Task: Send an email with the signature Brian Hall with the subject Request for a quote and the message Thank you for your interest in our product/service. from softage.1@softage.net to softage.4@softage.net and softage.5@softage.net with an attached document Policy_document.docx
Action: Mouse moved to (448, 568)
Screenshot: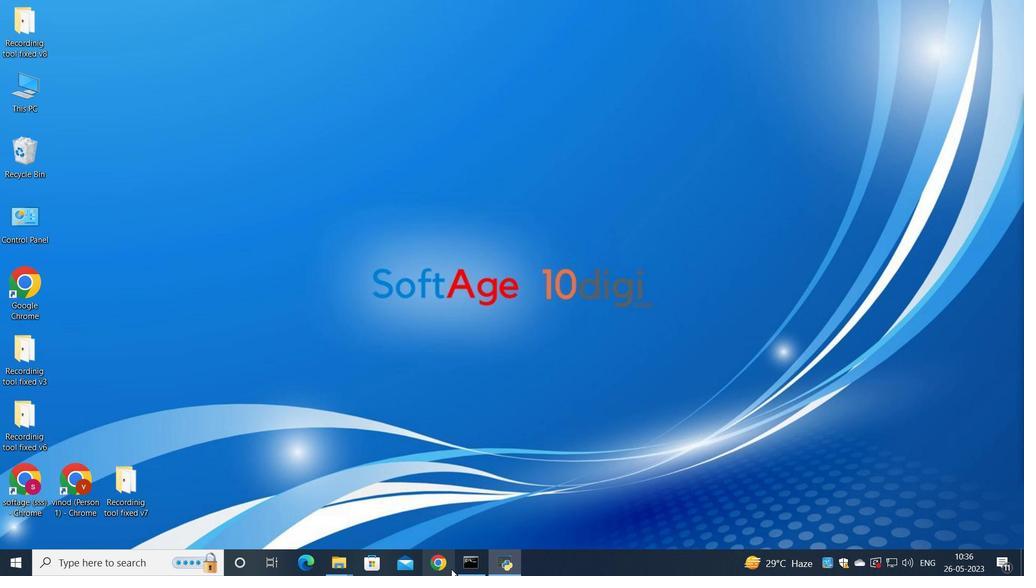 
Action: Mouse pressed left at (448, 568)
Screenshot: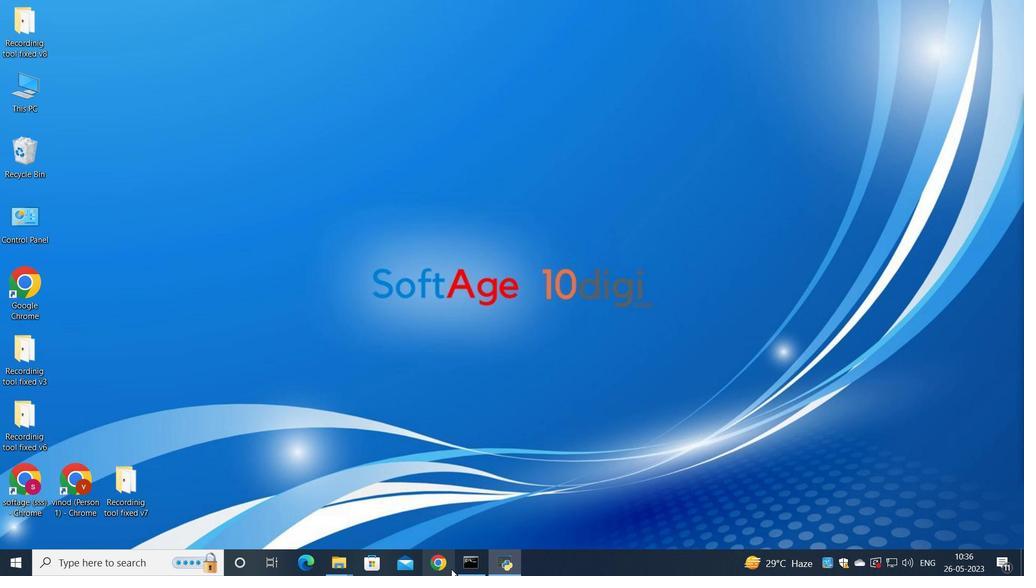 
Action: Mouse moved to (477, 356)
Screenshot: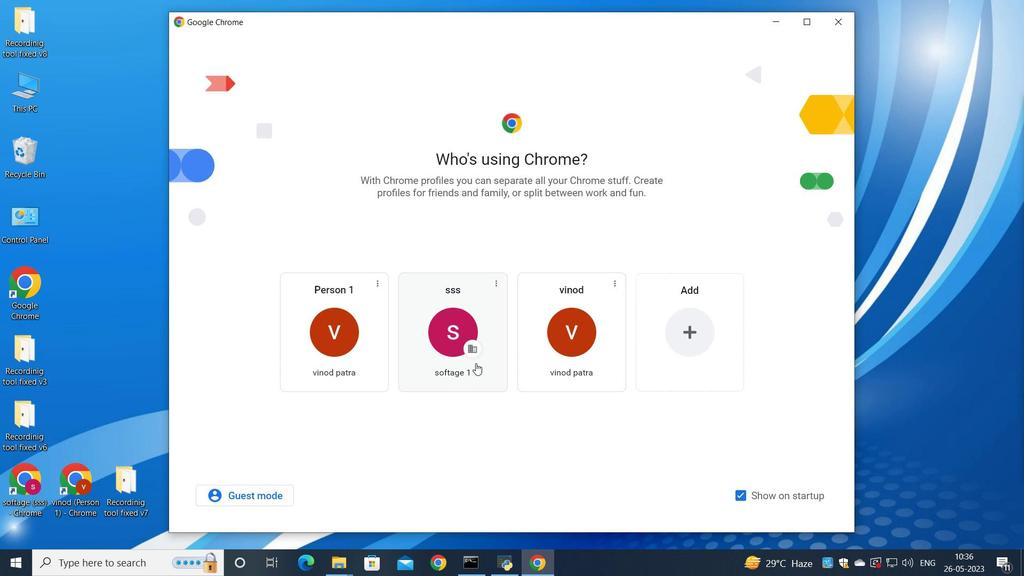 
Action: Mouse pressed left at (477, 356)
Screenshot: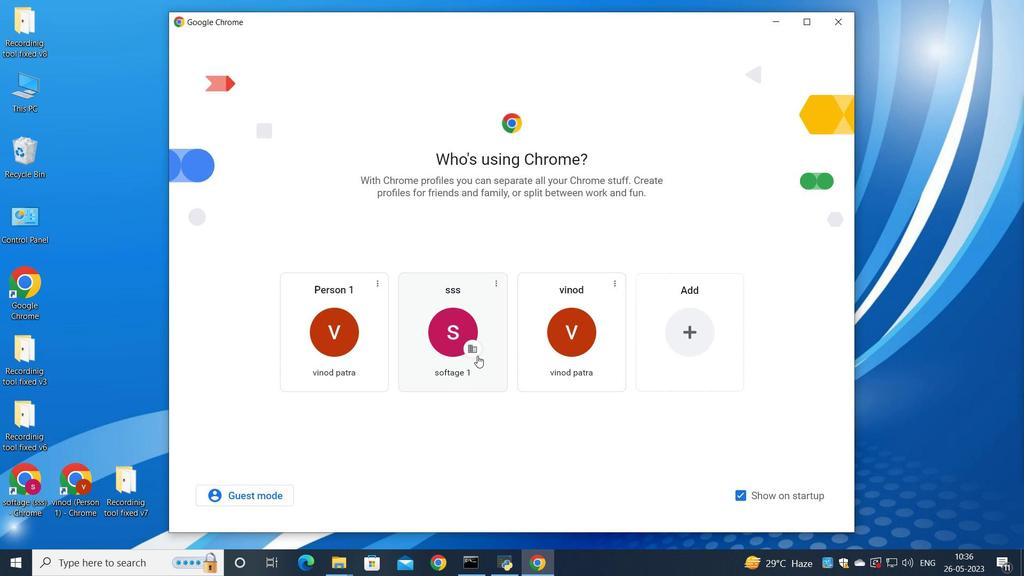 
Action: Mouse moved to (897, 61)
Screenshot: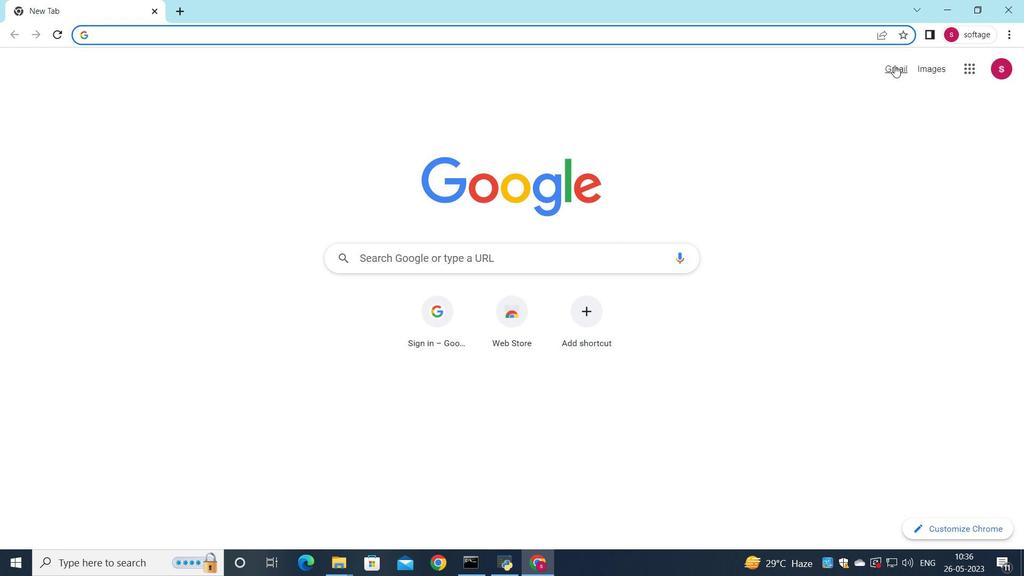 
Action: Mouse pressed left at (897, 61)
Screenshot: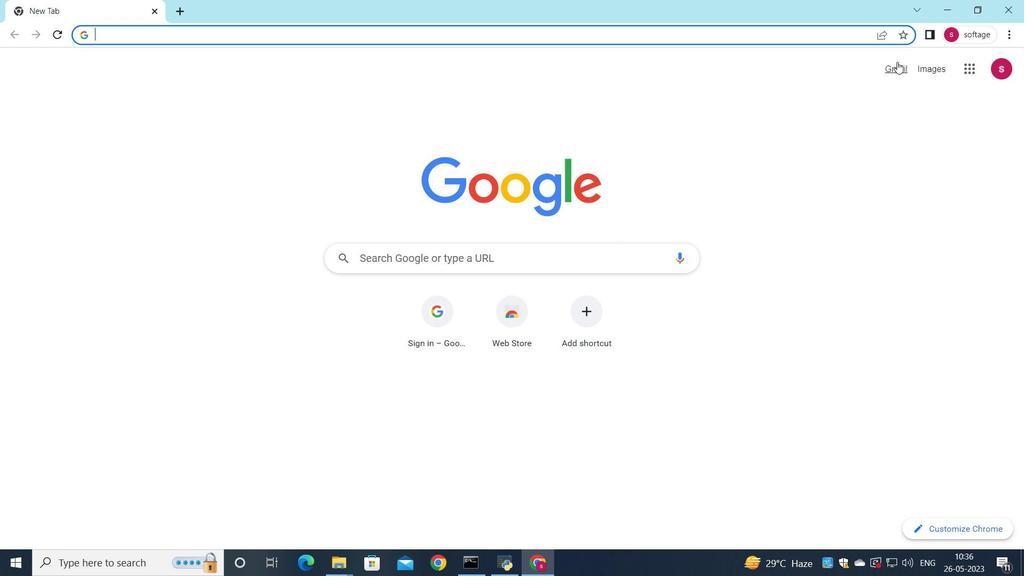 
Action: Mouse moved to (877, 94)
Screenshot: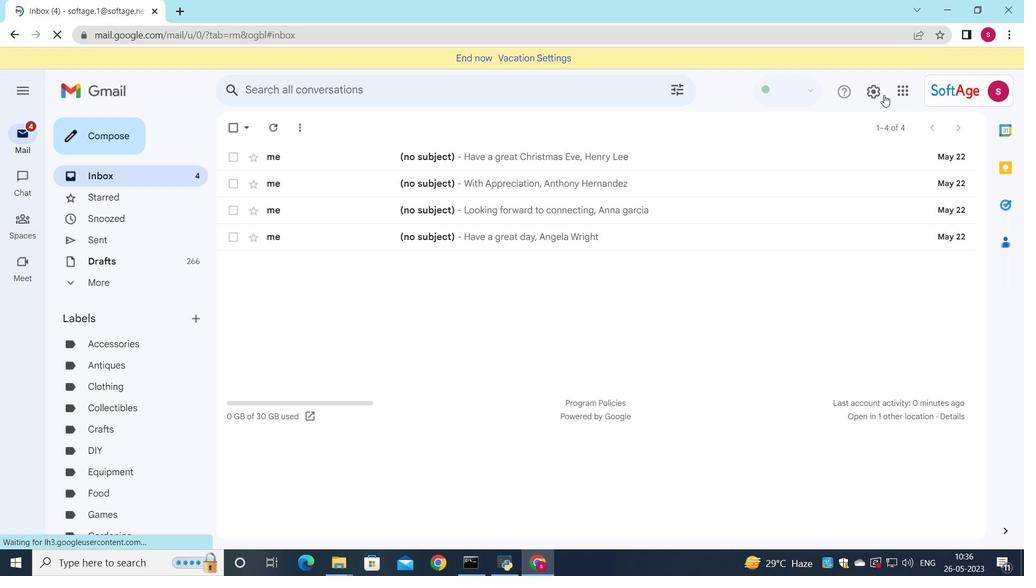 
Action: Mouse pressed left at (877, 94)
Screenshot: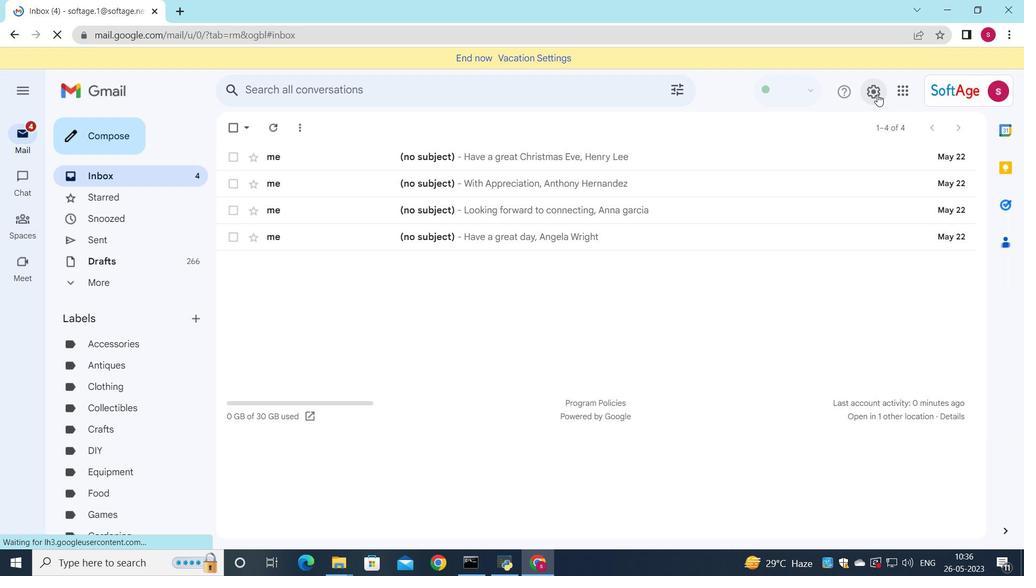 
Action: Mouse moved to (886, 148)
Screenshot: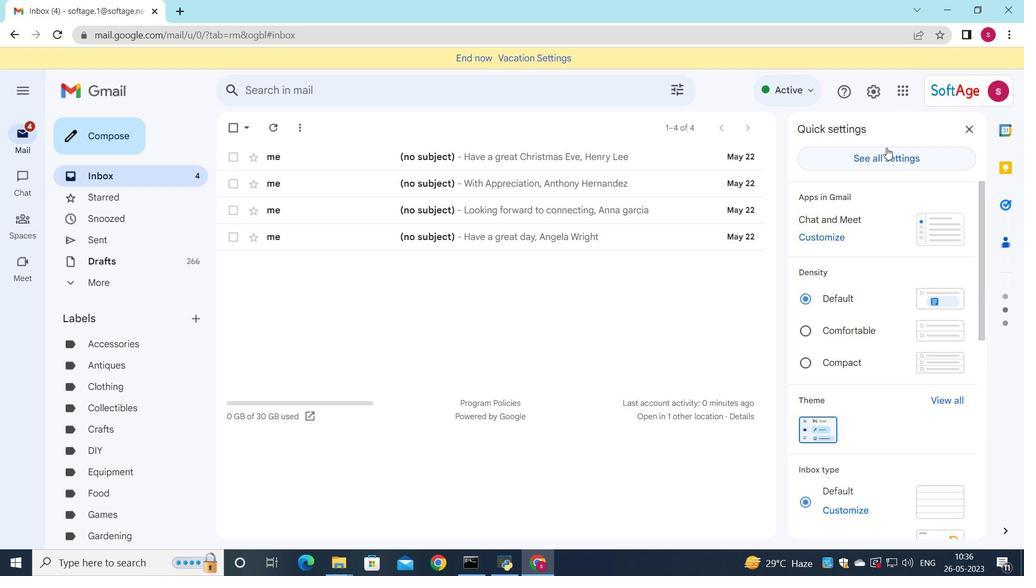 
Action: Mouse pressed left at (886, 148)
Screenshot: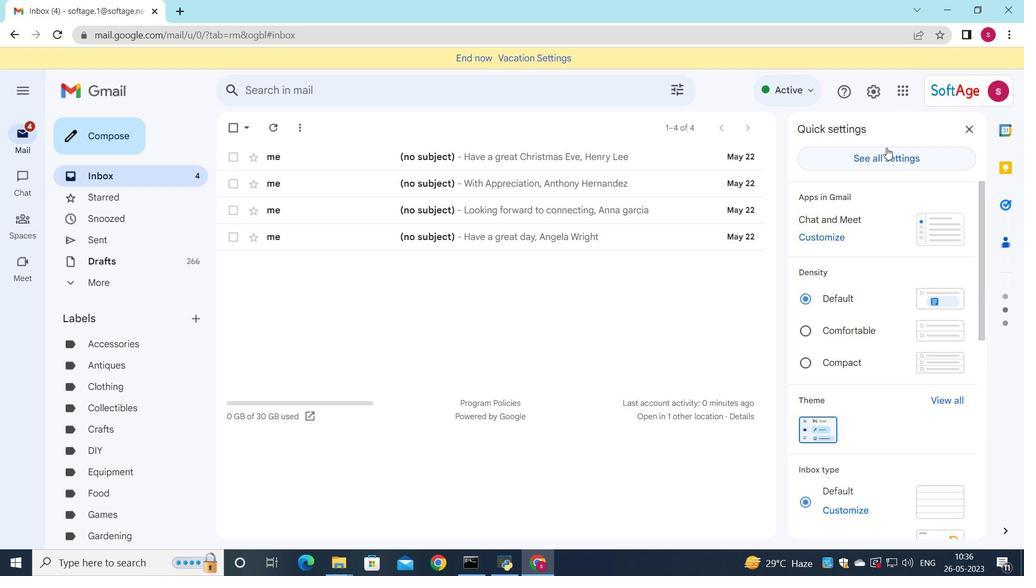 
Action: Mouse scrolled (886, 148) with delta (0, 0)
Screenshot: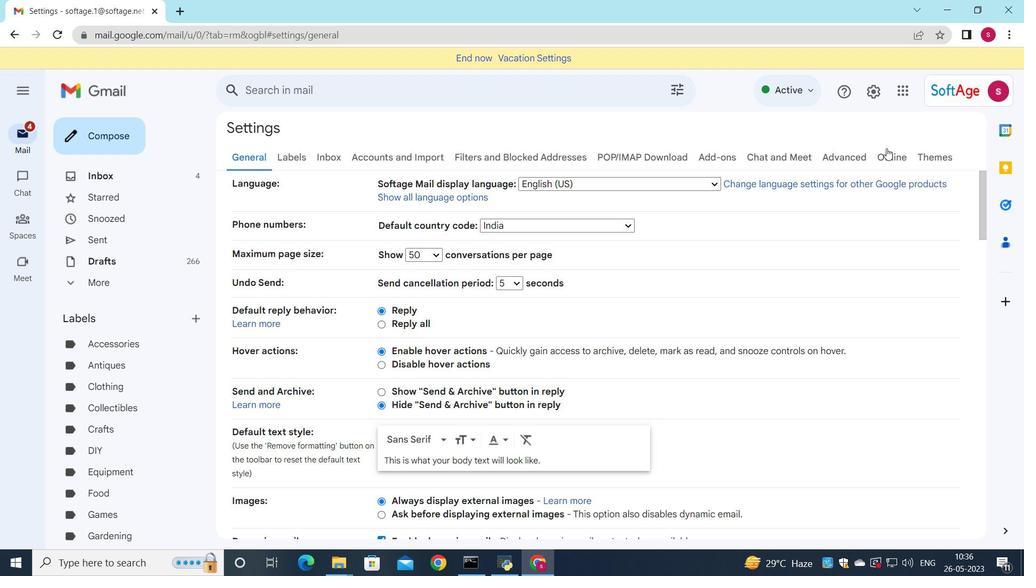 
Action: Mouse scrolled (886, 148) with delta (0, 0)
Screenshot: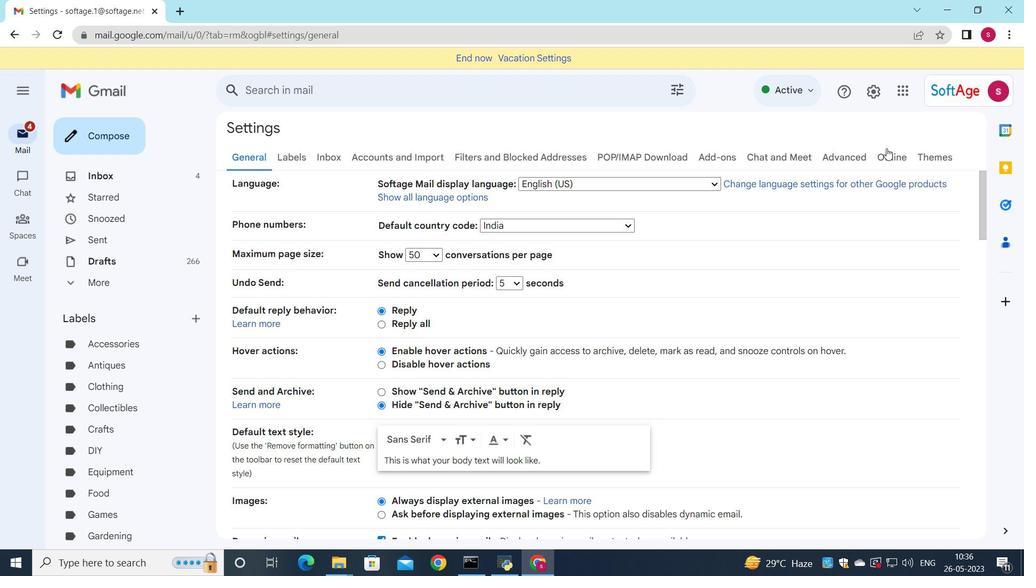 
Action: Mouse scrolled (886, 148) with delta (0, 0)
Screenshot: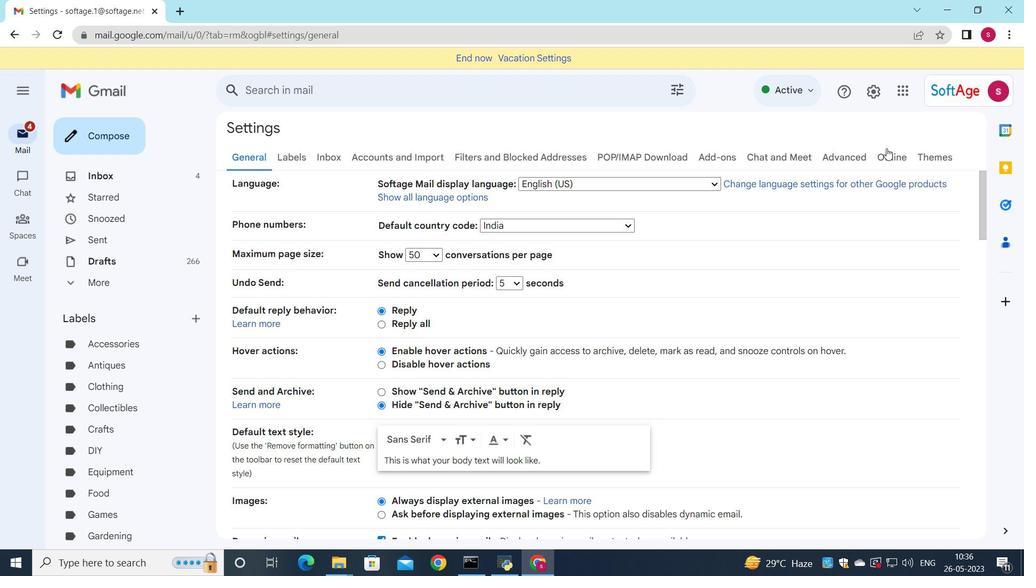 
Action: Mouse moved to (763, 240)
Screenshot: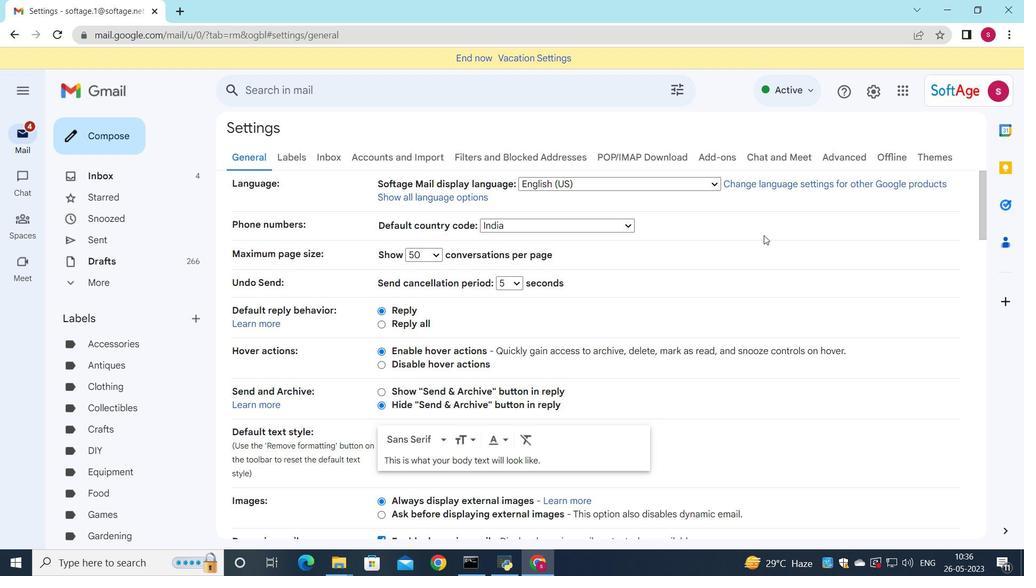 
Action: Mouse scrolled (763, 239) with delta (0, 0)
Screenshot: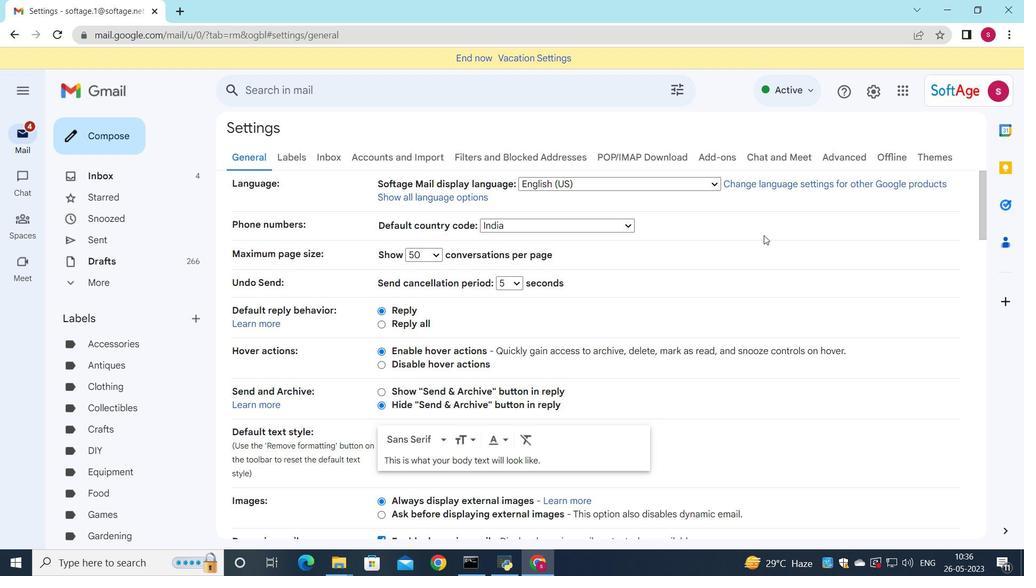 
Action: Mouse moved to (764, 243)
Screenshot: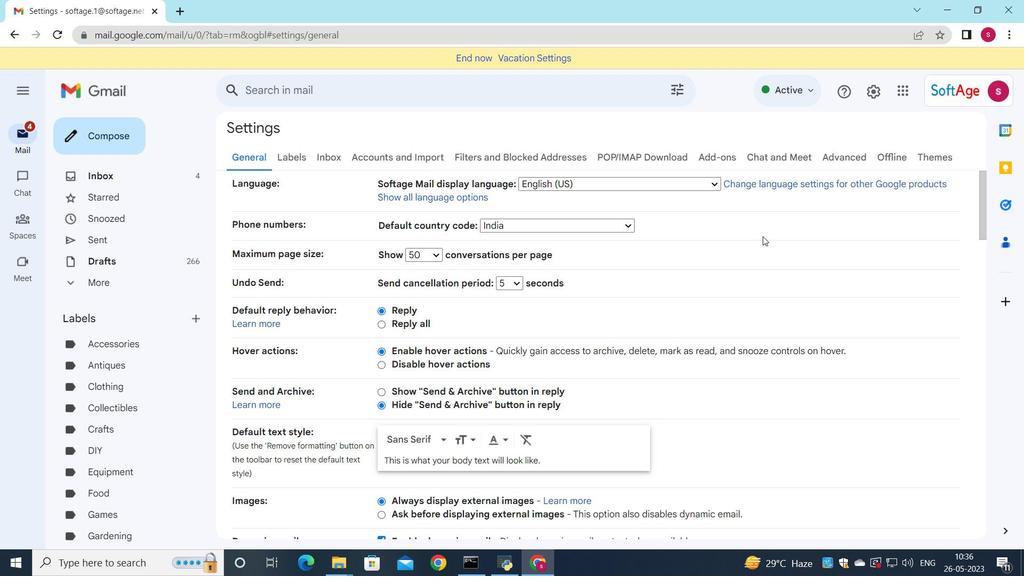 
Action: Mouse scrolled (764, 243) with delta (0, 0)
Screenshot: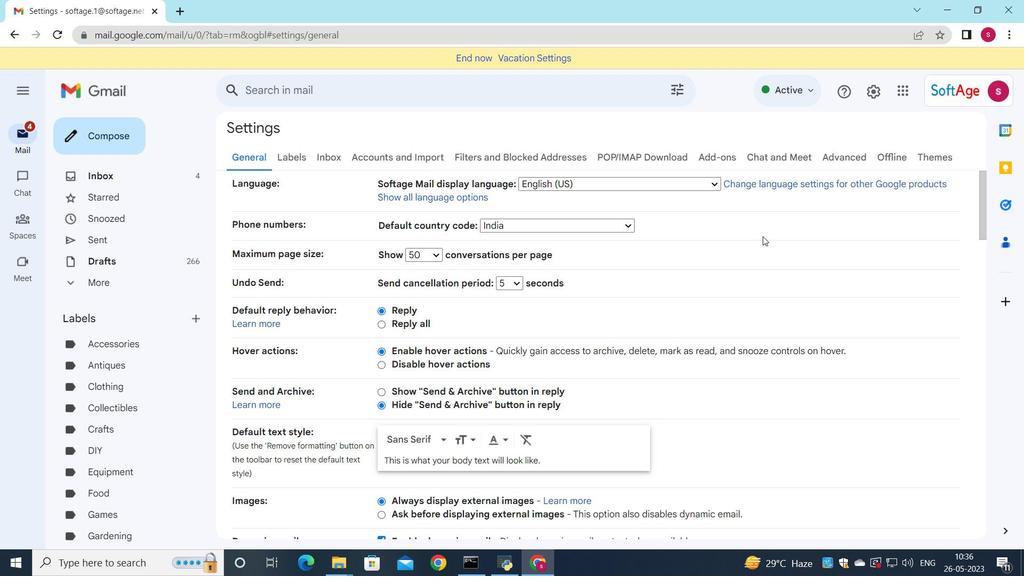 
Action: Mouse moved to (765, 245)
Screenshot: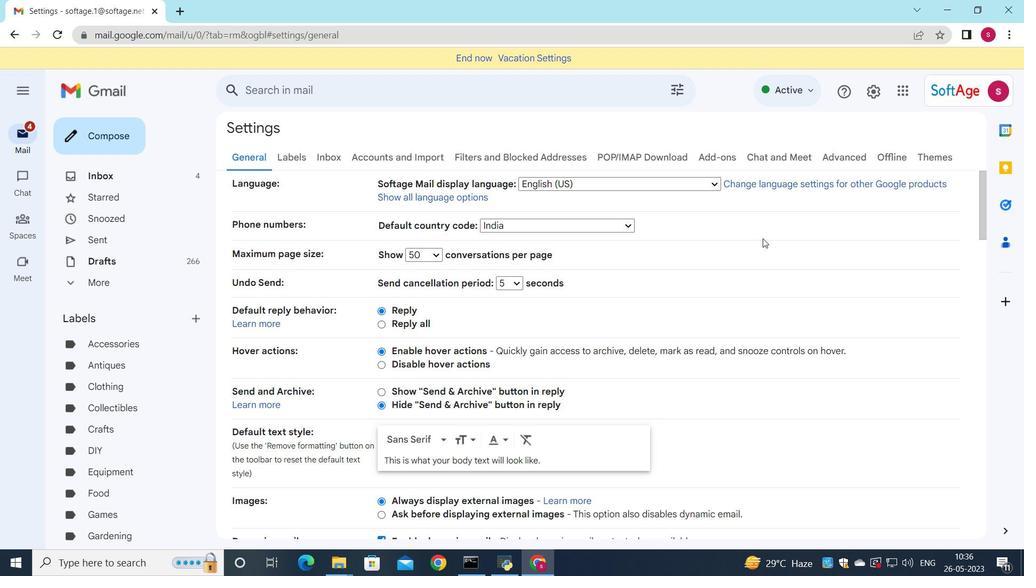 
Action: Mouse scrolled (765, 244) with delta (0, 0)
Screenshot: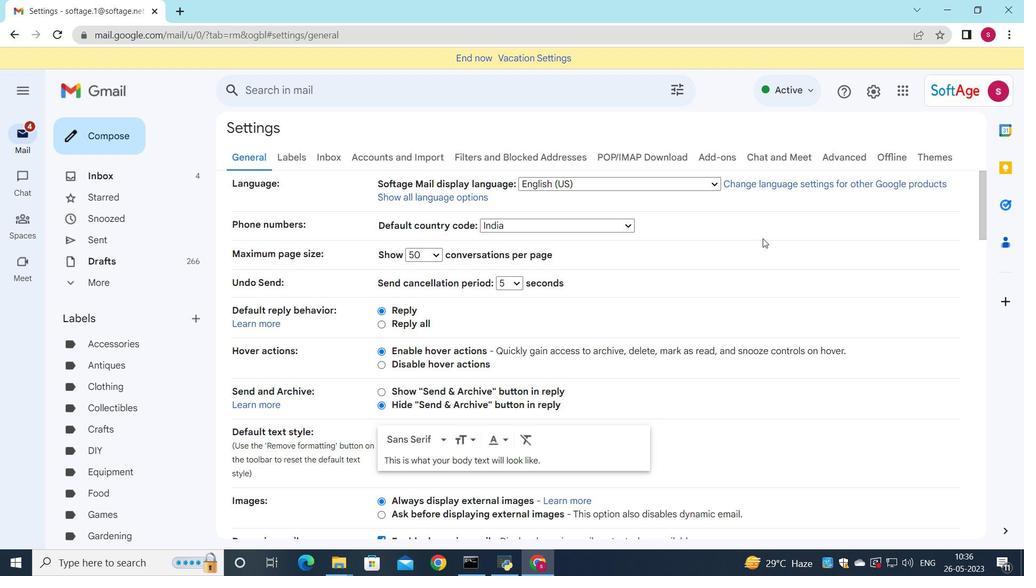 
Action: Mouse moved to (642, 281)
Screenshot: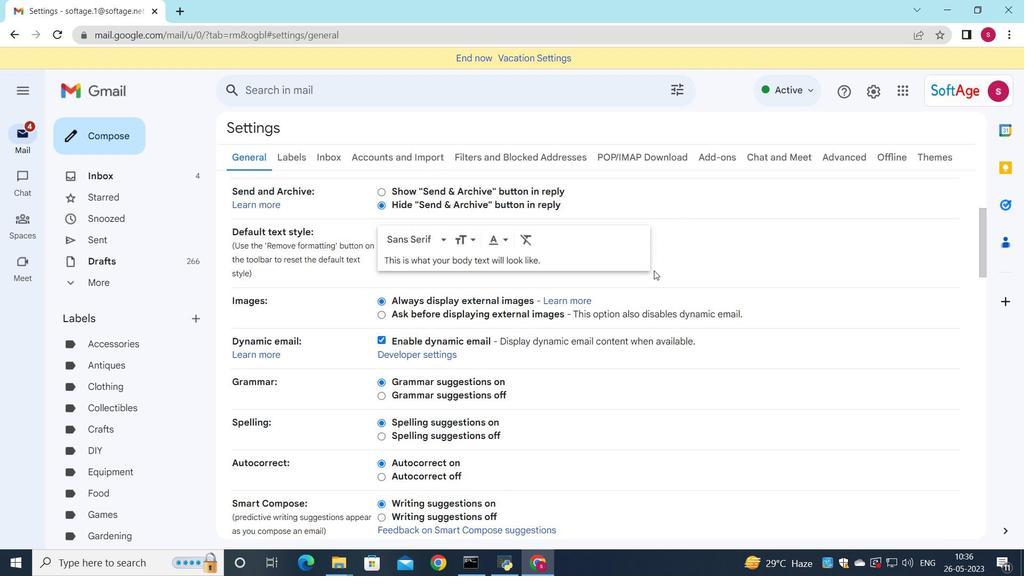 
Action: Mouse scrolled (642, 280) with delta (0, 0)
Screenshot: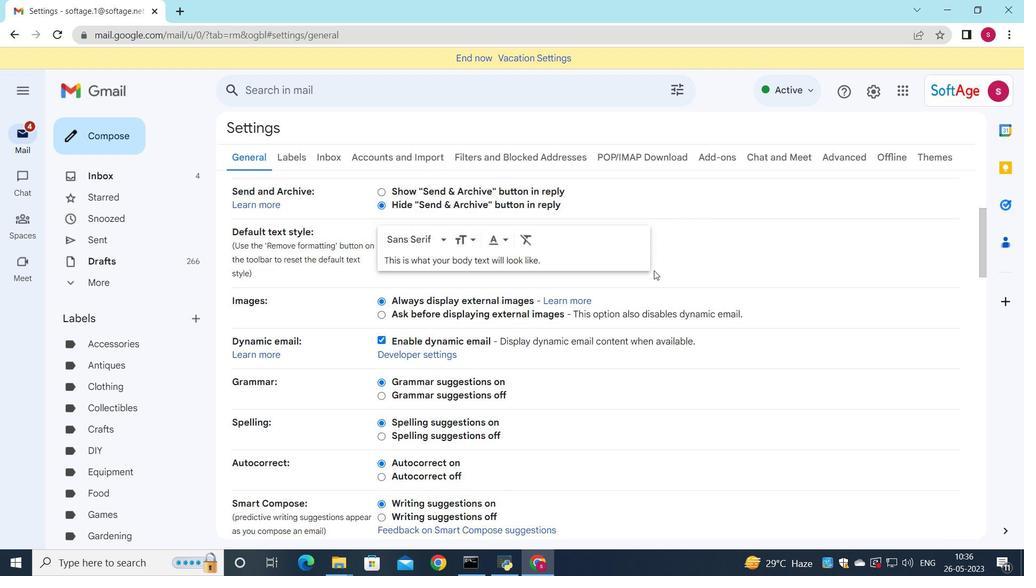 
Action: Mouse moved to (641, 283)
Screenshot: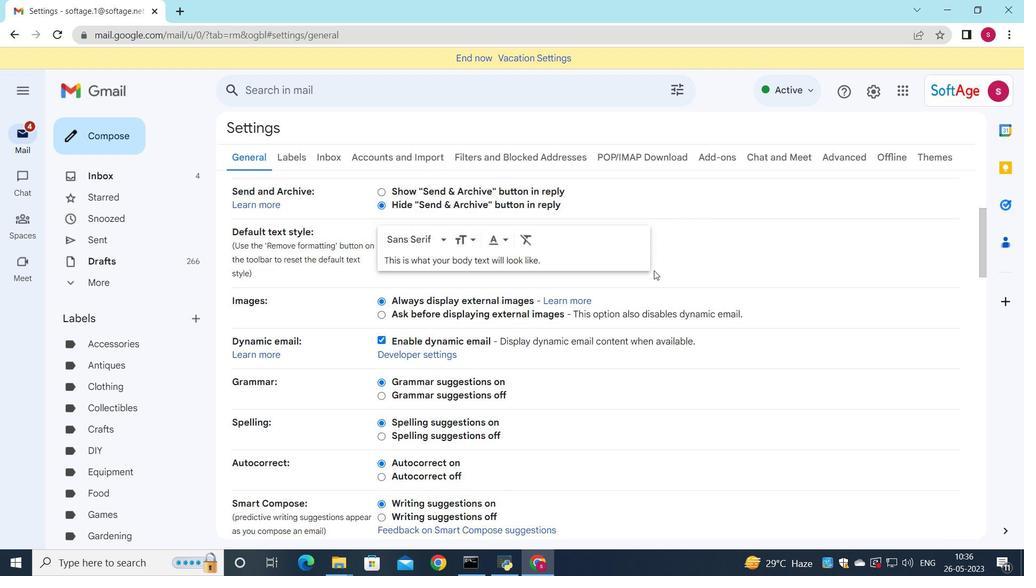 
Action: Mouse scrolled (641, 283) with delta (0, 0)
Screenshot: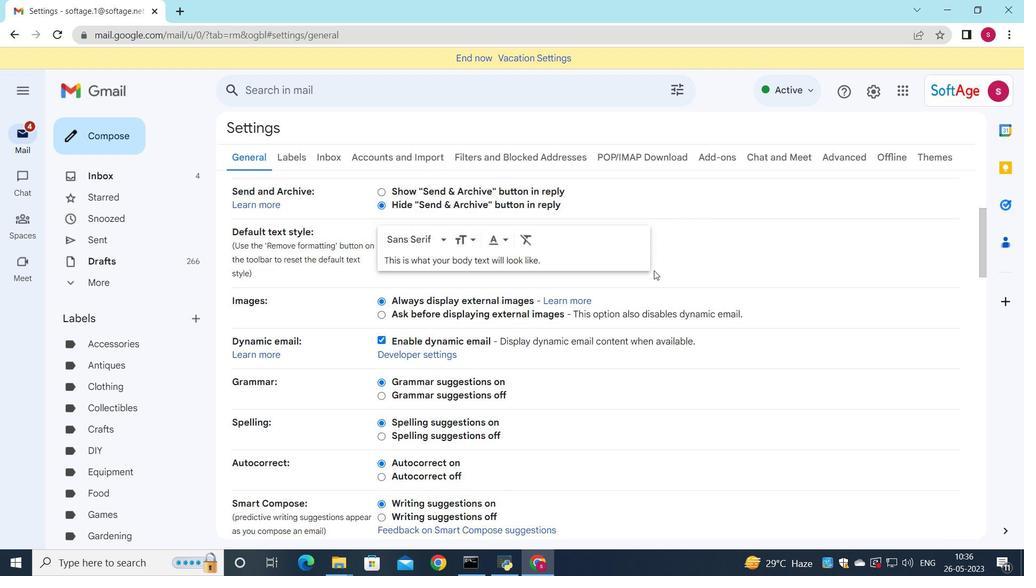 
Action: Mouse moved to (637, 288)
Screenshot: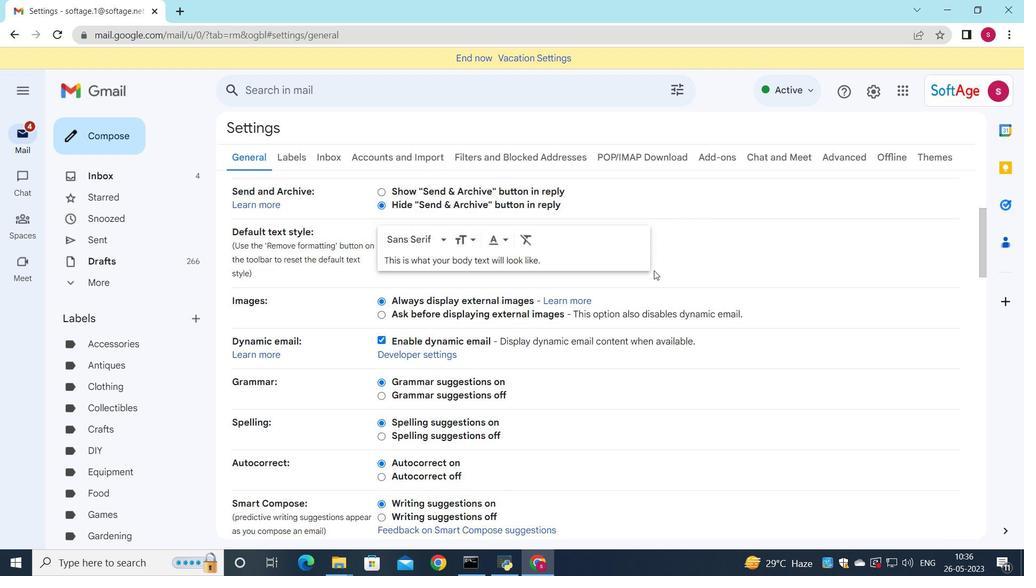 
Action: Mouse scrolled (637, 288) with delta (0, 0)
Screenshot: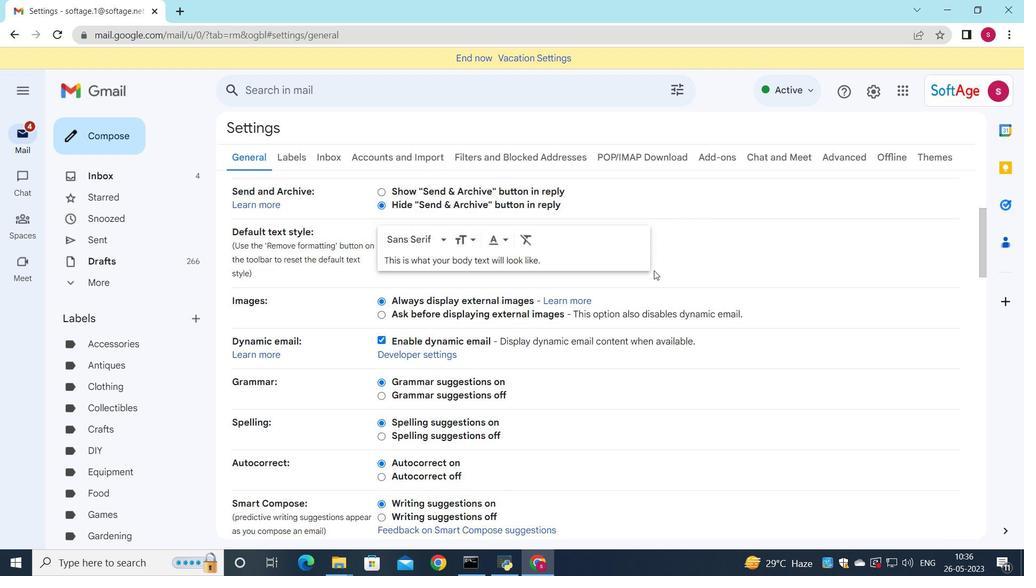 
Action: Mouse moved to (633, 293)
Screenshot: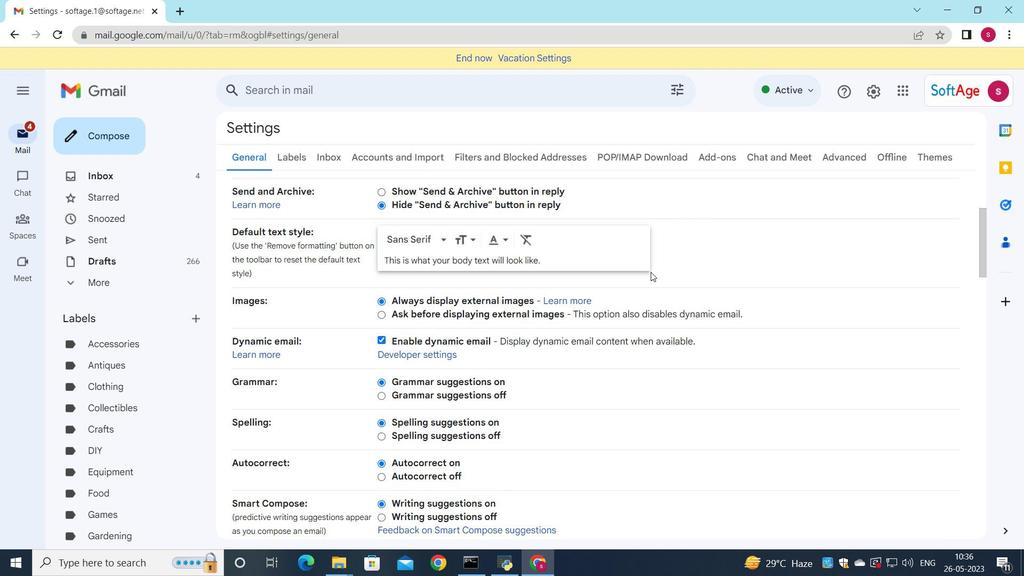 
Action: Mouse scrolled (633, 292) with delta (0, 0)
Screenshot: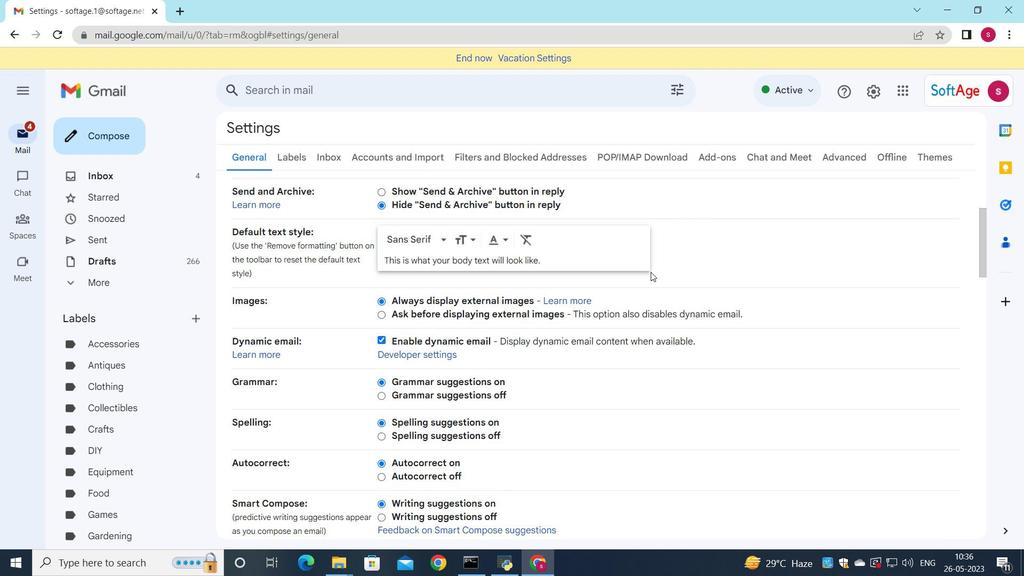 
Action: Mouse moved to (628, 297)
Screenshot: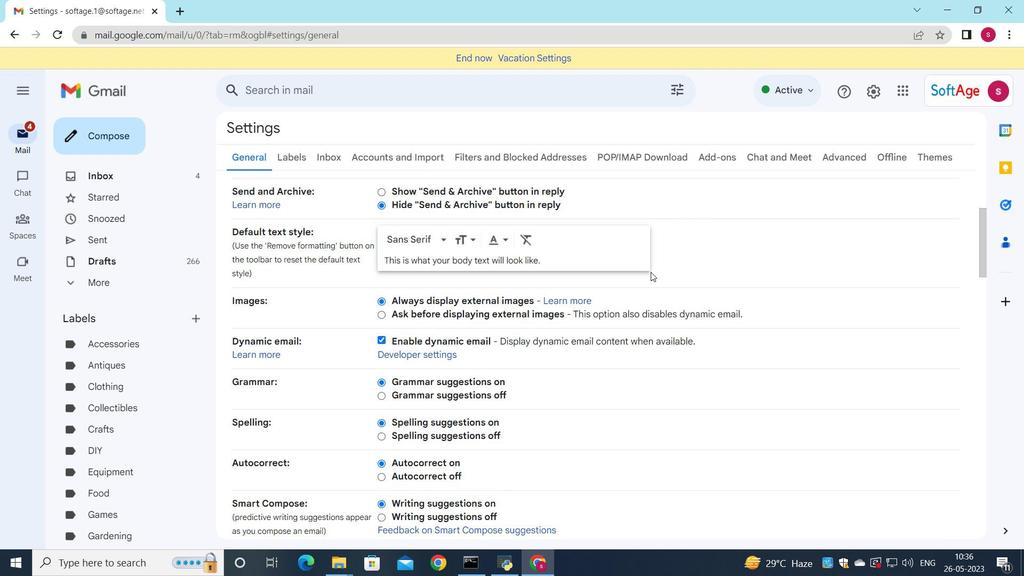
Action: Mouse scrolled (628, 296) with delta (0, 0)
Screenshot: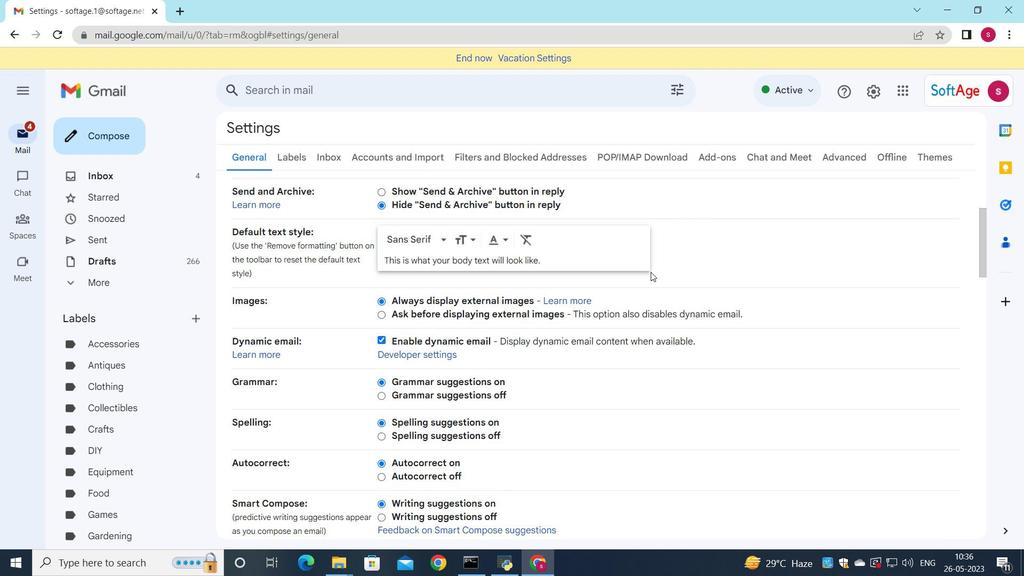 
Action: Mouse moved to (566, 316)
Screenshot: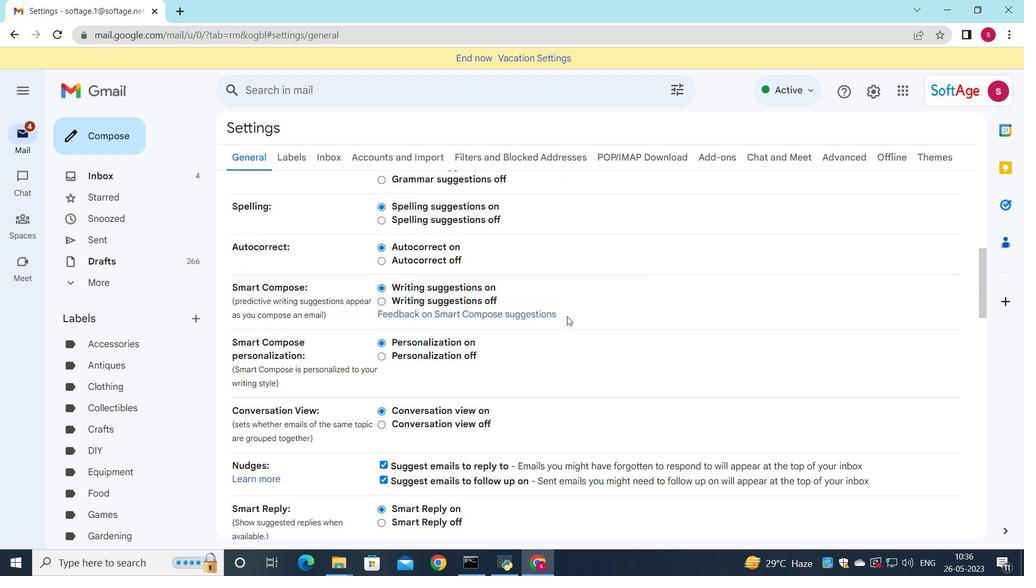 
Action: Mouse scrolled (566, 315) with delta (0, 0)
Screenshot: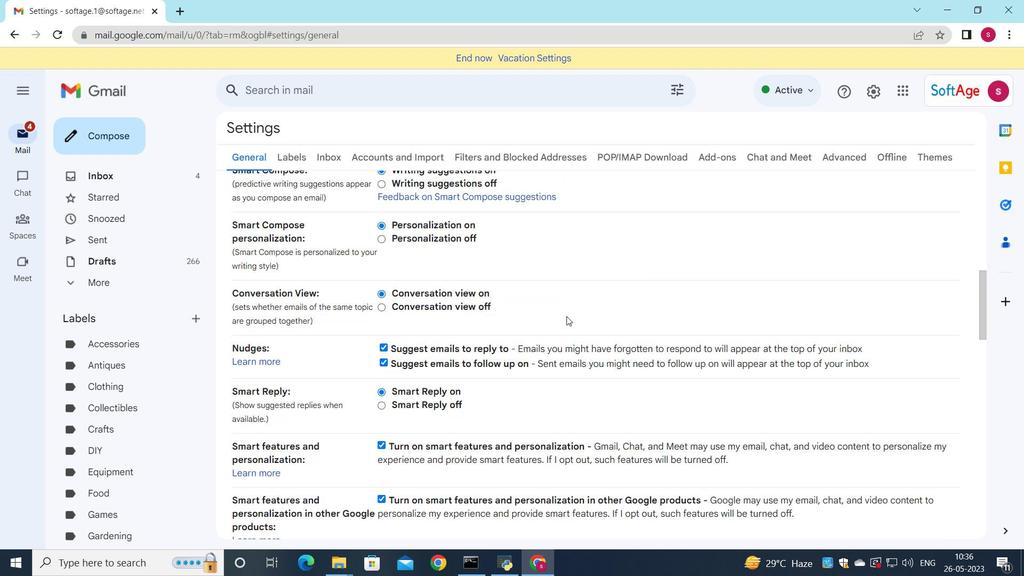 
Action: Mouse scrolled (566, 315) with delta (0, 0)
Screenshot: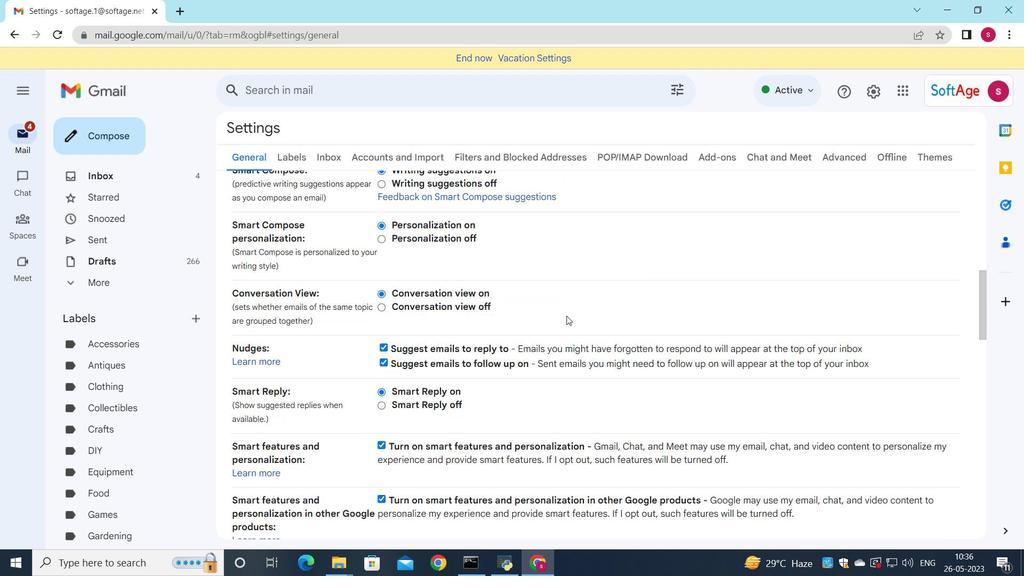 
Action: Mouse scrolled (566, 315) with delta (0, 0)
Screenshot: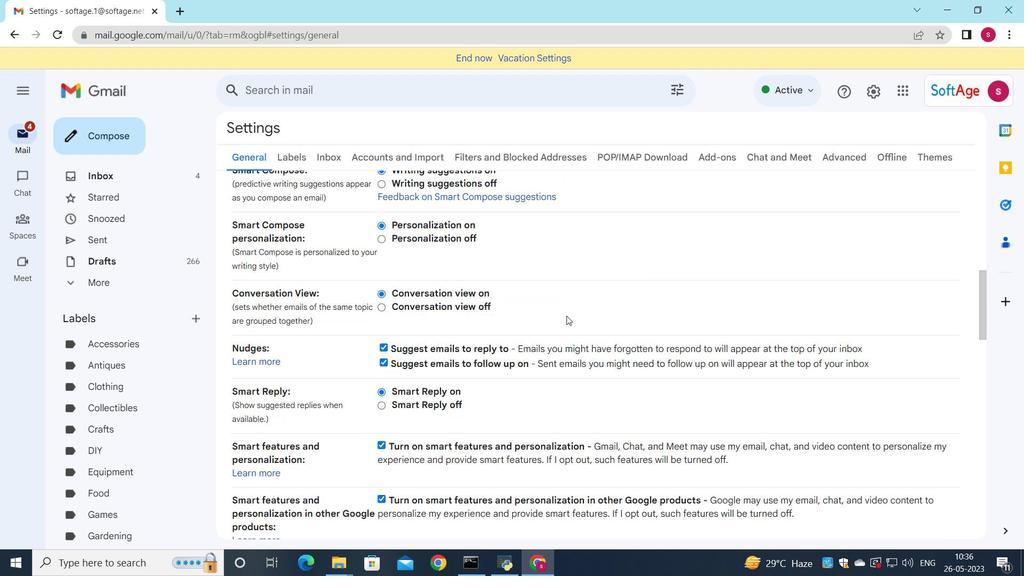 
Action: Mouse scrolled (566, 315) with delta (0, 0)
Screenshot: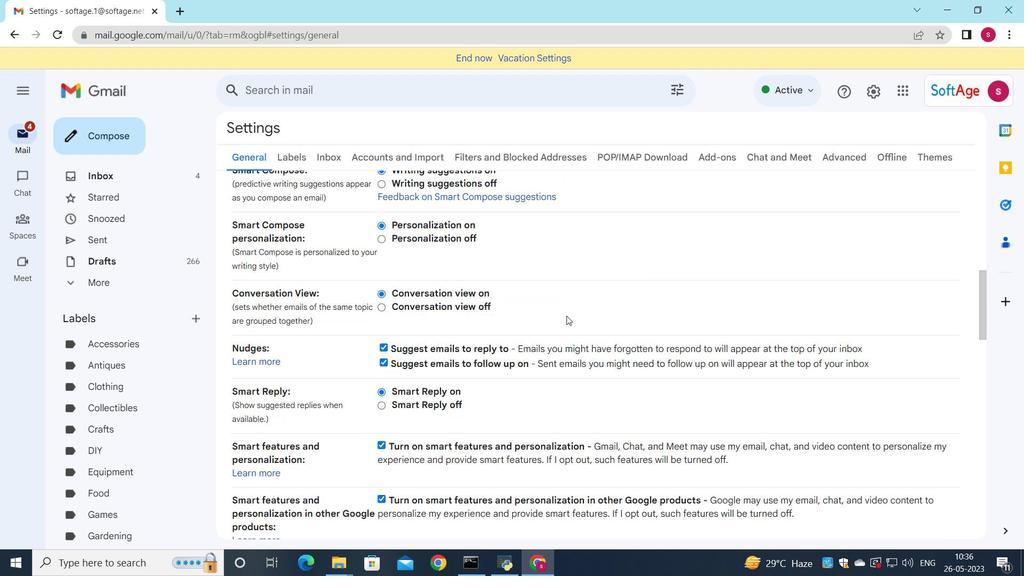 
Action: Mouse scrolled (566, 315) with delta (0, 0)
Screenshot: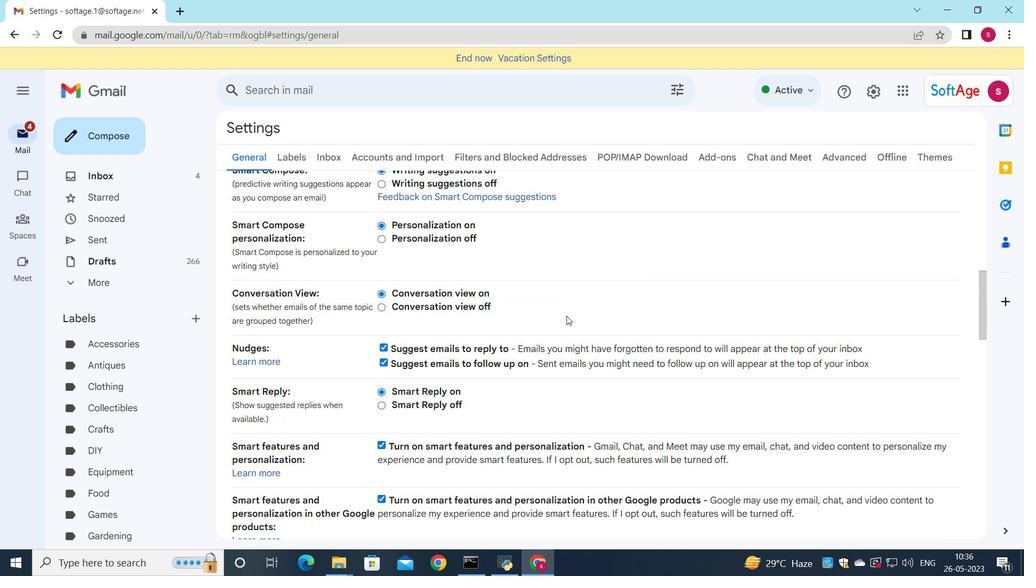 
Action: Mouse scrolled (566, 315) with delta (0, 0)
Screenshot: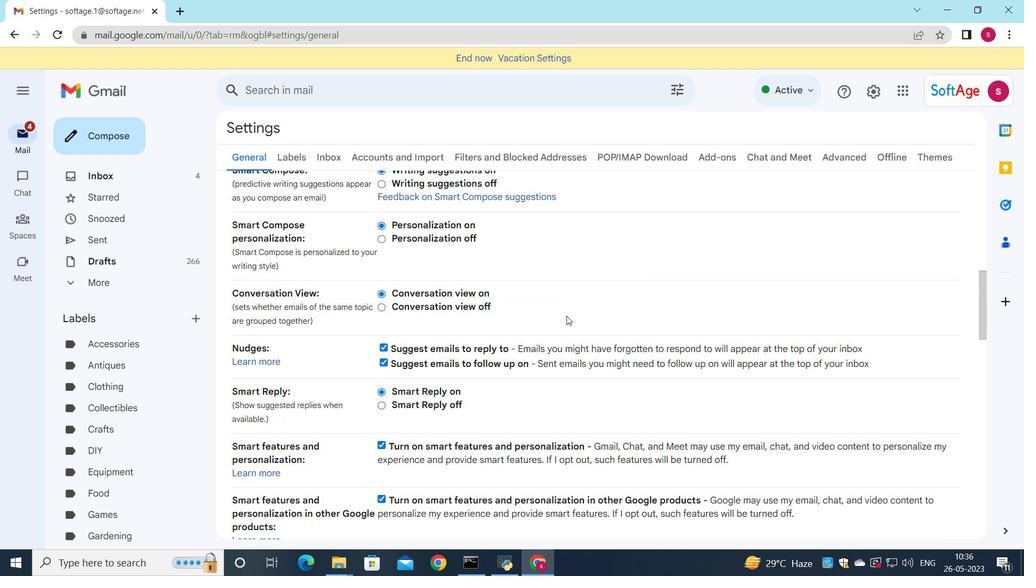 
Action: Mouse moved to (561, 342)
Screenshot: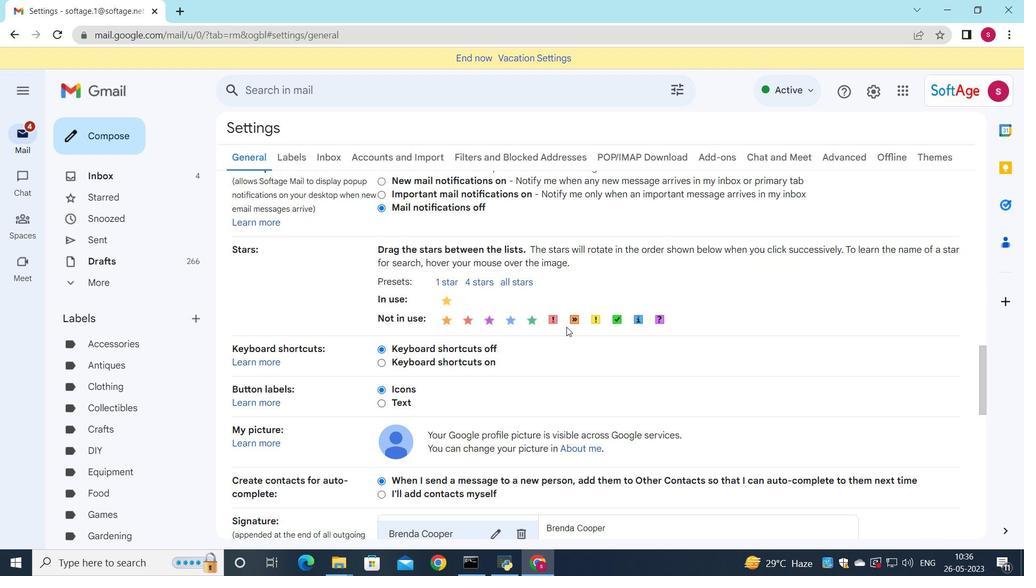 
Action: Mouse scrolled (565, 329) with delta (0, 0)
Screenshot: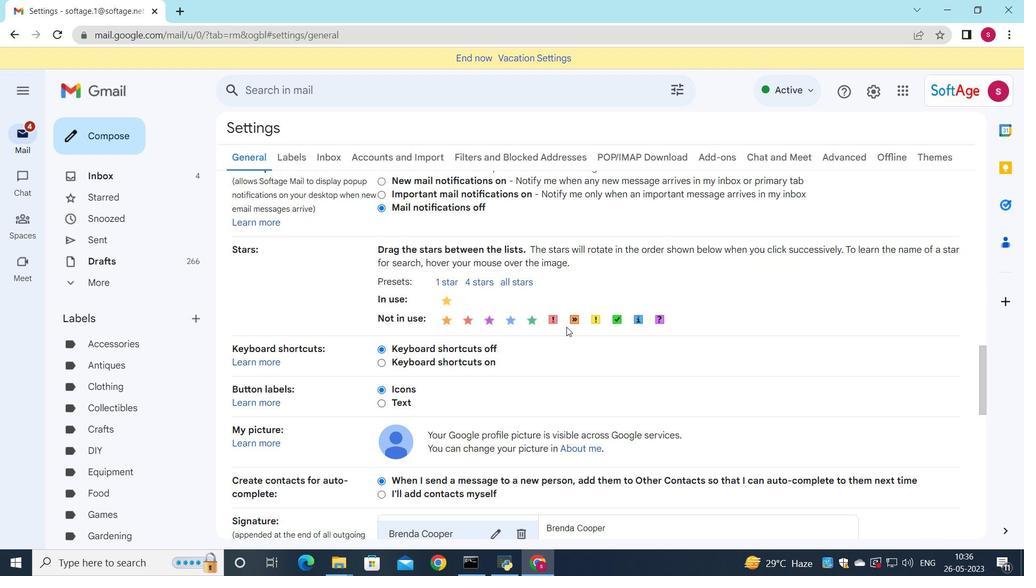 
Action: Mouse moved to (560, 342)
Screenshot: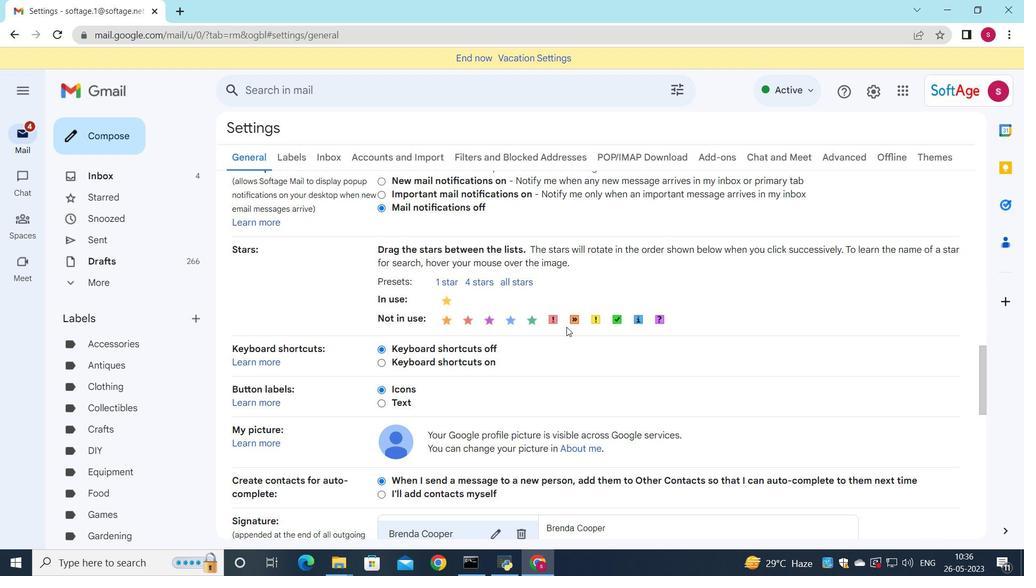 
Action: Mouse scrolled (565, 331) with delta (0, 0)
Screenshot: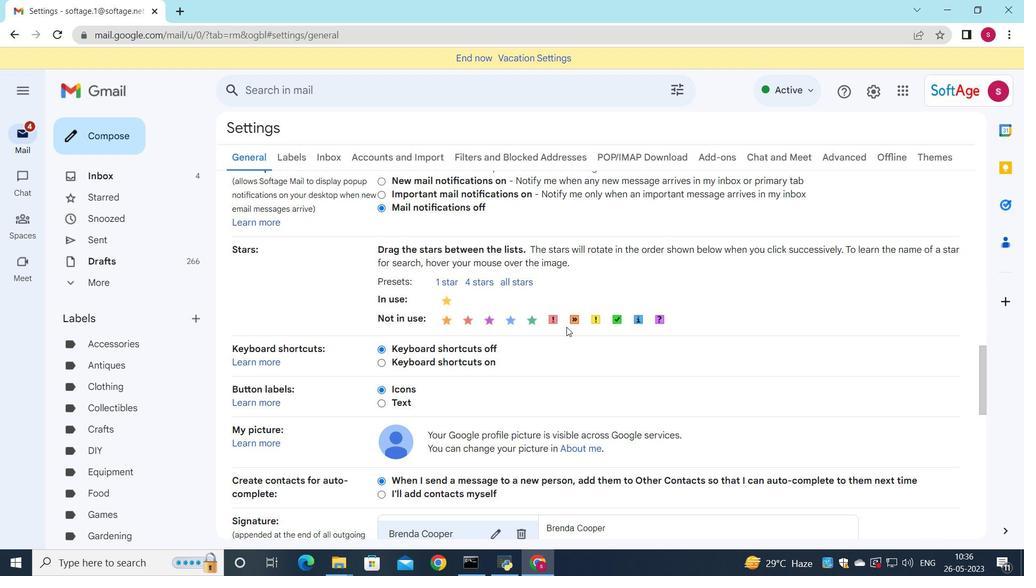
Action: Mouse moved to (560, 342)
Screenshot: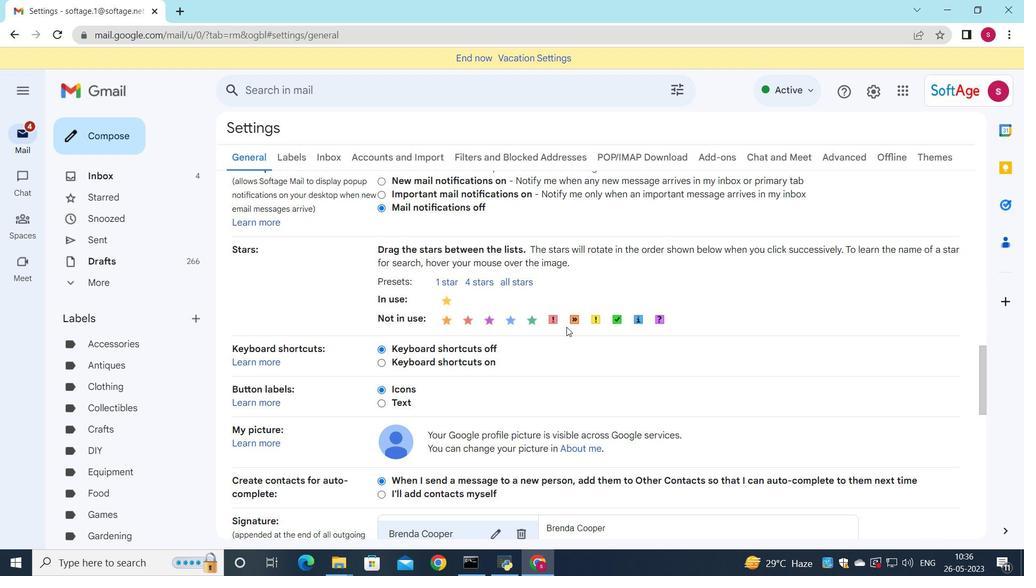 
Action: Mouse scrolled (565, 334) with delta (0, 0)
Screenshot: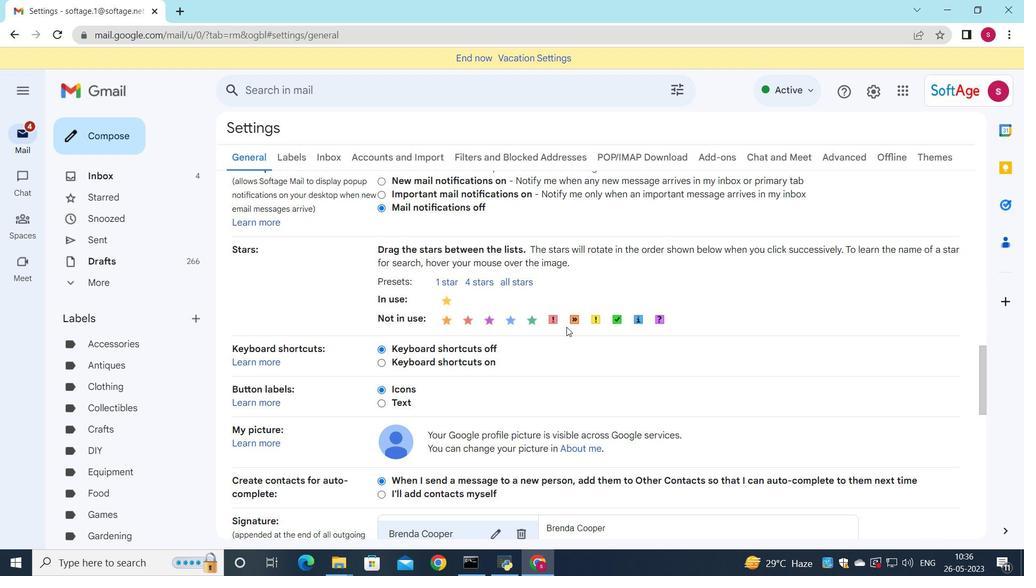 
Action: Mouse moved to (559, 342)
Screenshot: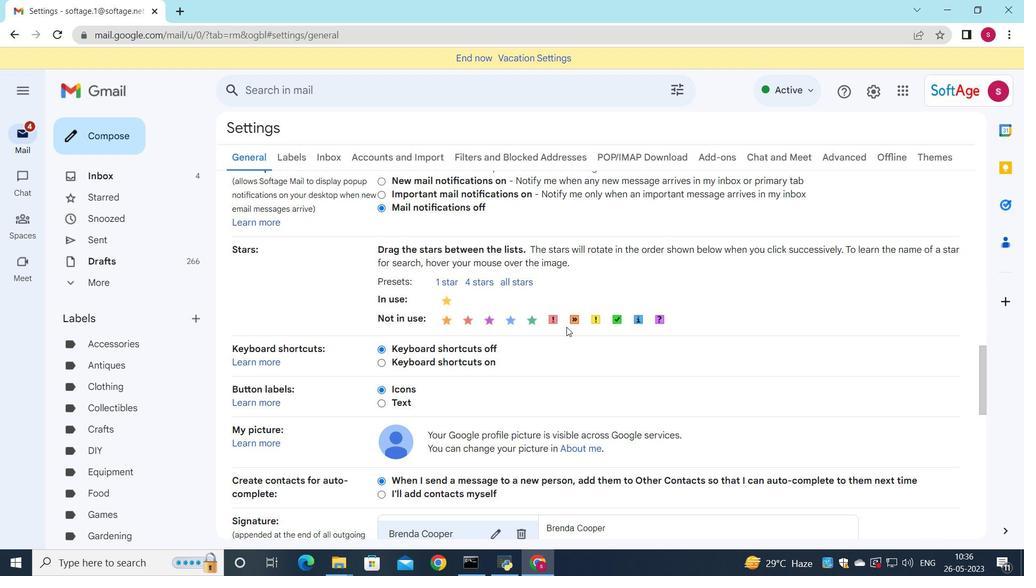 
Action: Mouse scrolled (564, 336) with delta (0, 0)
Screenshot: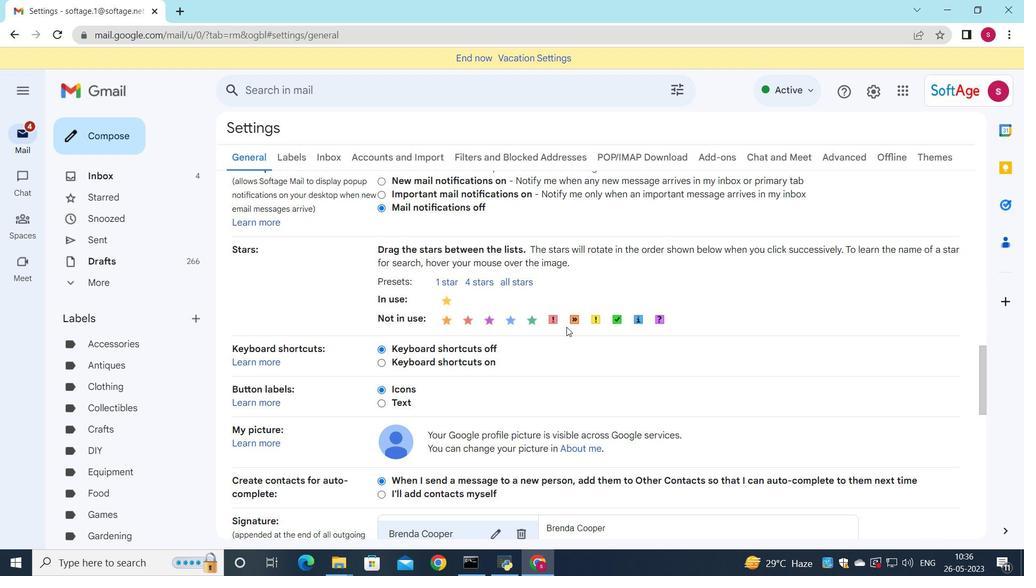 
Action: Mouse moved to (559, 343)
Screenshot: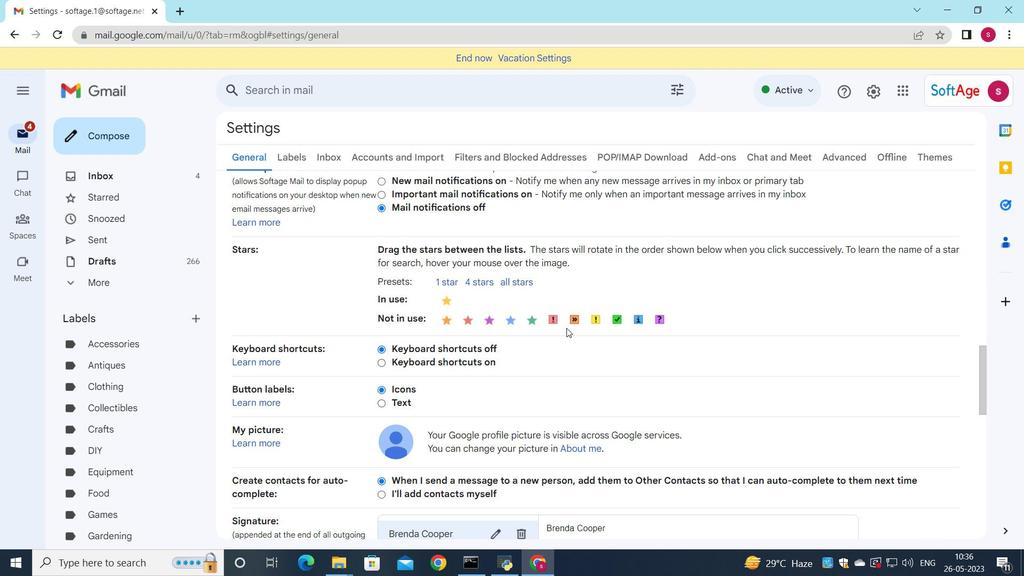 
Action: Mouse scrolled (564, 337) with delta (0, 0)
Screenshot: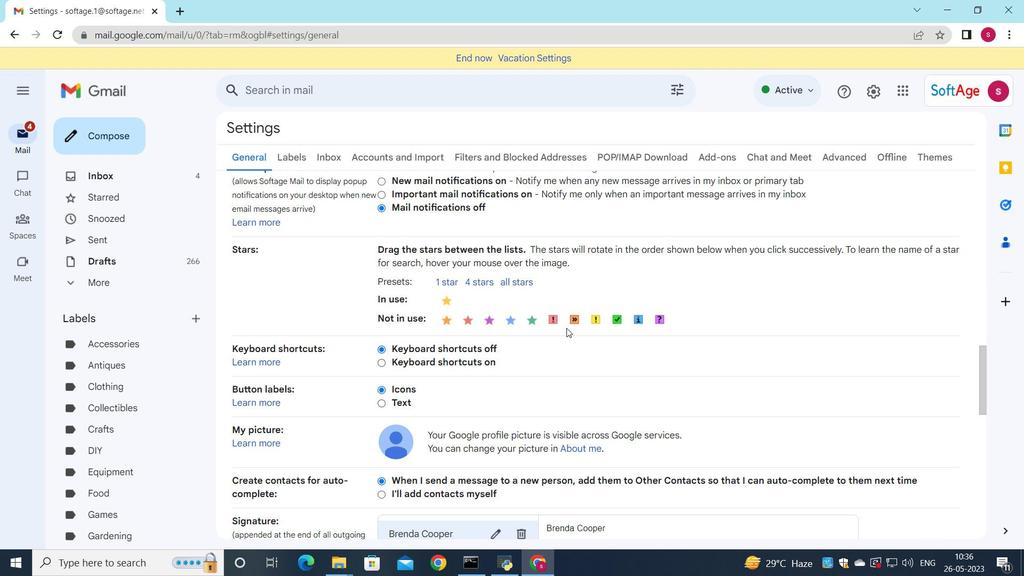 
Action: Mouse moved to (524, 198)
Screenshot: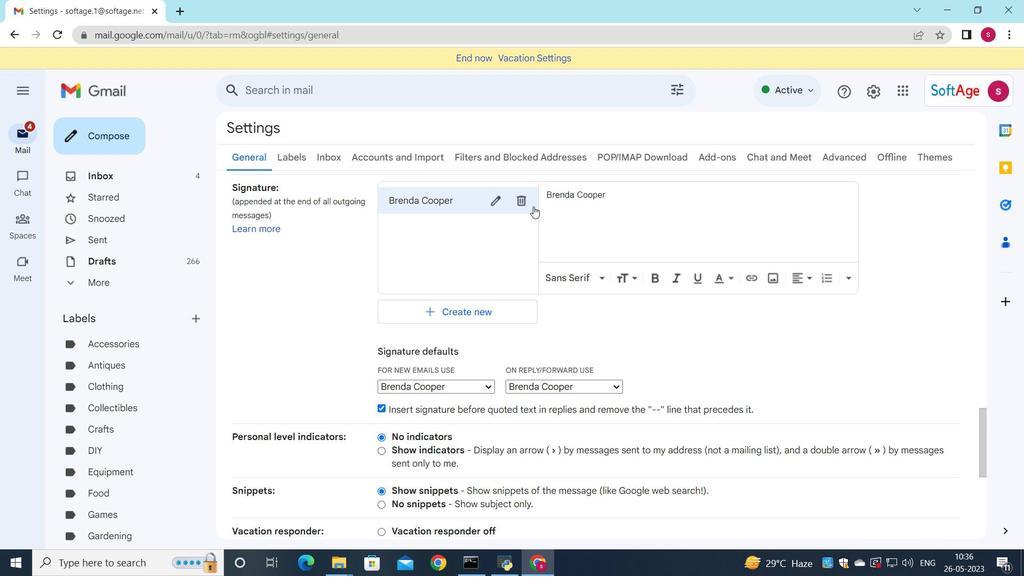 
Action: Mouse pressed left at (524, 198)
Screenshot: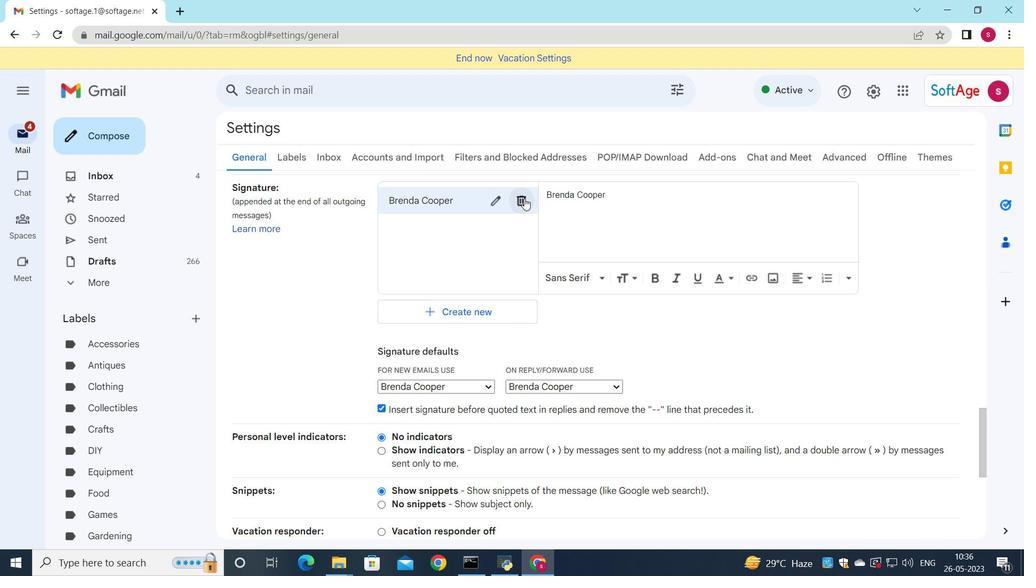 
Action: Mouse moved to (633, 329)
Screenshot: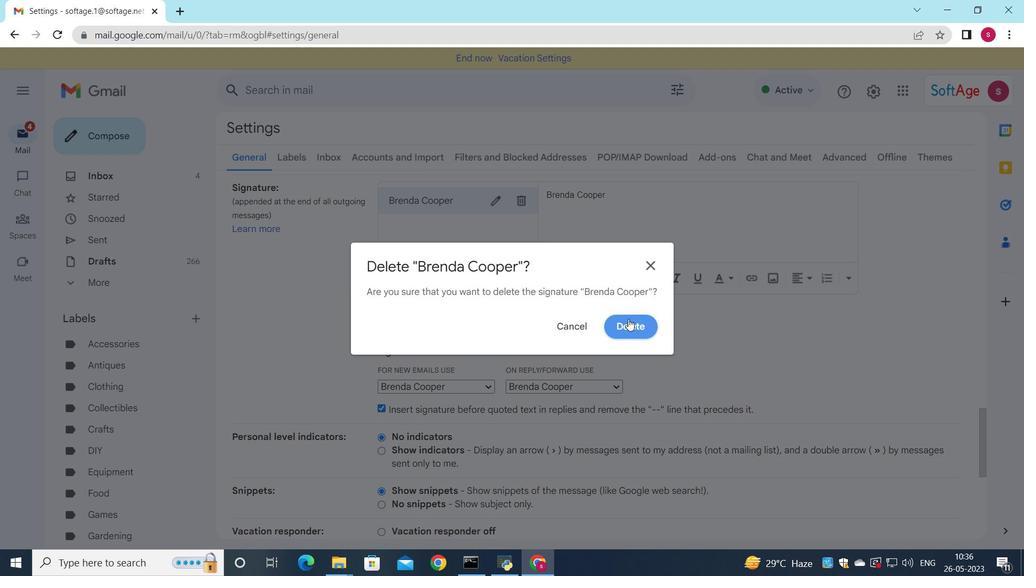
Action: Mouse pressed left at (633, 329)
Screenshot: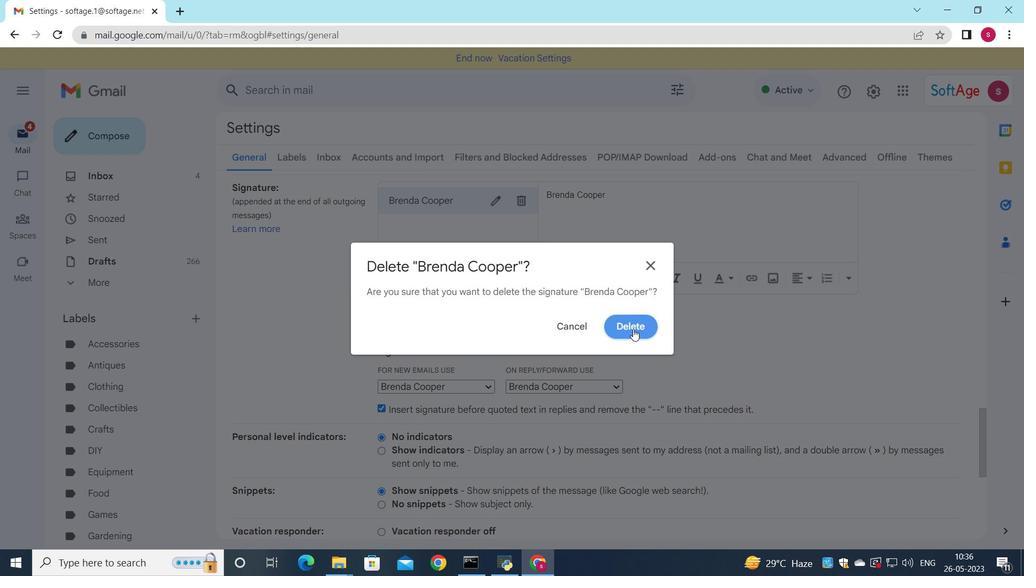 
Action: Mouse moved to (391, 210)
Screenshot: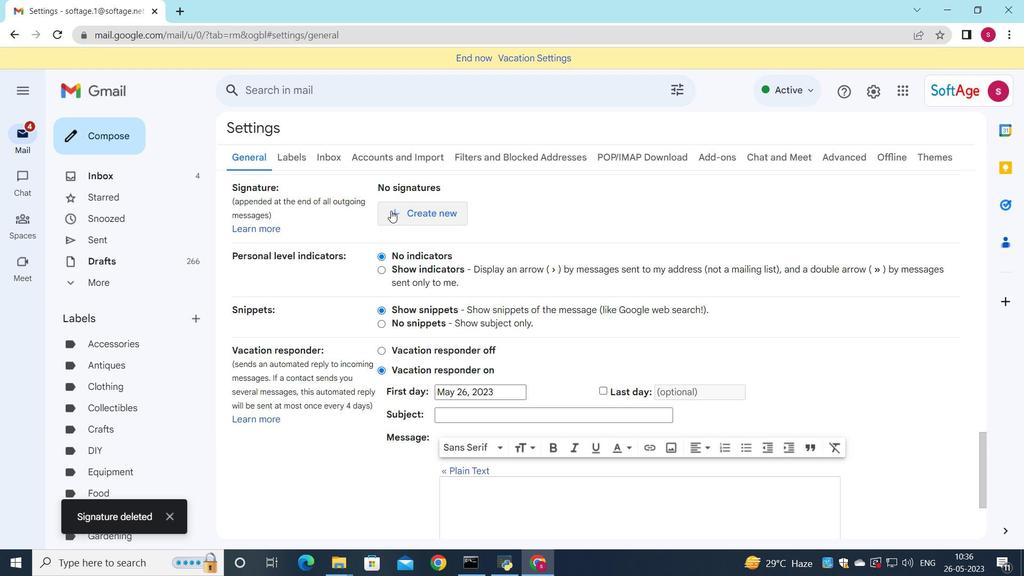 
Action: Mouse pressed left at (391, 210)
Screenshot: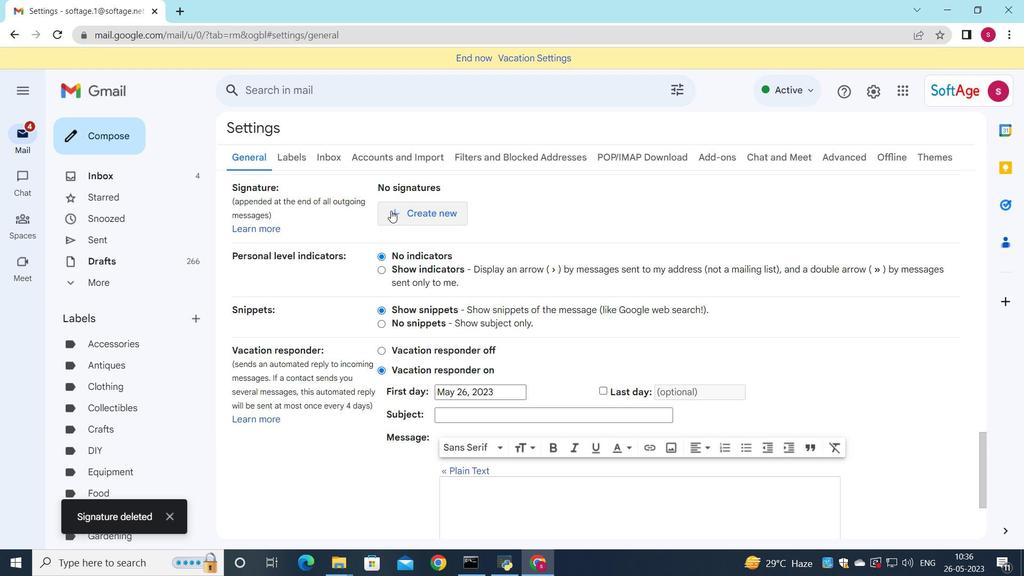 
Action: Mouse moved to (655, 272)
Screenshot: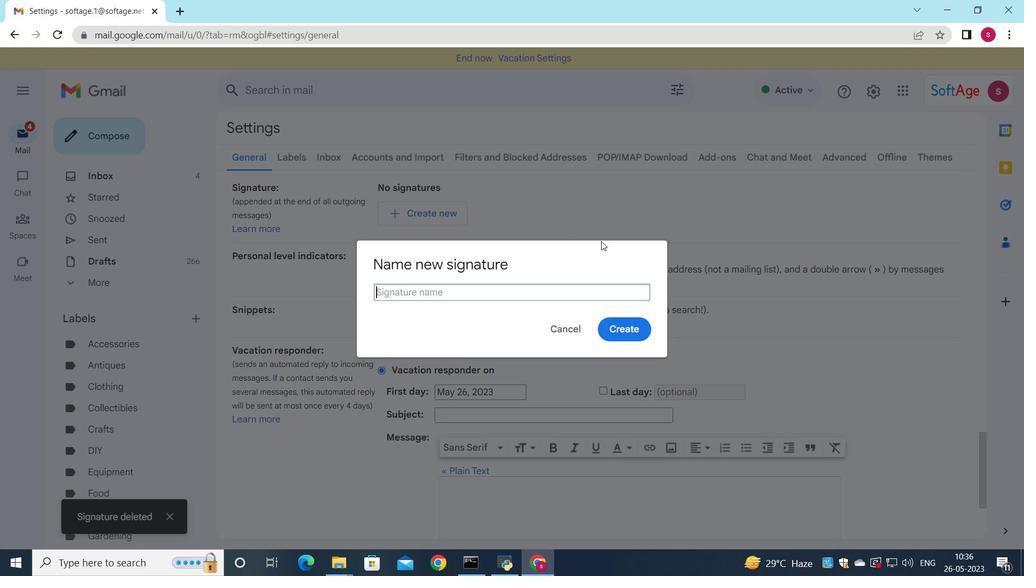 
Action: Key pressed <Key.shift>Brian<Key.space><Key.shift>hs<Key.backspace>all<Key.backspace><Key.backspace><Key.backspace><Key.backspace><Key.shift>Hall
Screenshot: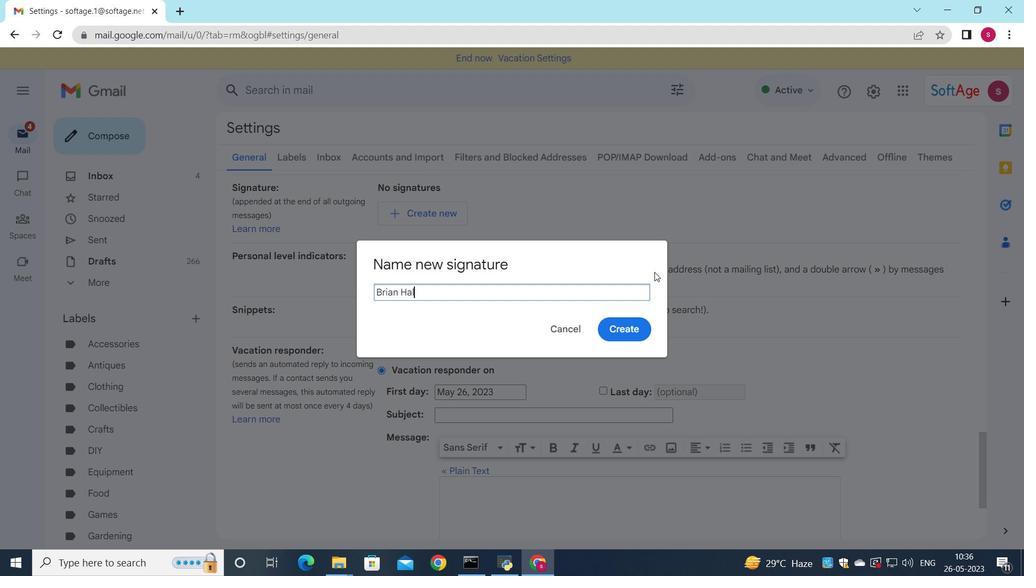 
Action: Mouse moved to (629, 319)
Screenshot: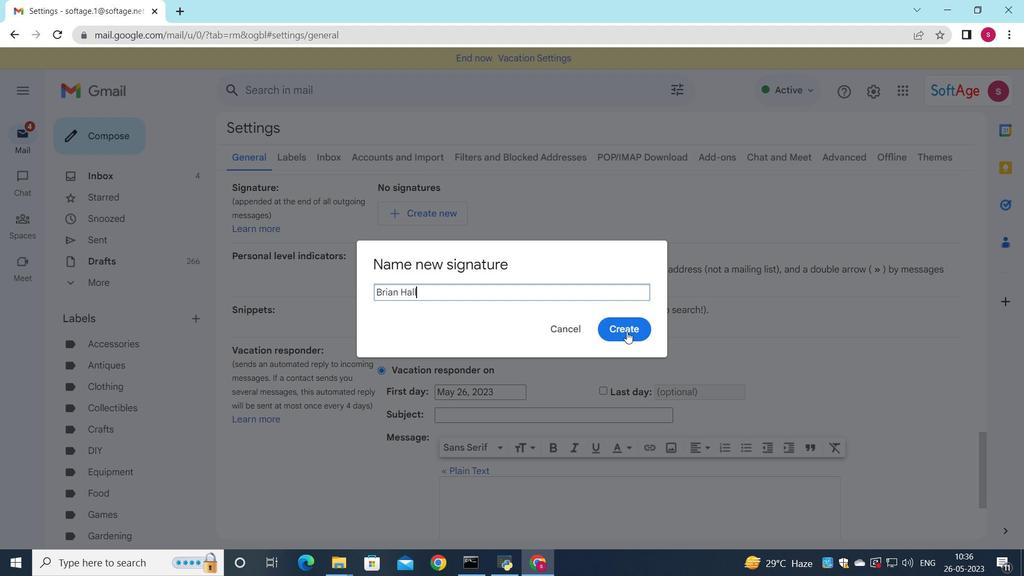 
Action: Mouse pressed left at (629, 319)
Screenshot: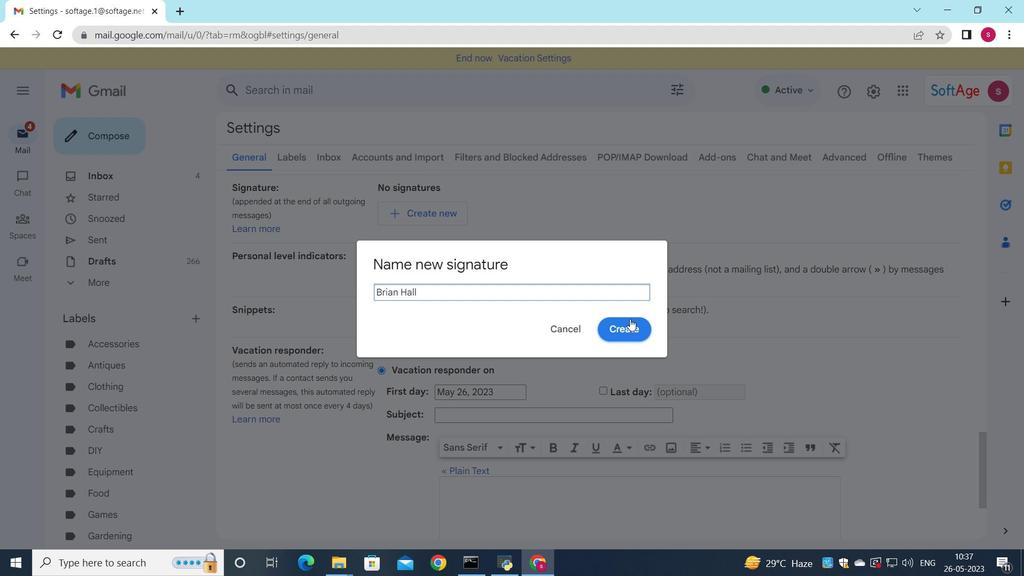 
Action: Mouse moved to (571, 197)
Screenshot: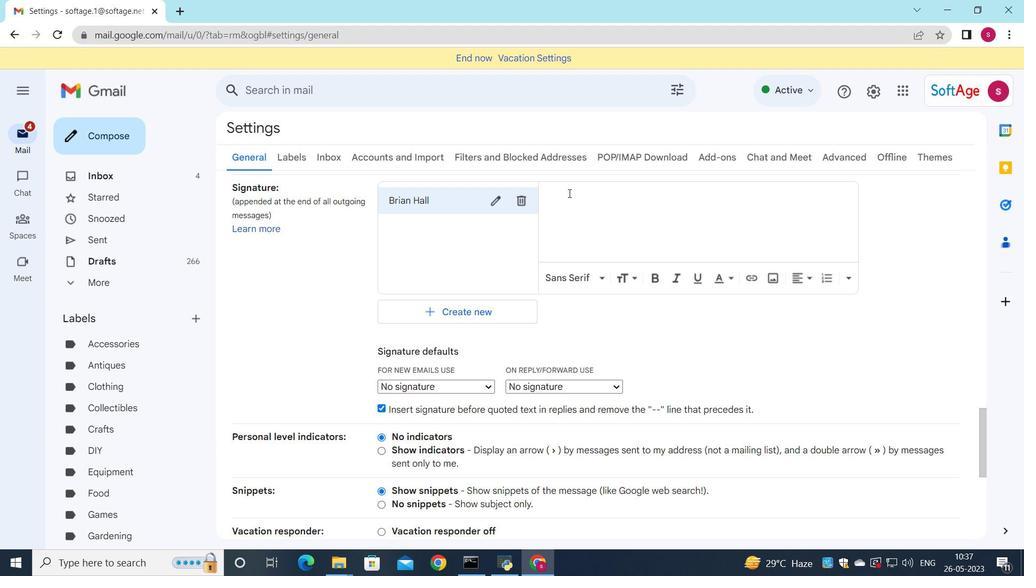 
Action: Mouse pressed left at (571, 197)
Screenshot: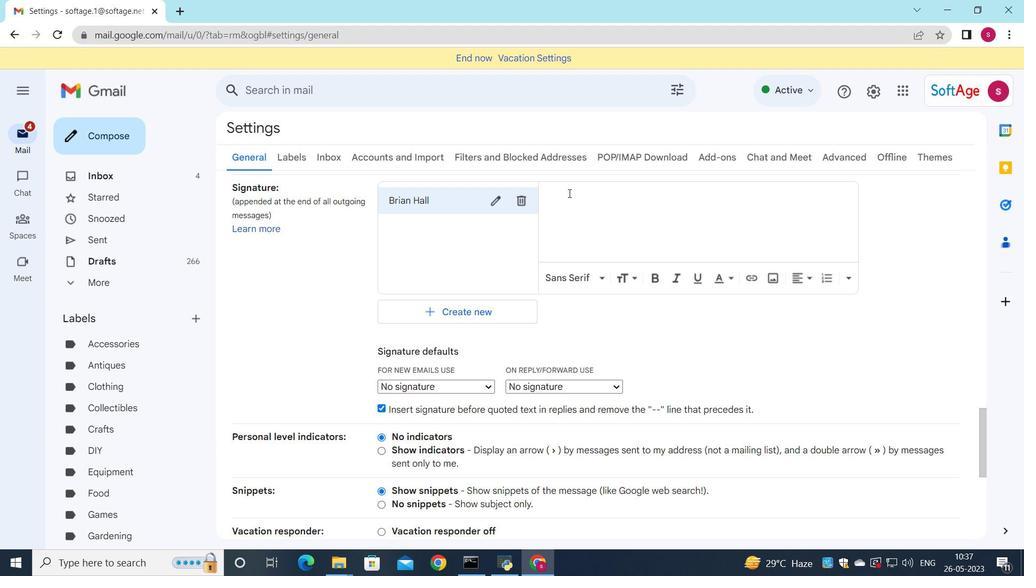 
Action: Mouse moved to (568, 202)
Screenshot: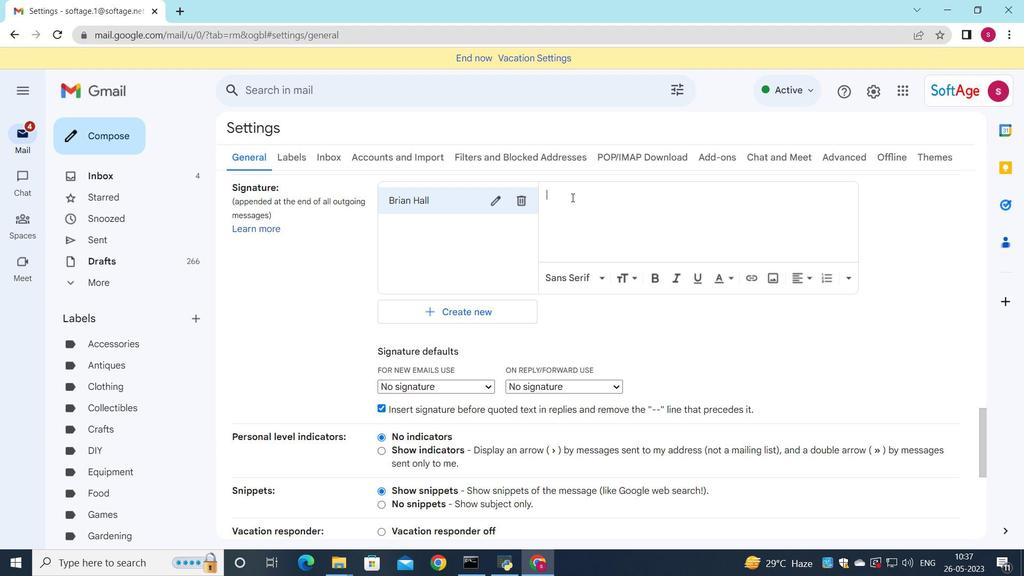
Action: Key pressed <Key.shift>Brian<Key.space><Key.shift>Hall
Screenshot: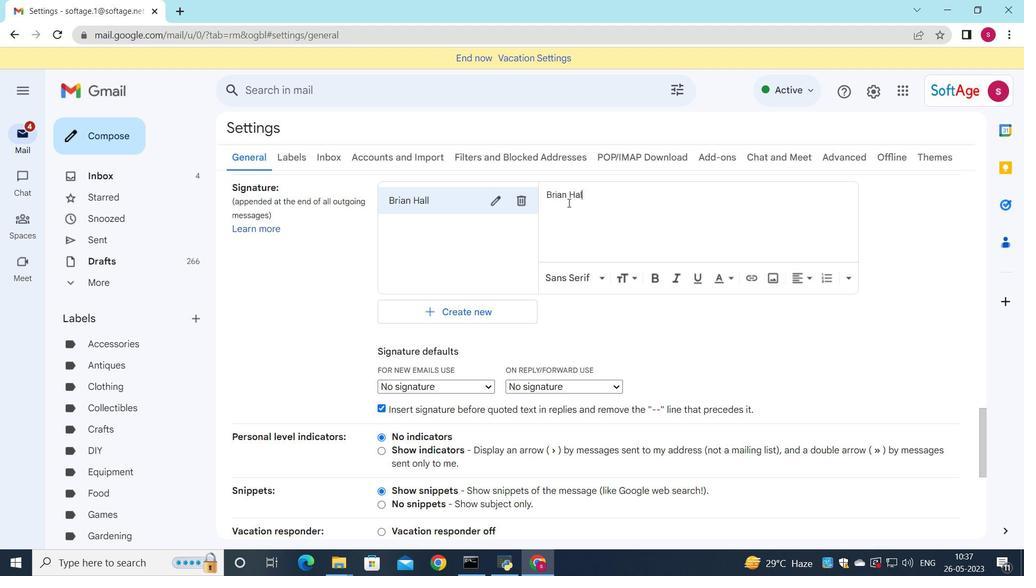 
Action: Mouse moved to (475, 389)
Screenshot: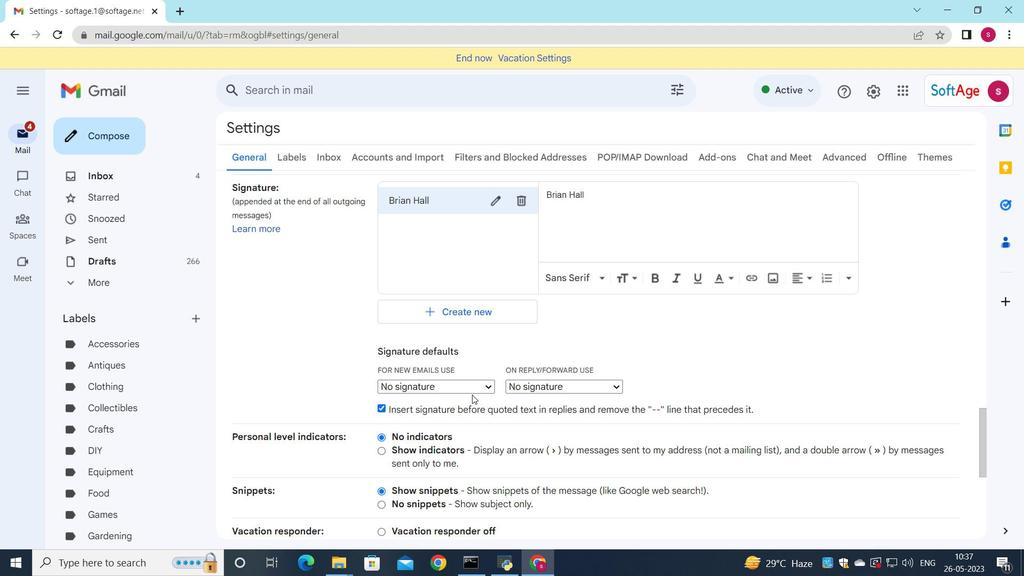 
Action: Mouse pressed left at (475, 389)
Screenshot: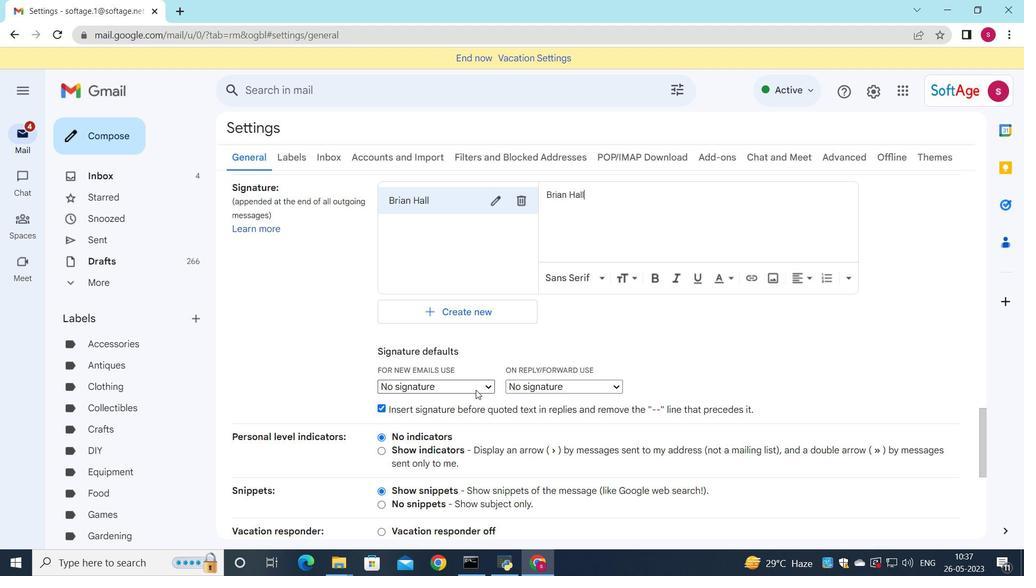 
Action: Mouse moved to (473, 424)
Screenshot: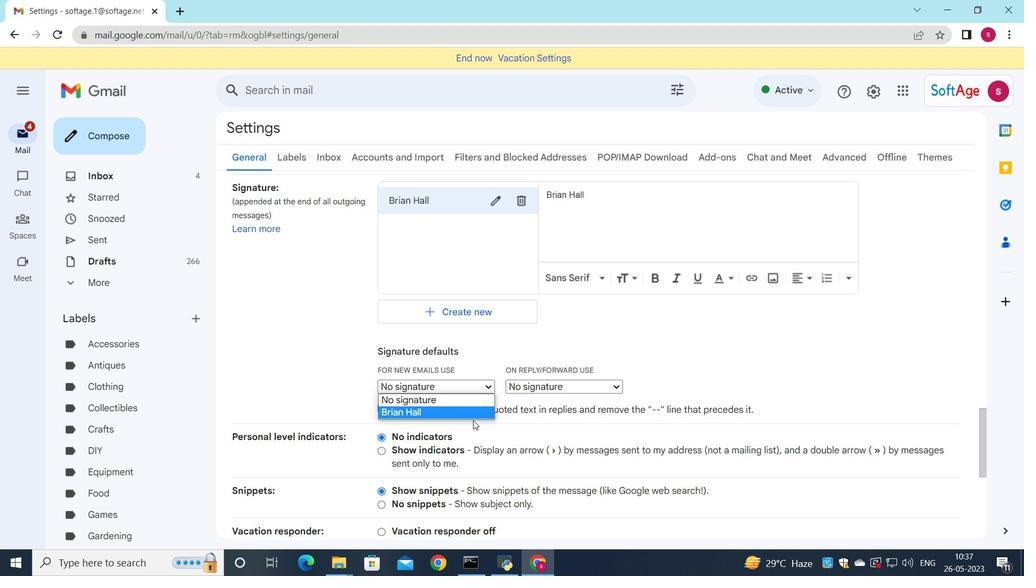 
Action: Mouse pressed left at (473, 424)
Screenshot: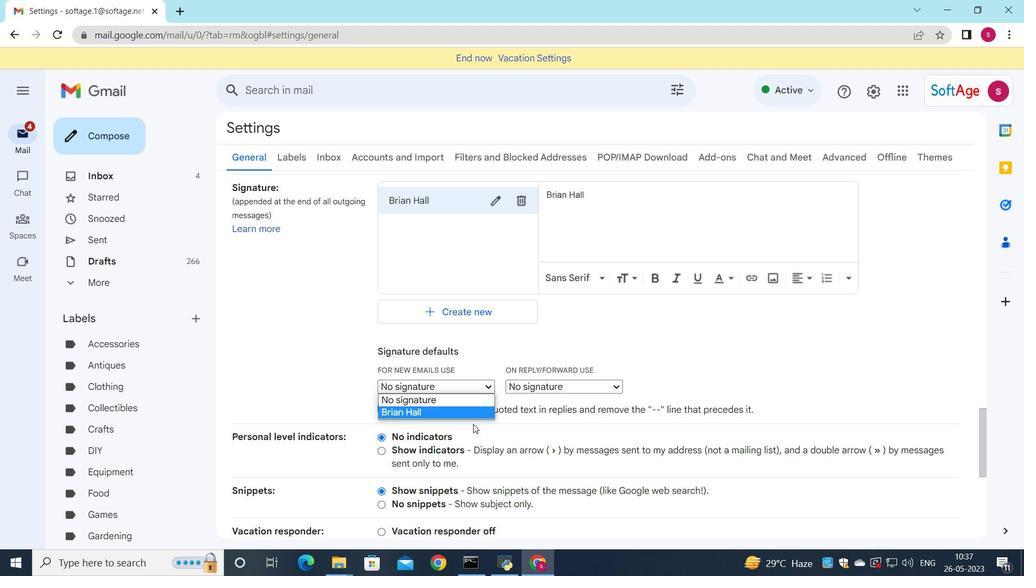 
Action: Mouse moved to (485, 387)
Screenshot: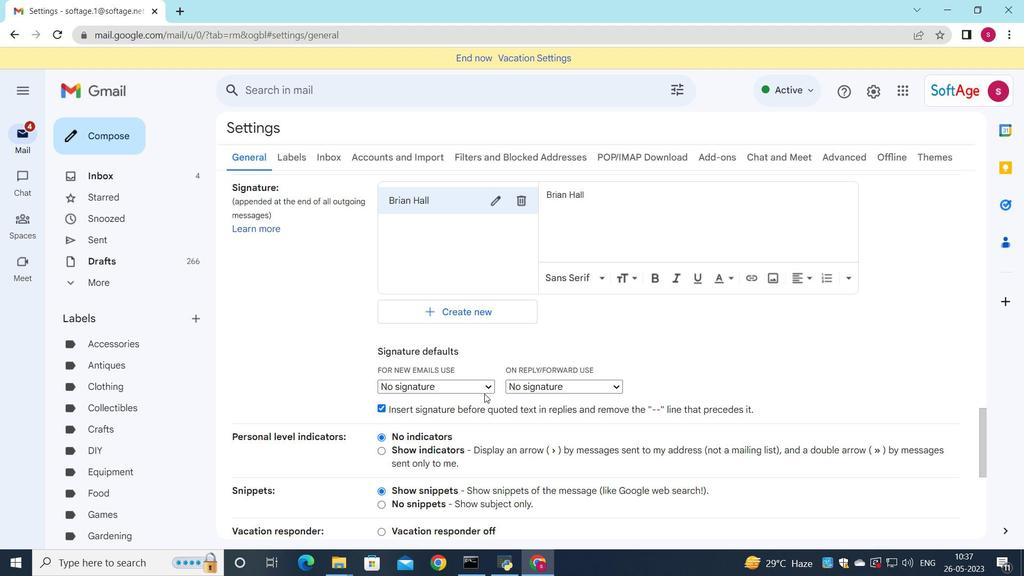 
Action: Mouse pressed left at (485, 387)
Screenshot: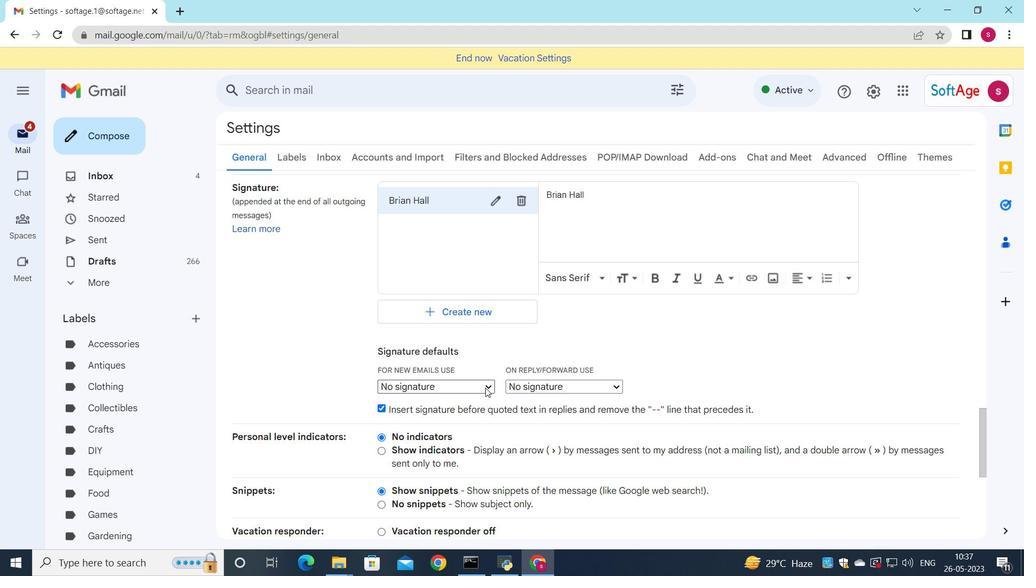 
Action: Mouse moved to (469, 408)
Screenshot: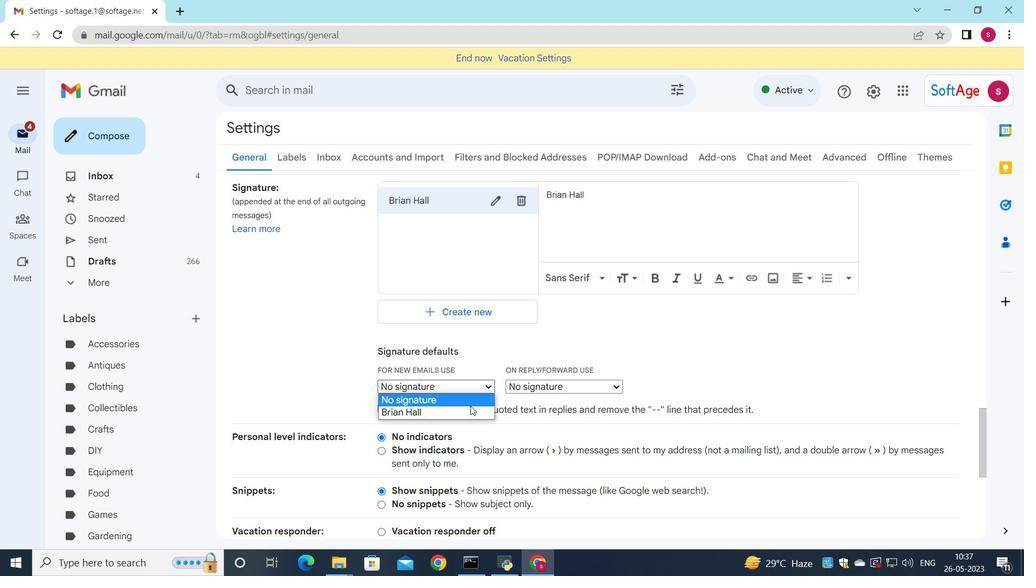 
Action: Mouse pressed left at (469, 408)
Screenshot: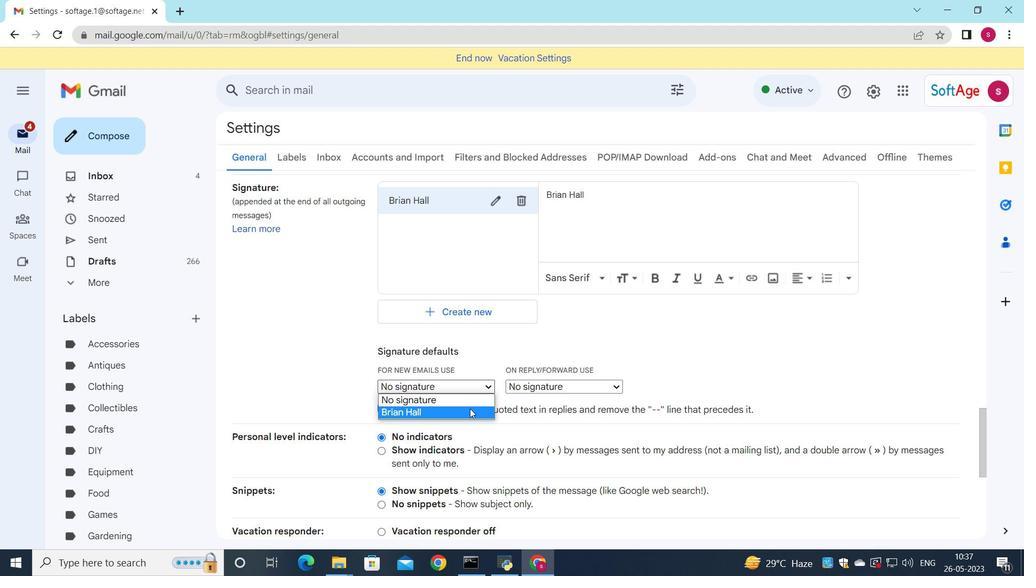 
Action: Mouse moved to (517, 390)
Screenshot: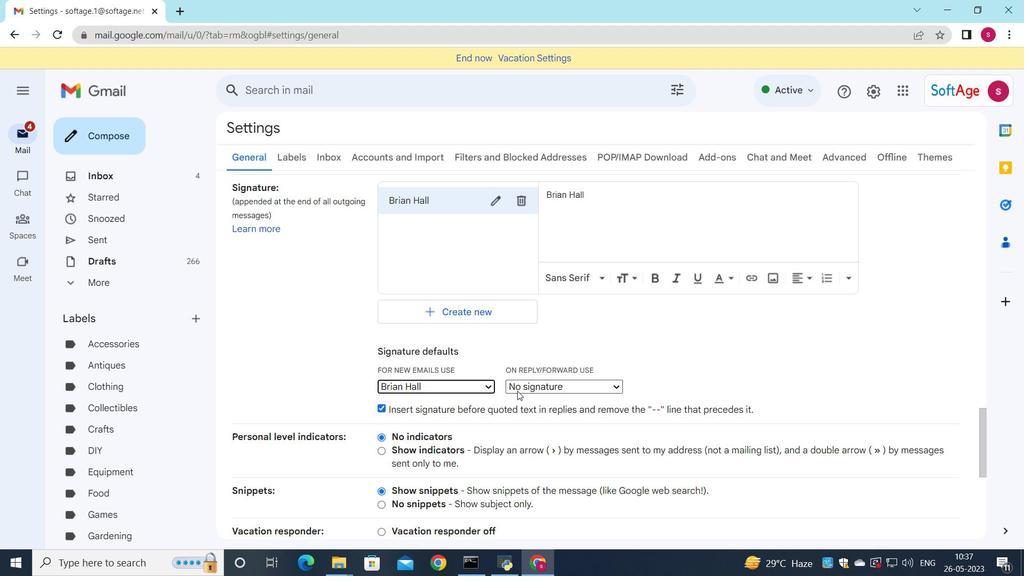 
Action: Mouse pressed left at (517, 390)
Screenshot: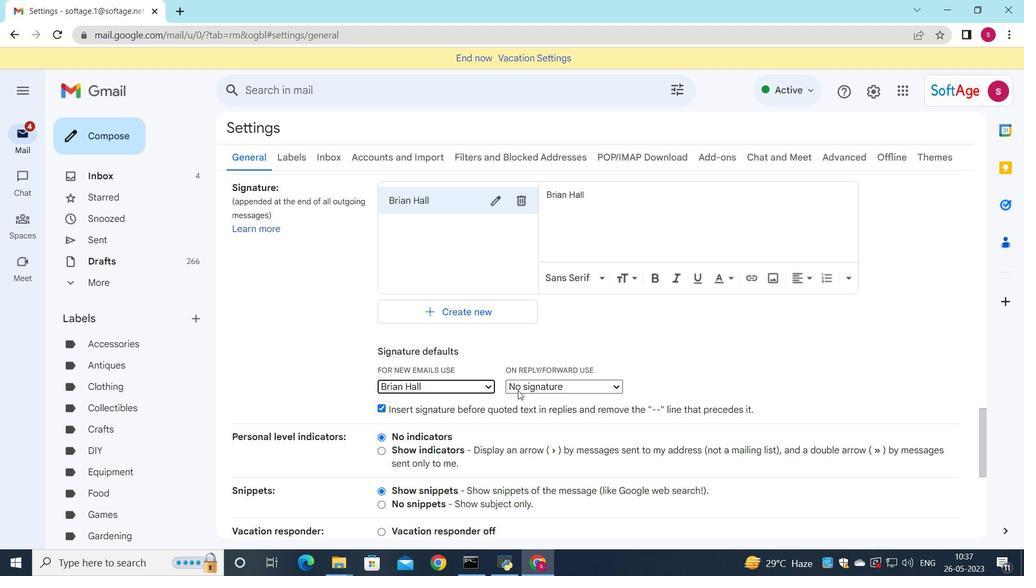 
Action: Mouse moved to (514, 410)
Screenshot: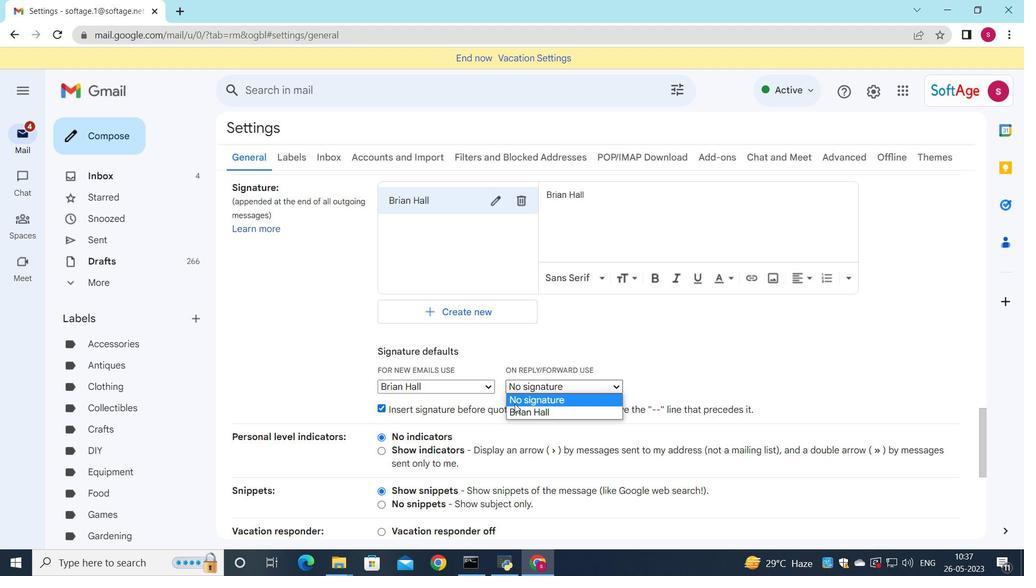 
Action: Mouse pressed left at (514, 410)
Screenshot: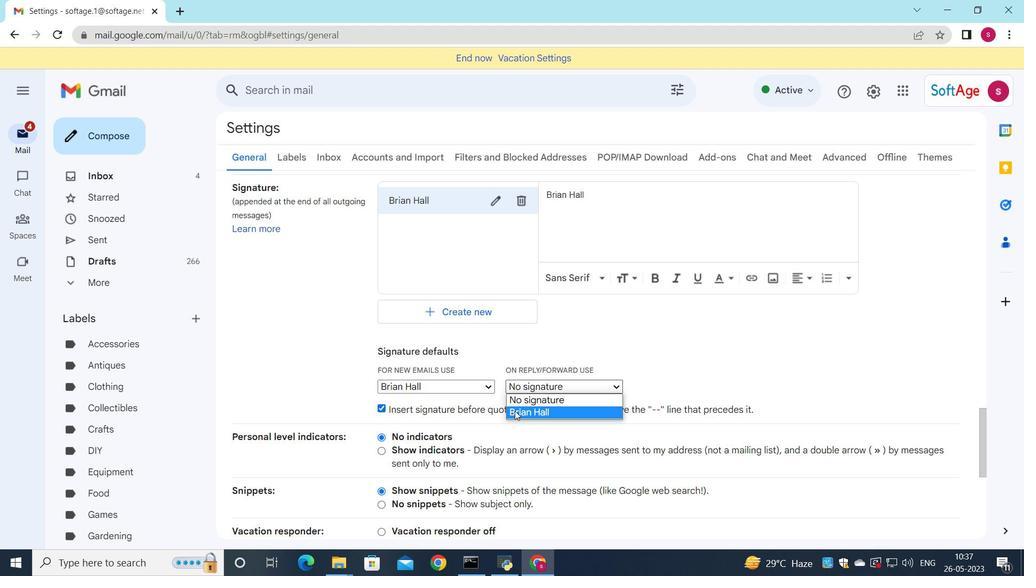 
Action: Mouse moved to (496, 231)
Screenshot: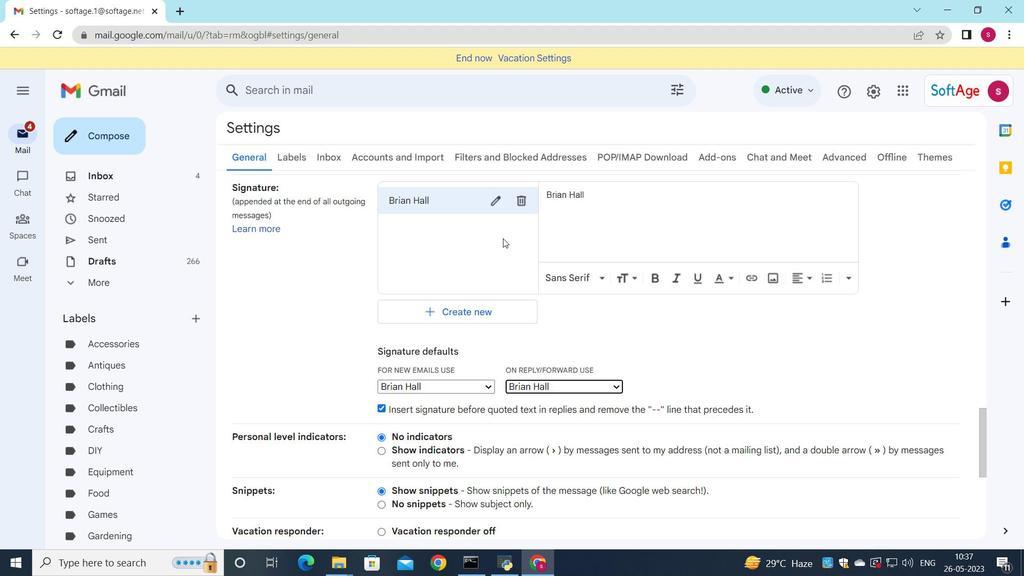 
Action: Mouse scrolled (496, 230) with delta (0, 0)
Screenshot: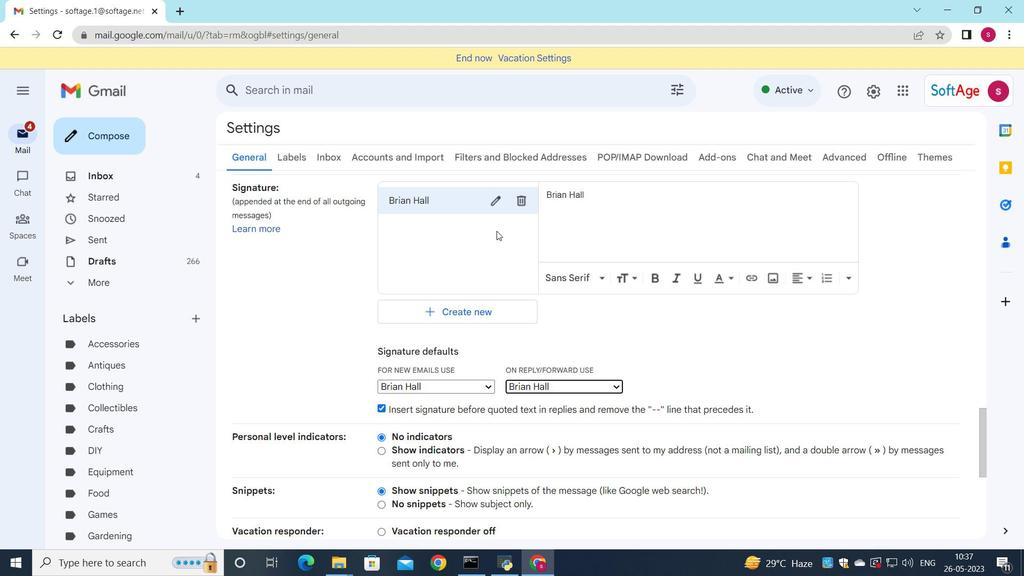 
Action: Mouse moved to (489, 239)
Screenshot: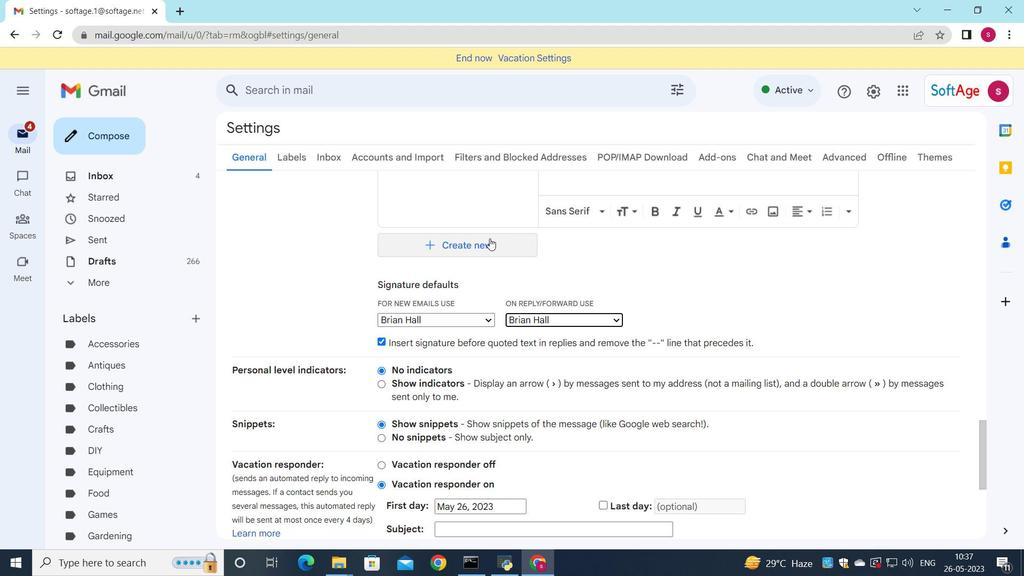 
Action: Mouse scrolled (489, 238) with delta (0, 0)
Screenshot: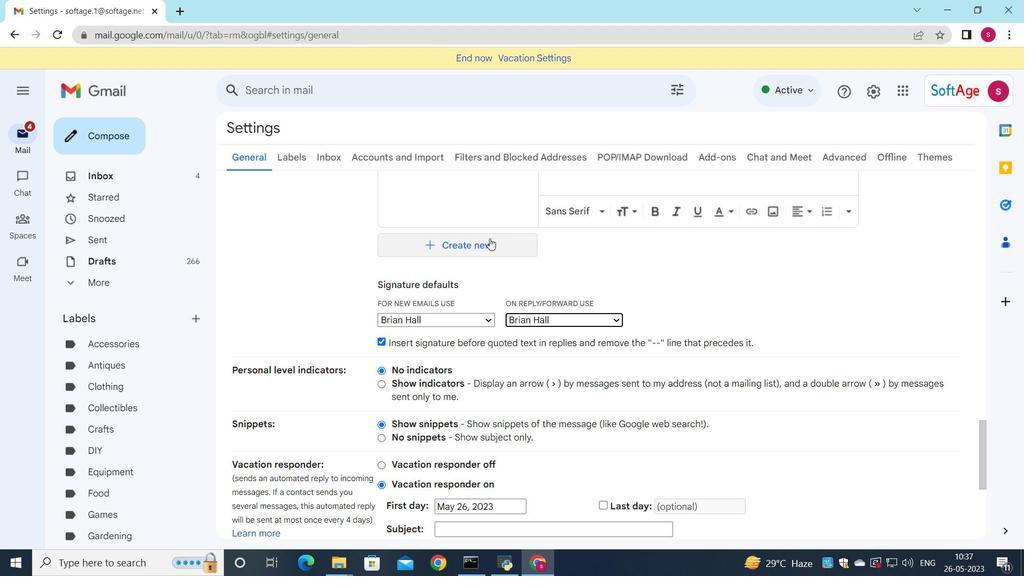 
Action: Mouse moved to (459, 250)
Screenshot: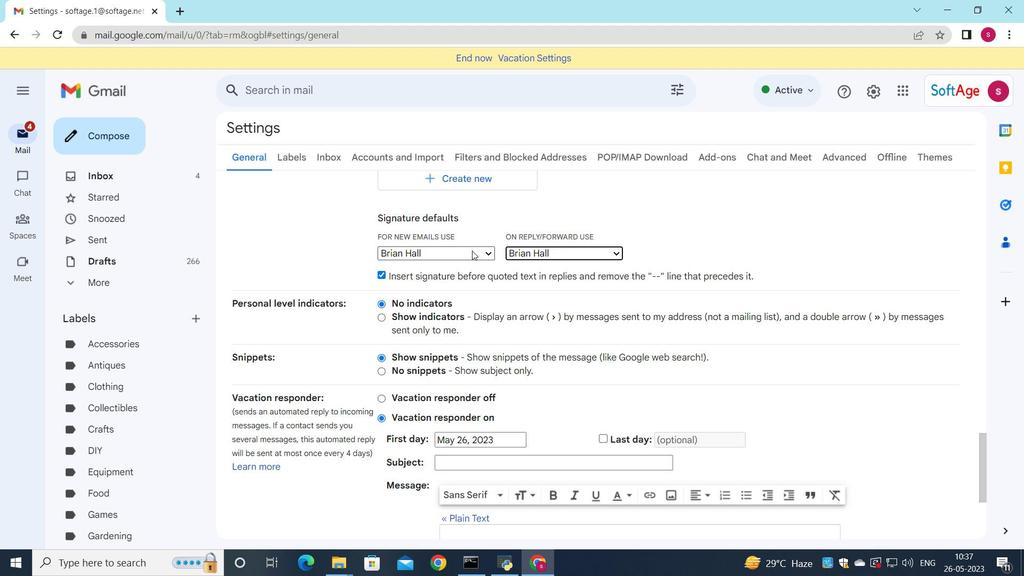 
Action: Mouse scrolled (459, 250) with delta (0, 0)
Screenshot: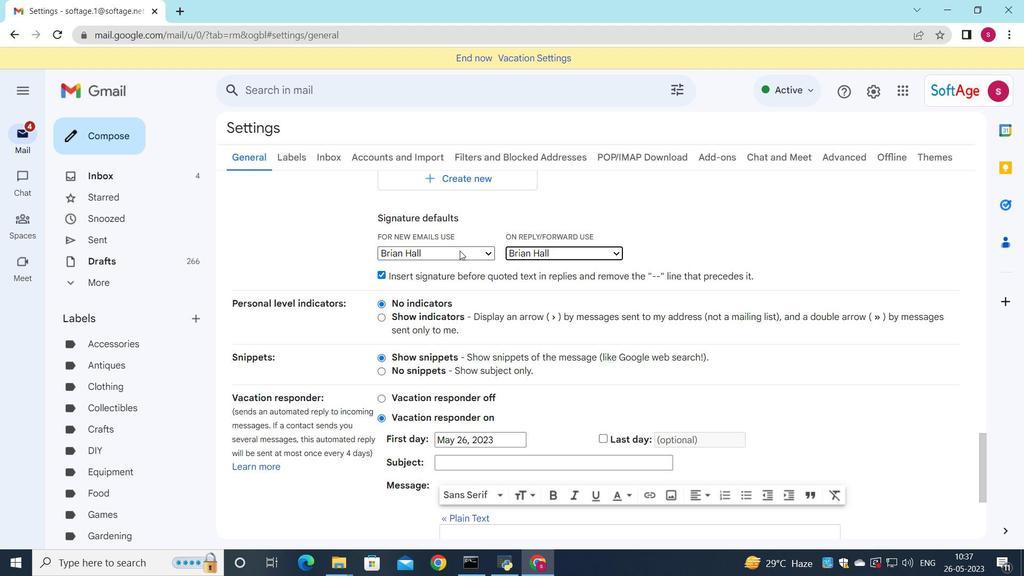
Action: Mouse scrolled (459, 250) with delta (0, 0)
Screenshot: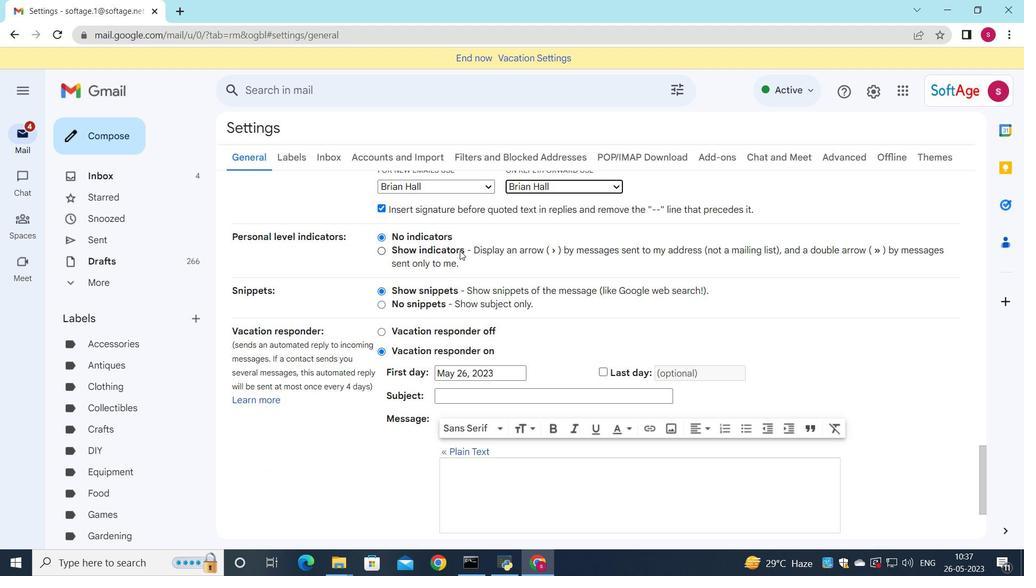 
Action: Mouse scrolled (459, 250) with delta (0, 0)
Screenshot: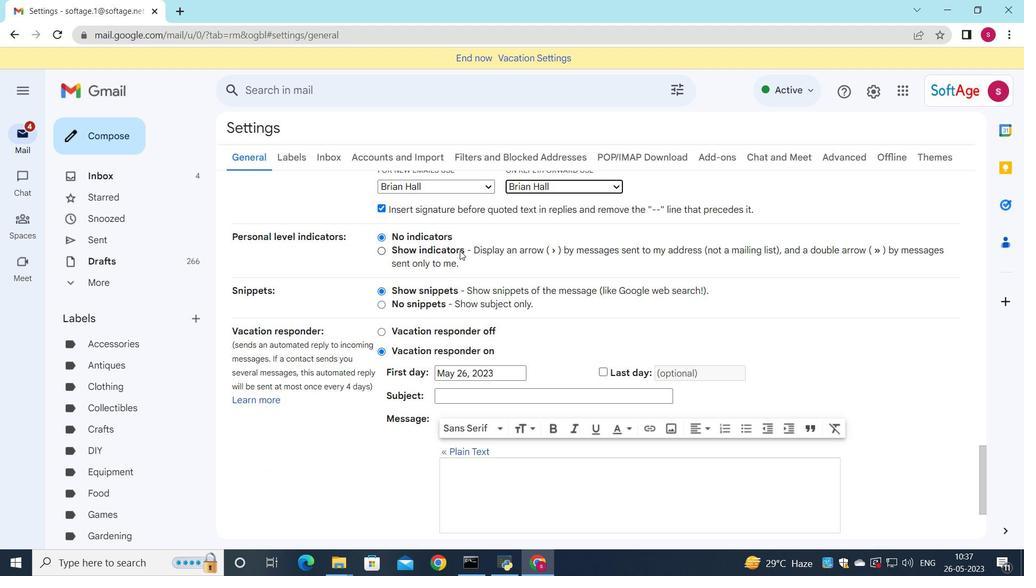 
Action: Mouse scrolled (459, 250) with delta (0, 0)
Screenshot: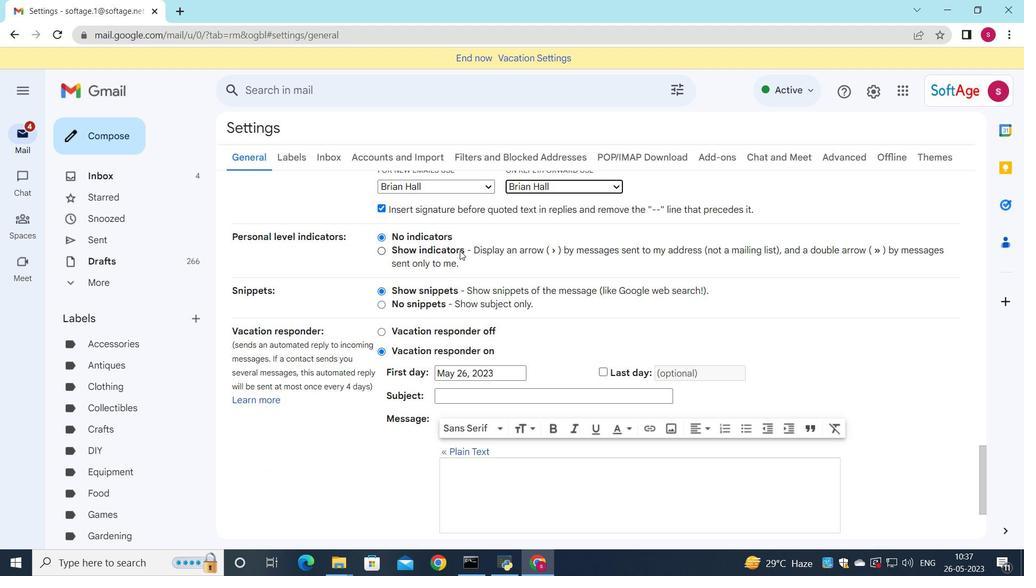 
Action: Mouse scrolled (459, 250) with delta (0, 0)
Screenshot: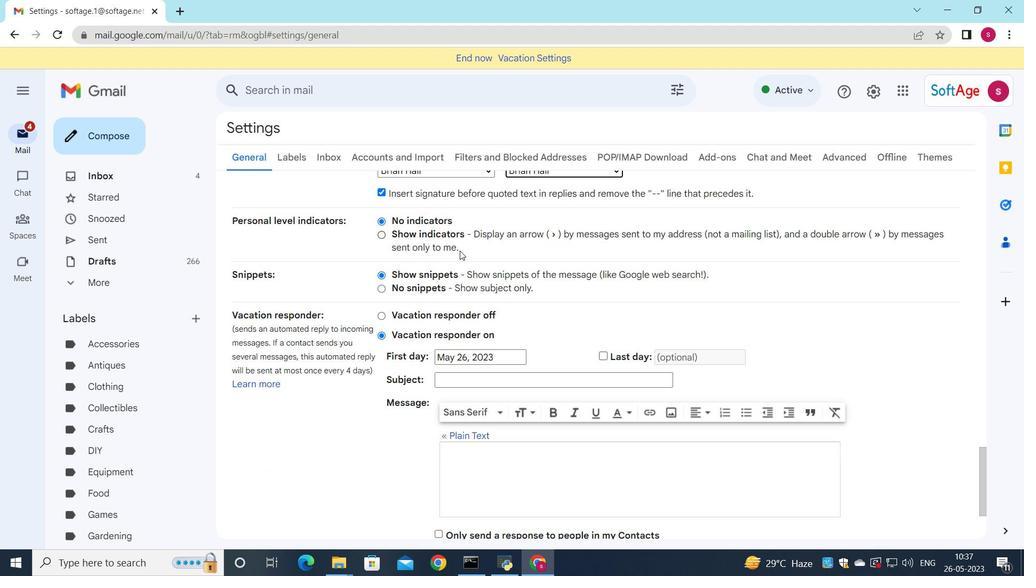 
Action: Mouse moved to (521, 435)
Screenshot: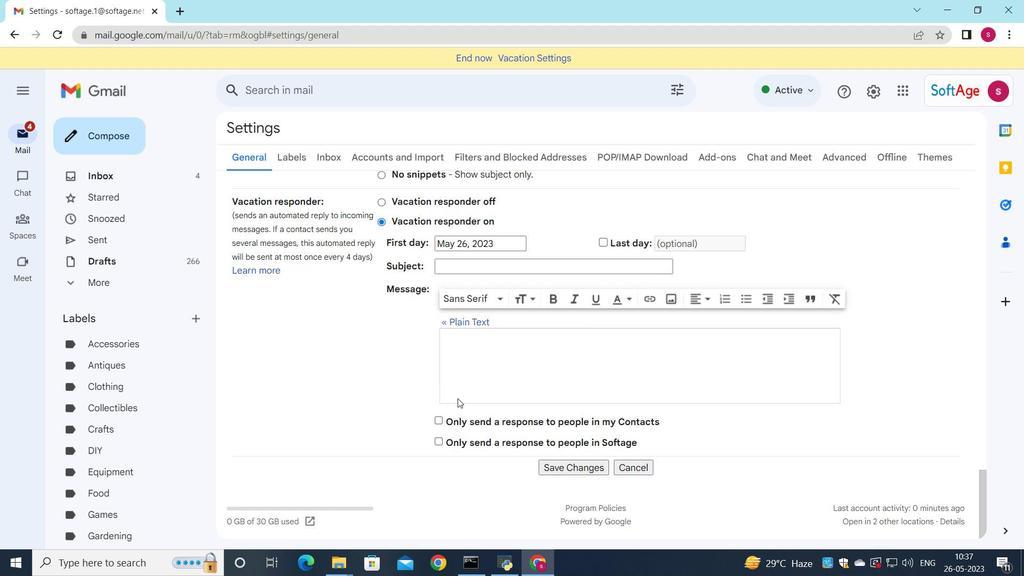 
Action: Mouse scrolled (521, 435) with delta (0, 0)
Screenshot: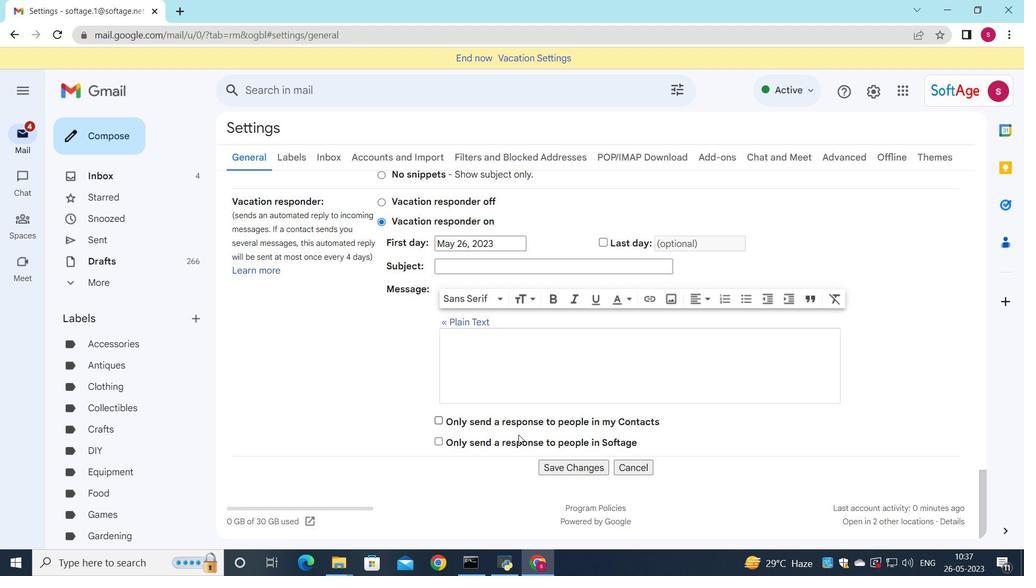 
Action: Mouse scrolled (521, 435) with delta (0, 0)
Screenshot: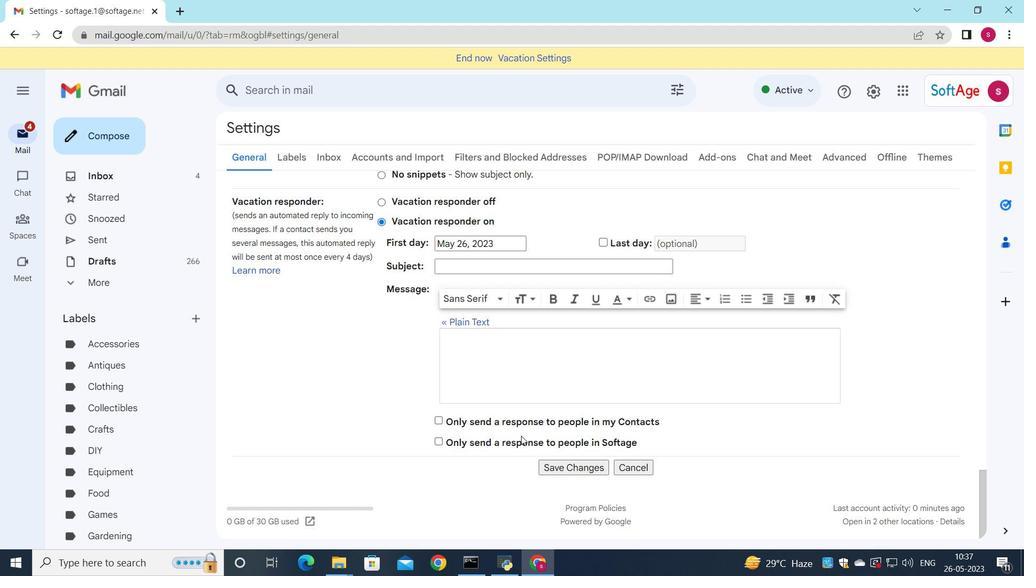 
Action: Mouse moved to (557, 471)
Screenshot: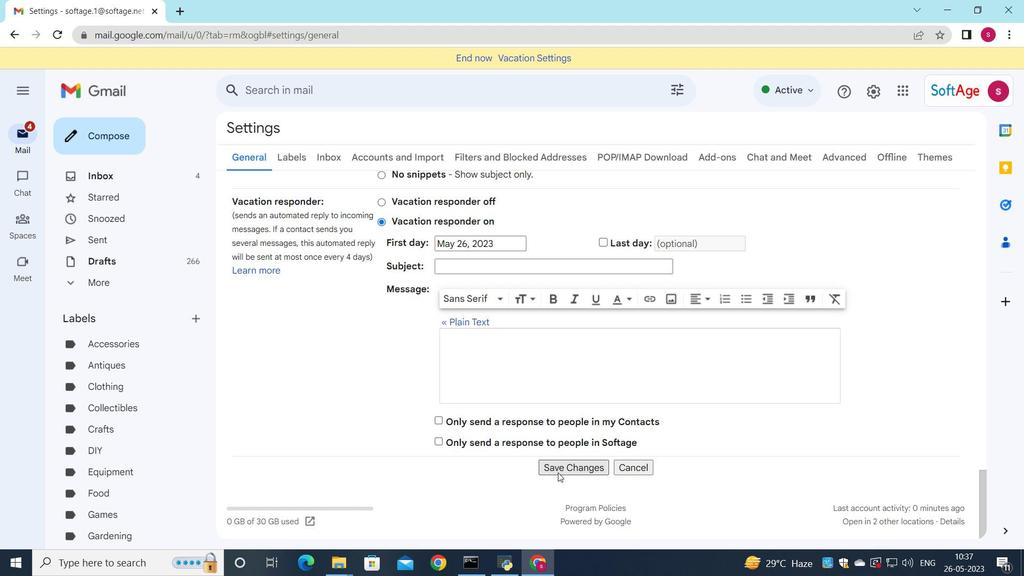 
Action: Mouse pressed left at (557, 471)
Screenshot: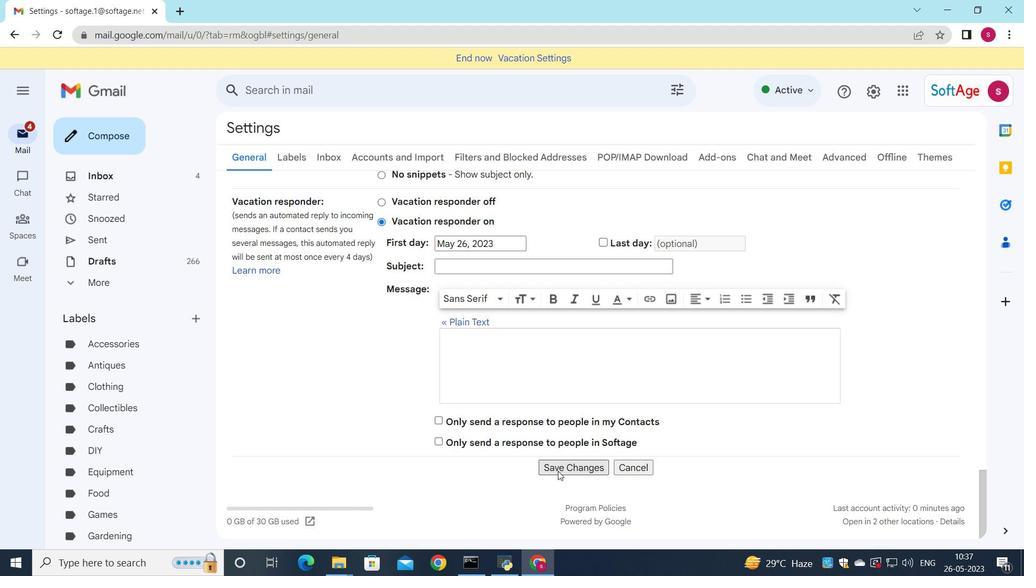 
Action: Mouse moved to (128, 130)
Screenshot: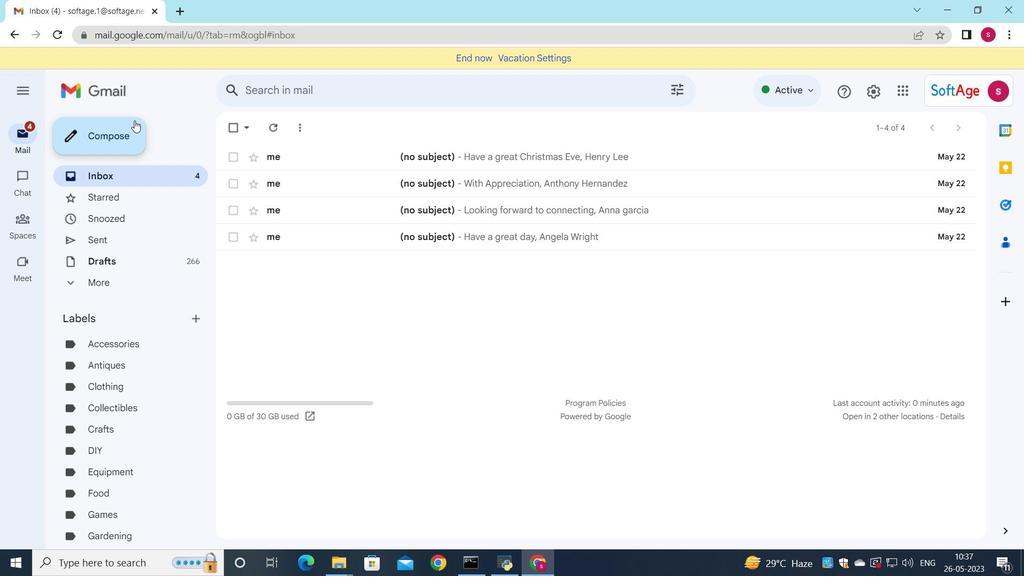 
Action: Mouse pressed left at (128, 130)
Screenshot: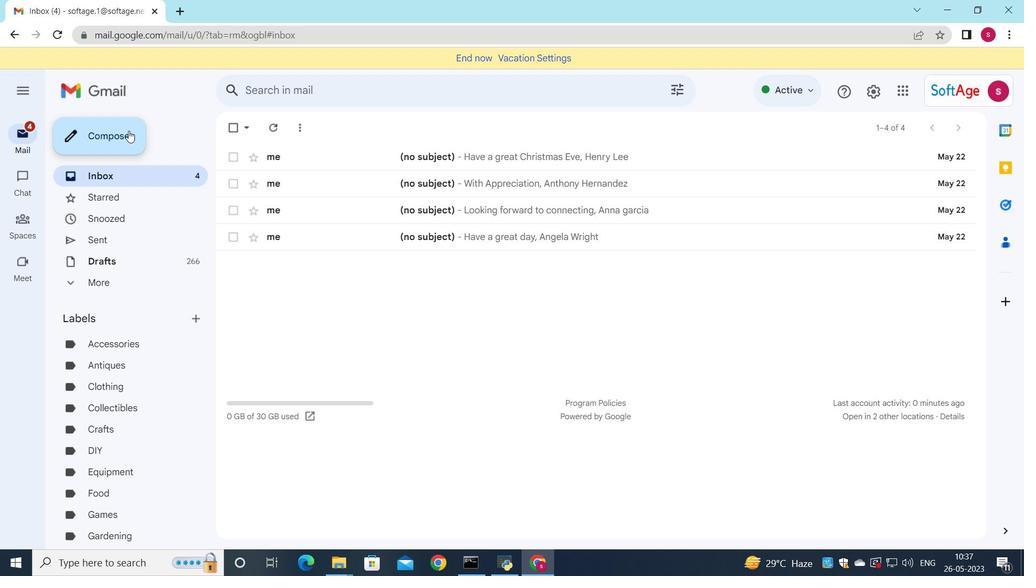 
Action: Mouse moved to (711, 239)
Screenshot: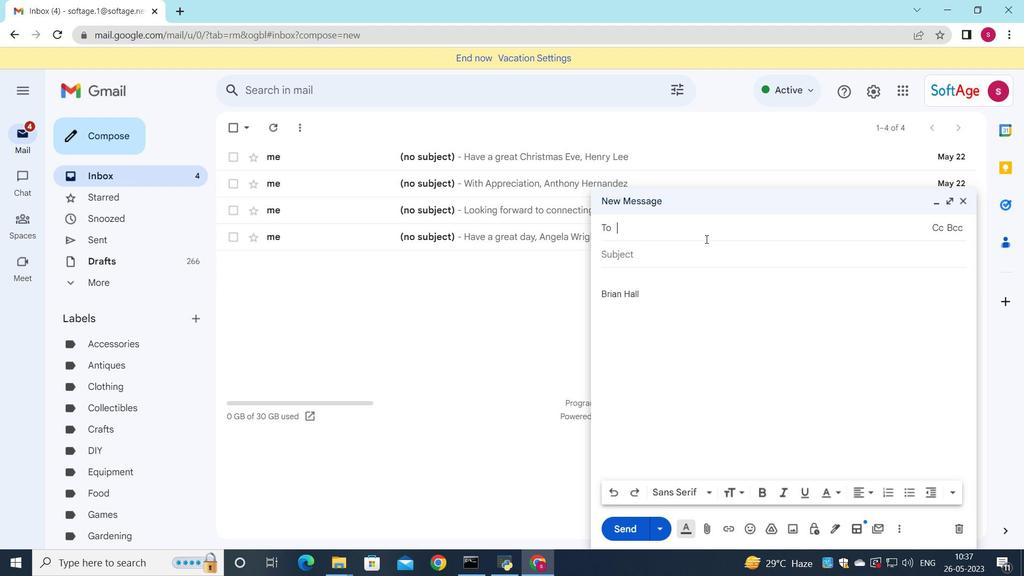 
Action: Key pressed so
Screenshot: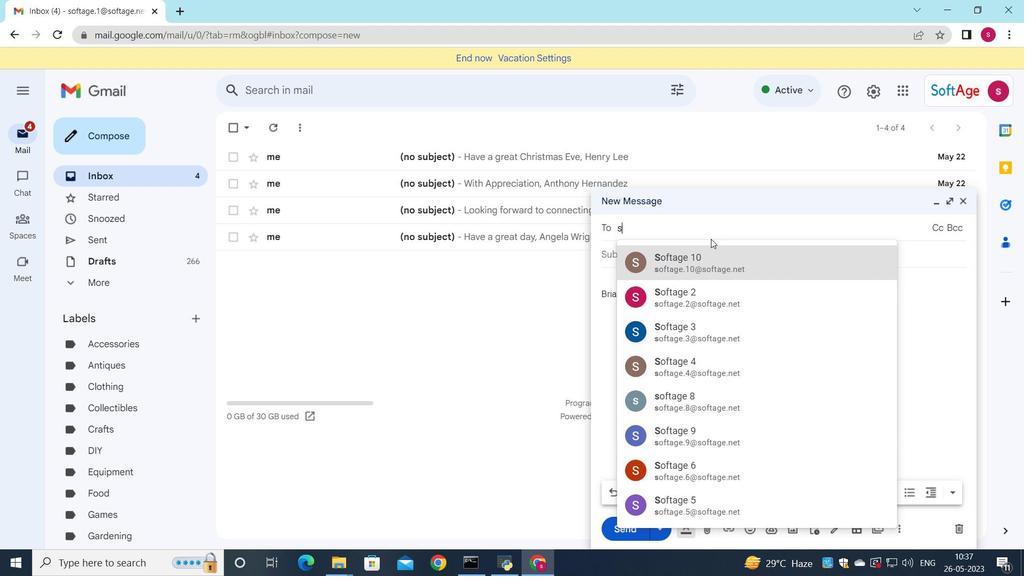 
Action: Mouse moved to (696, 358)
Screenshot: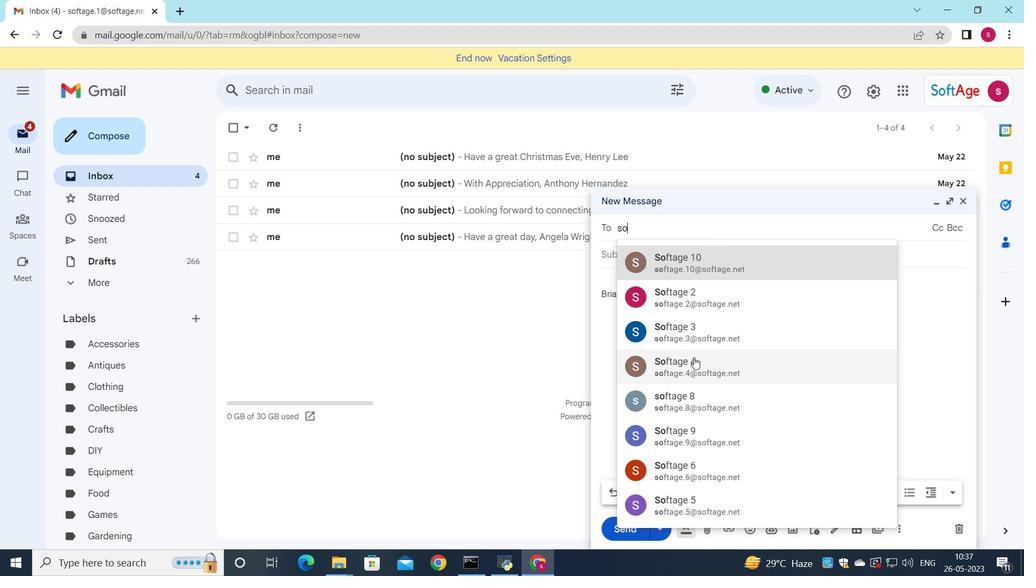 
Action: Mouse pressed left at (696, 358)
Screenshot: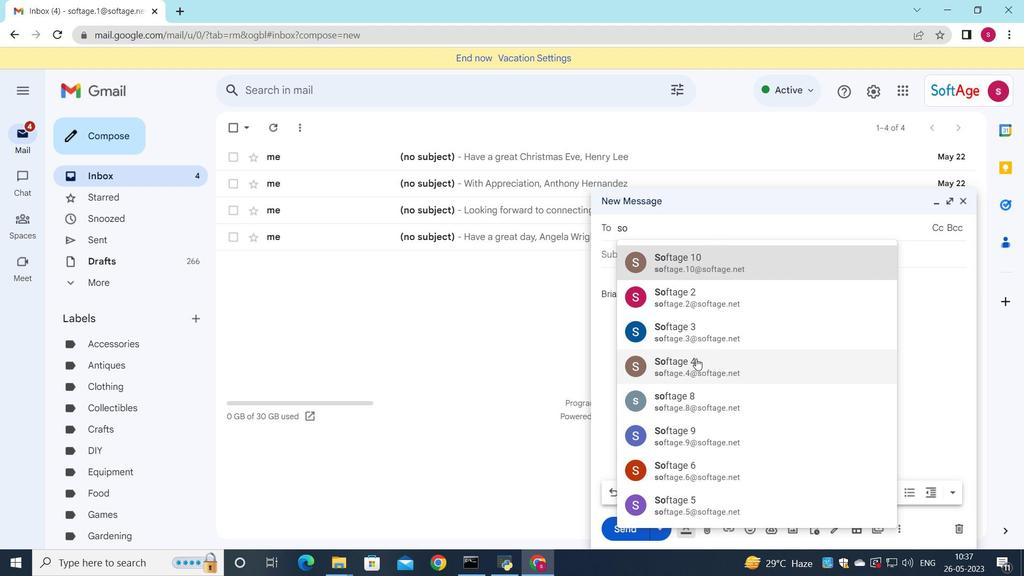 
Action: Mouse moved to (752, 299)
Screenshot: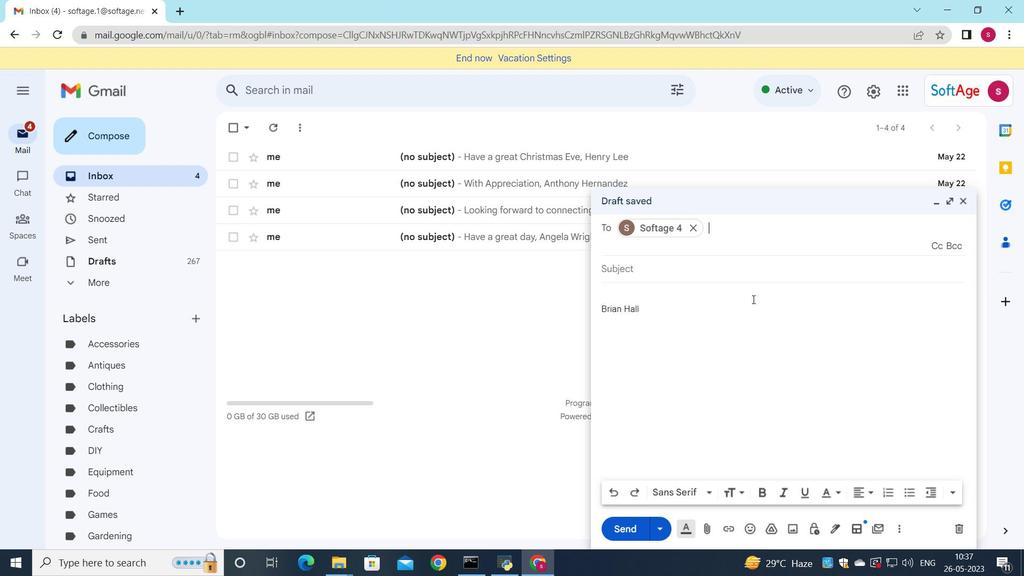 
Action: Key pressed s
Screenshot: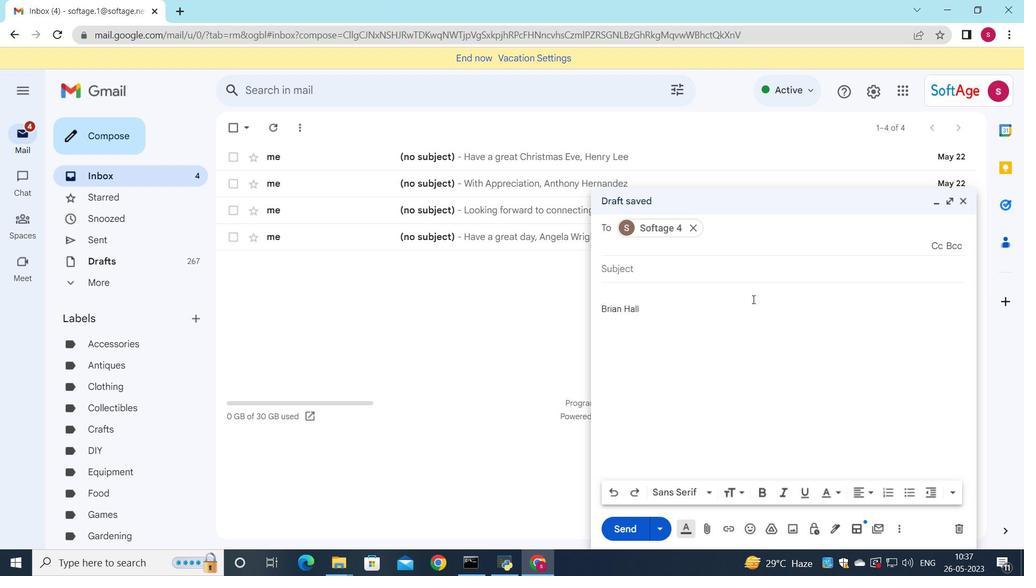 
Action: Mouse moved to (812, 500)
Screenshot: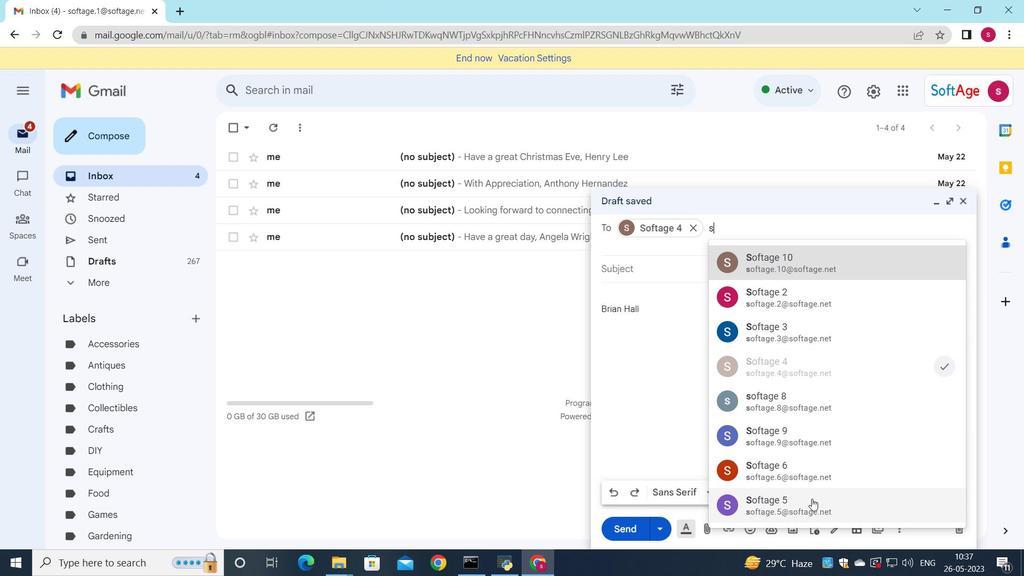 
Action: Mouse pressed left at (812, 500)
Screenshot: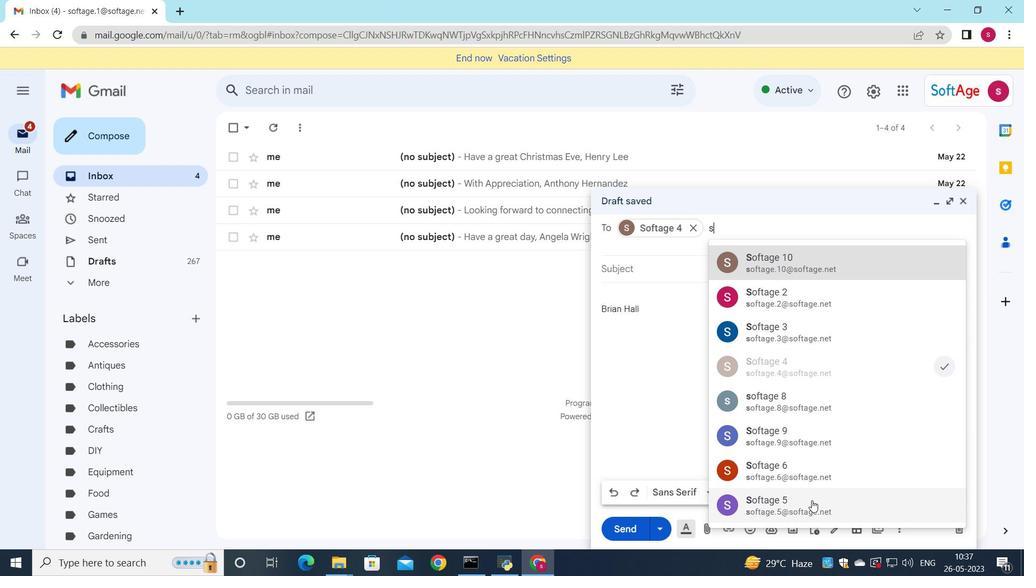 
Action: Mouse moved to (645, 266)
Screenshot: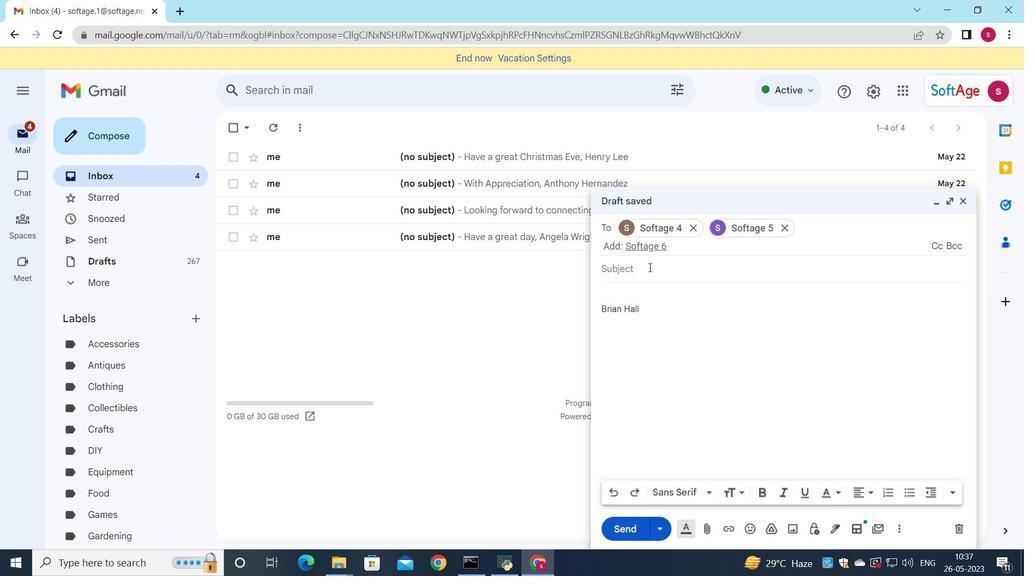 
Action: Mouse pressed left at (645, 266)
Screenshot: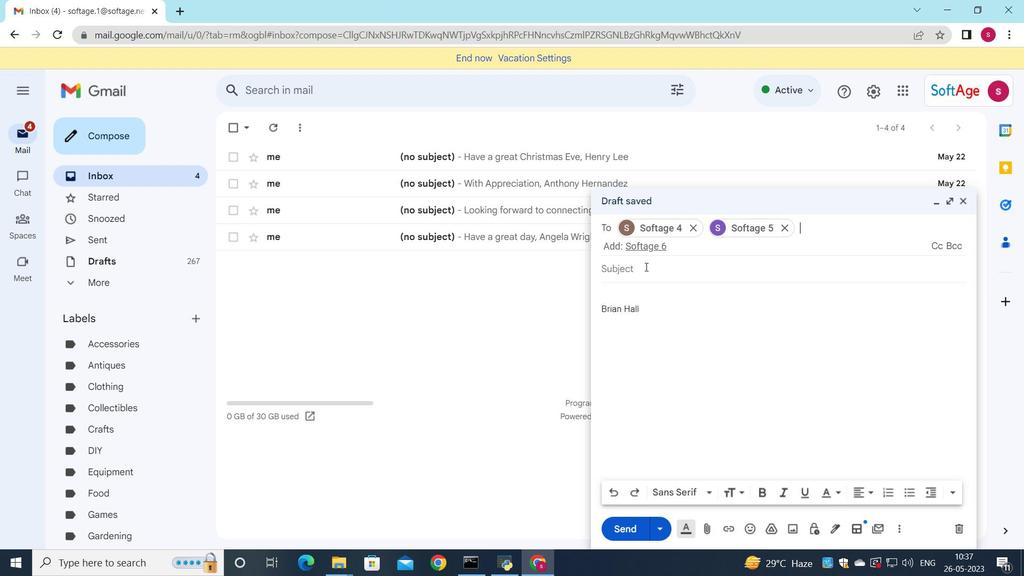 
Action: Key pressed <Key.shift><Key.shift>Request<Key.space>for<Key.space>aquote
Screenshot: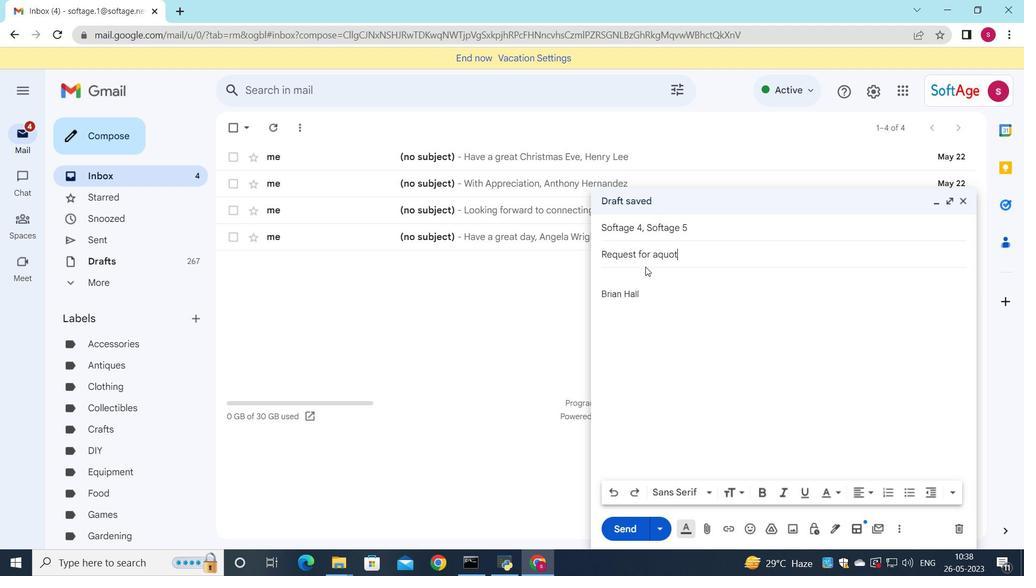 
Action: Mouse moved to (655, 257)
Screenshot: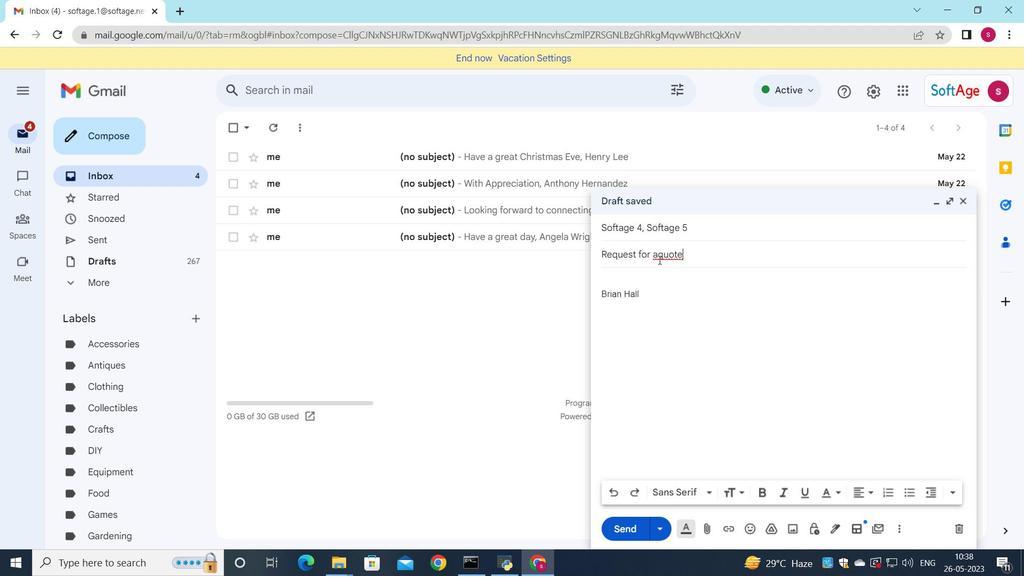 
Action: Mouse pressed left at (655, 257)
Screenshot: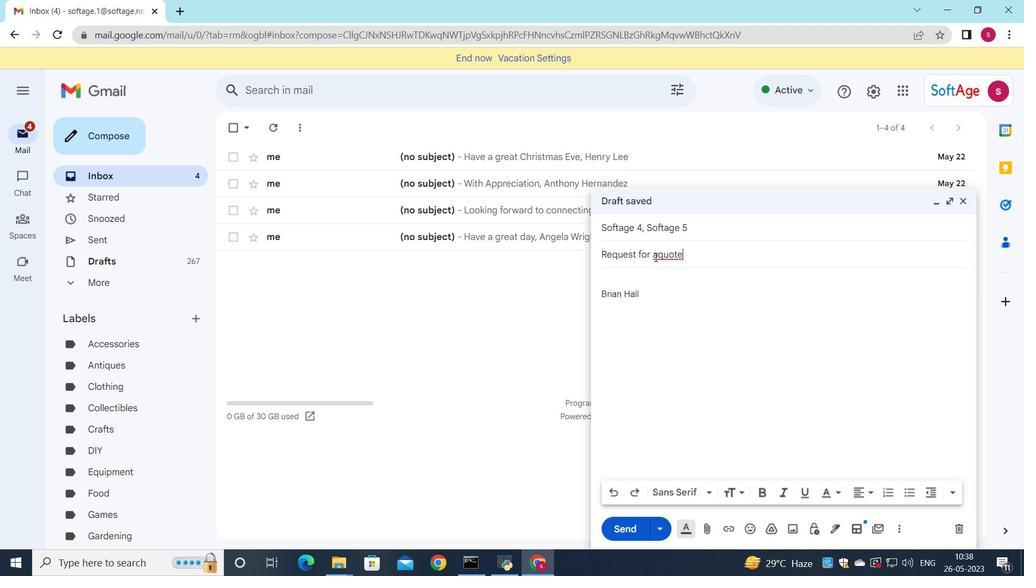 
Action: Mouse moved to (655, 261)
Screenshot: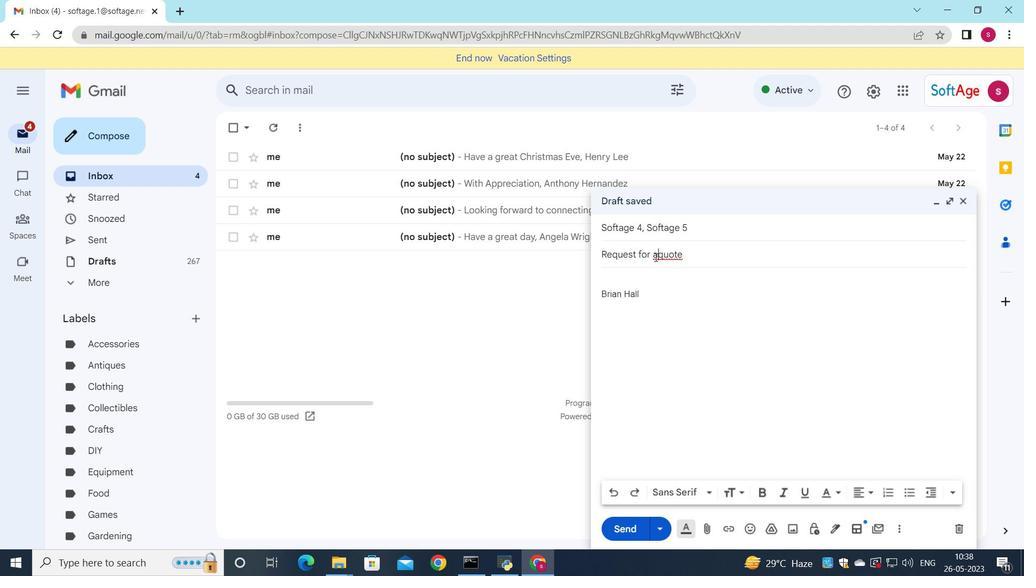 
Action: Key pressed <Key.space>
Screenshot: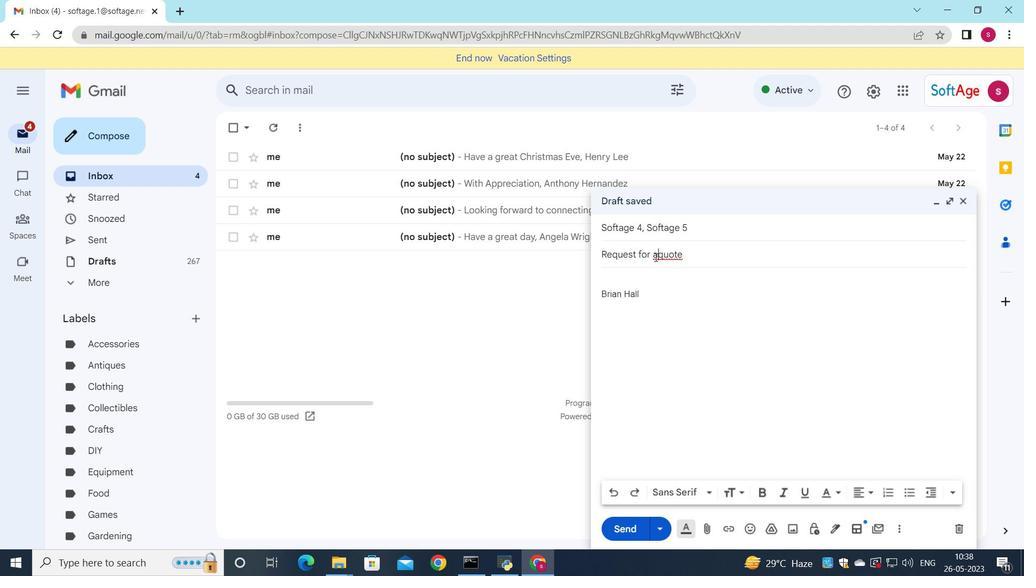
Action: Mouse moved to (633, 274)
Screenshot: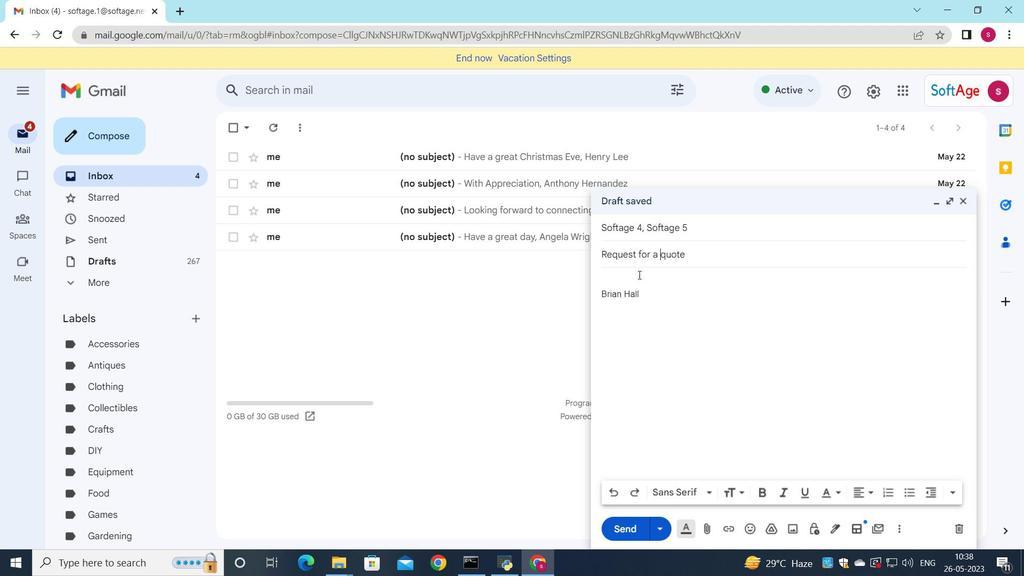 
Action: Mouse pressed left at (633, 274)
Screenshot: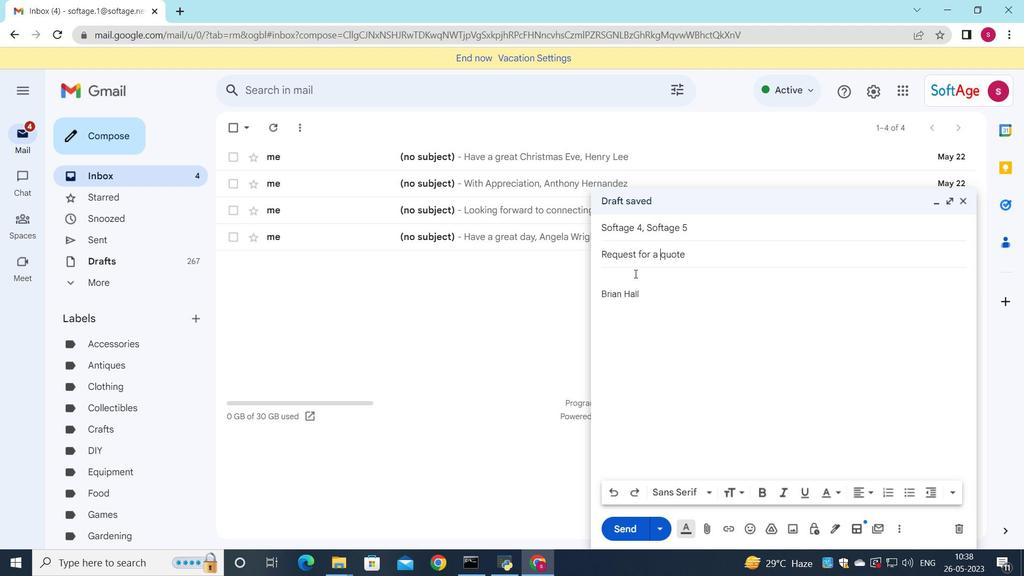 
Action: Key pressed <Key.shift>Thank<Key.space>you<Key.space>intrest<Key.backspace><Key.backspace><Key.backspace><Key.backspace><Key.backspace><Key.backspace><Key.backspace>for<Key.space>your<Key.space>intrest<Key.space>in<Key.space>our<Key.space>product<Key.shift_r><Key.shift_r><Key.shift_r><Key.shift_r><Key.shift_r><Key.shift_r><Key.shift_r><Key.shift_r><Key.shift_r><Key.shift_r><Key.shift_r><Key.shift_r><Key.shift_r><Key.shift_r><Key.shift_r><Key.shift_r><Key.shift_r><Key.shift_r><Key.shift_r><Key.shift_r><Key.shift_r><Key.shift_r><Key.shift_r><Key.shift_r><Key.shift_r><Key.shift_r><Key.shift_r><Key.shift_r><Key.shift_r><Key.shift_r><Key.shift_r><Key.shift_r><Key.shift_r><Key.shift_r><Key.shift_r><Key.shift_r>/service
Screenshot: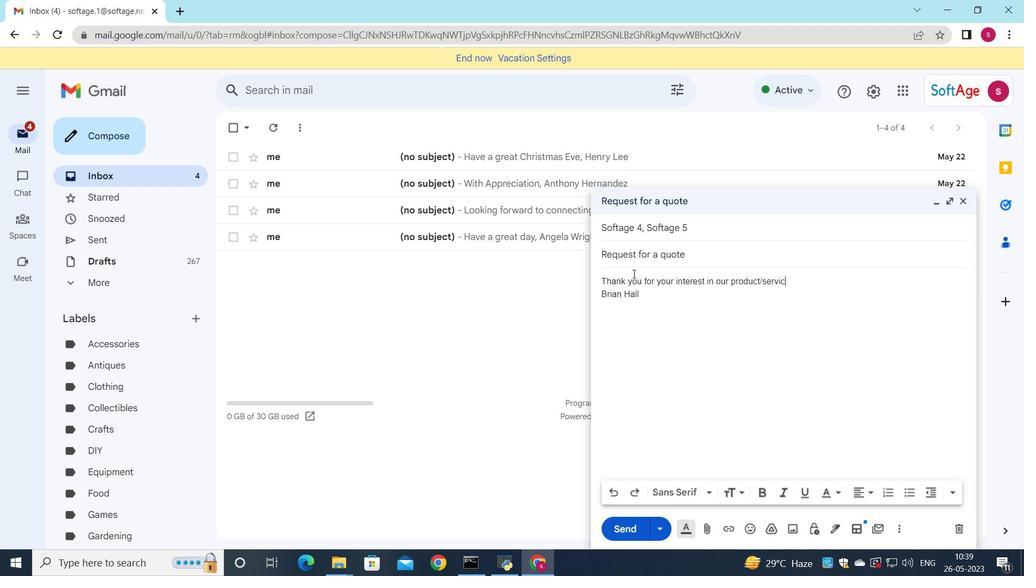 
Action: Mouse moved to (707, 529)
Screenshot: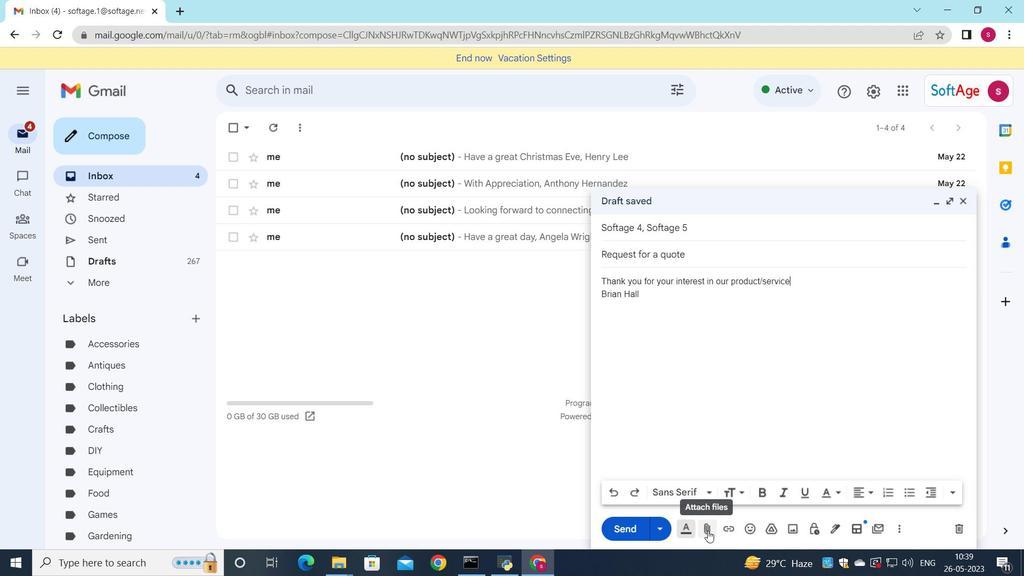 
Action: Mouse pressed left at (707, 529)
Screenshot: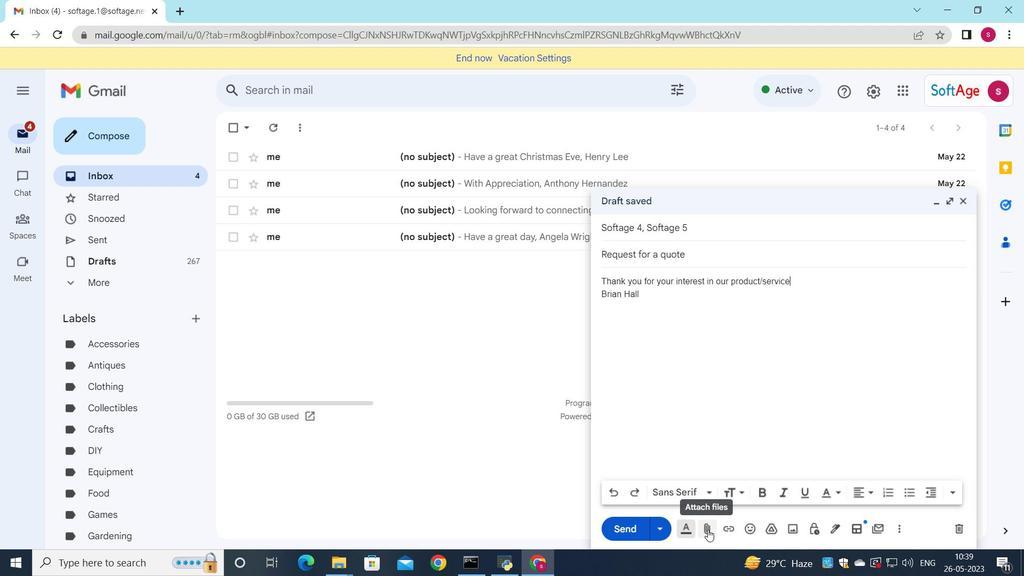 
Action: Mouse moved to (194, 96)
Screenshot: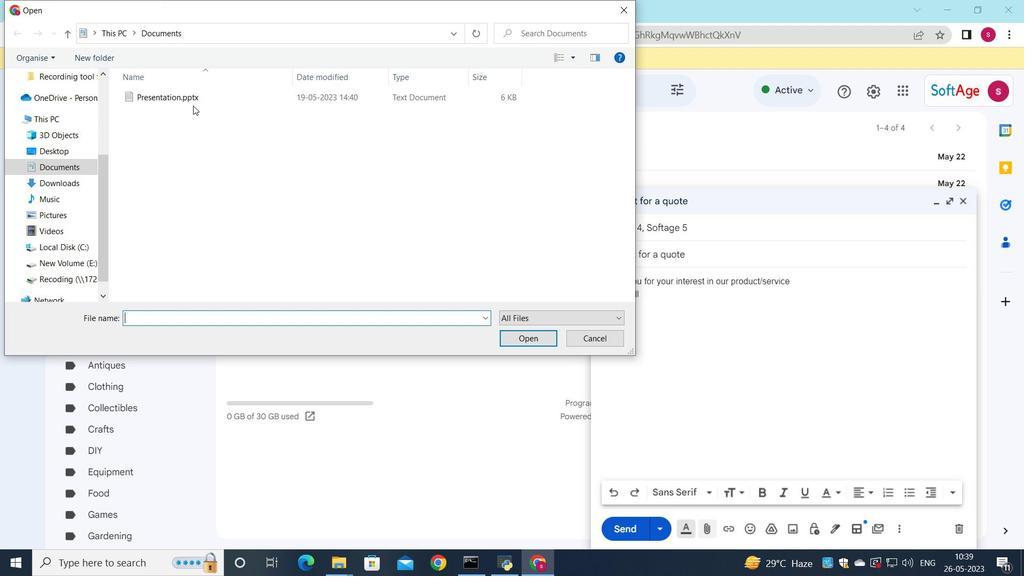 
Action: Mouse pressed left at (194, 96)
Screenshot: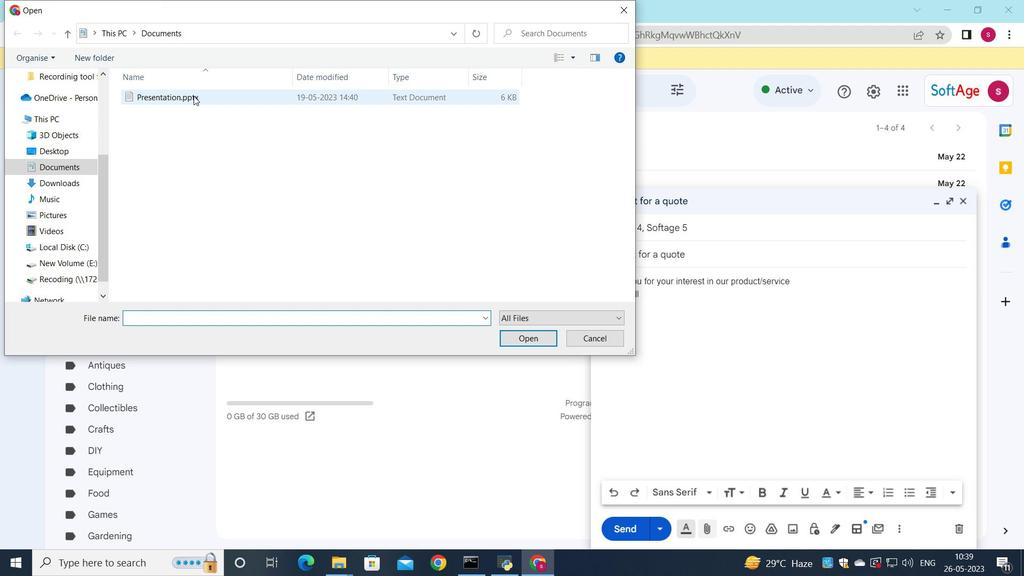 
Action: Mouse pressed left at (194, 96)
Screenshot: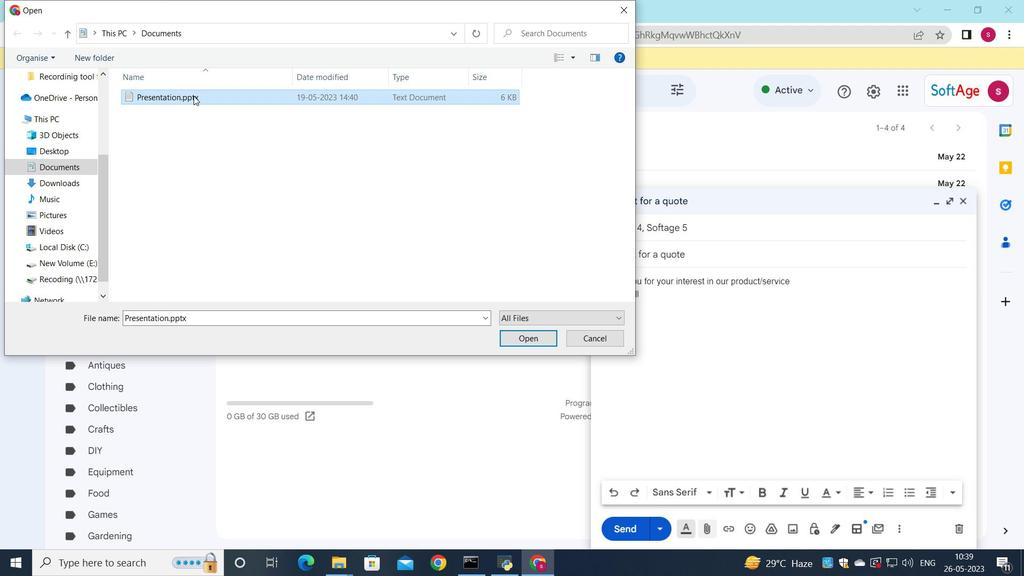 
Action: Mouse moved to (489, 121)
Screenshot: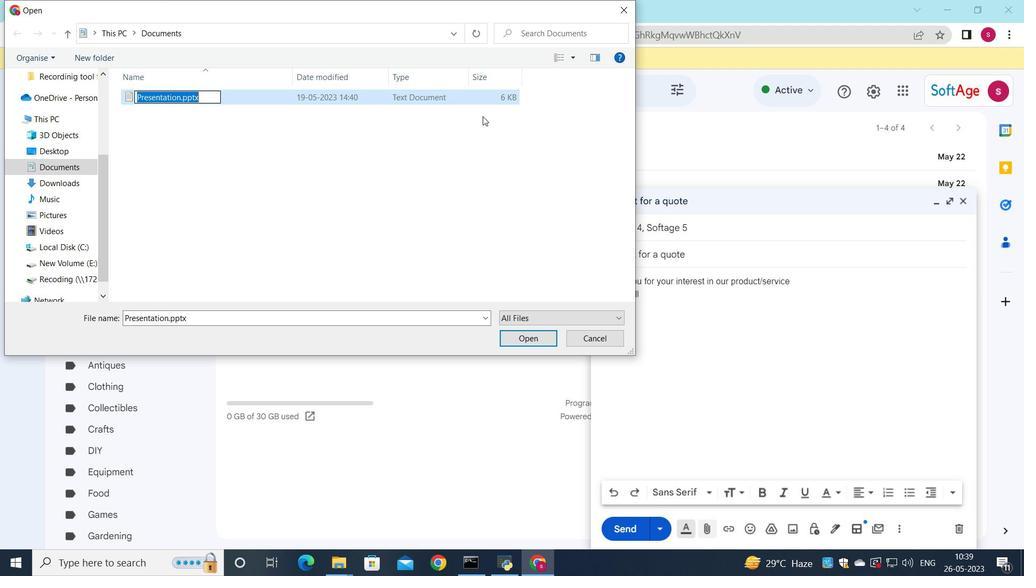 
Action: Key pressed <Key.shift>Policy<Key.shift><Key.shift><Key.shift><Key.shift><Key.shift><Key.shift><Key.shift><Key.shift><Key.shift><Key.shift><Key.shift><Key.shift><Key.shift><Key.shift><Key.shift><Key.shift><Key.shift><Key.shift><Key.shift><Key.shift><Key.shift><Key.shift><Key.shift><Key.shift><Key.shift><Key.shift><Key.shift><Key.shift><Key.shift><Key.shift><Key.shift>_document.docx
Screenshot: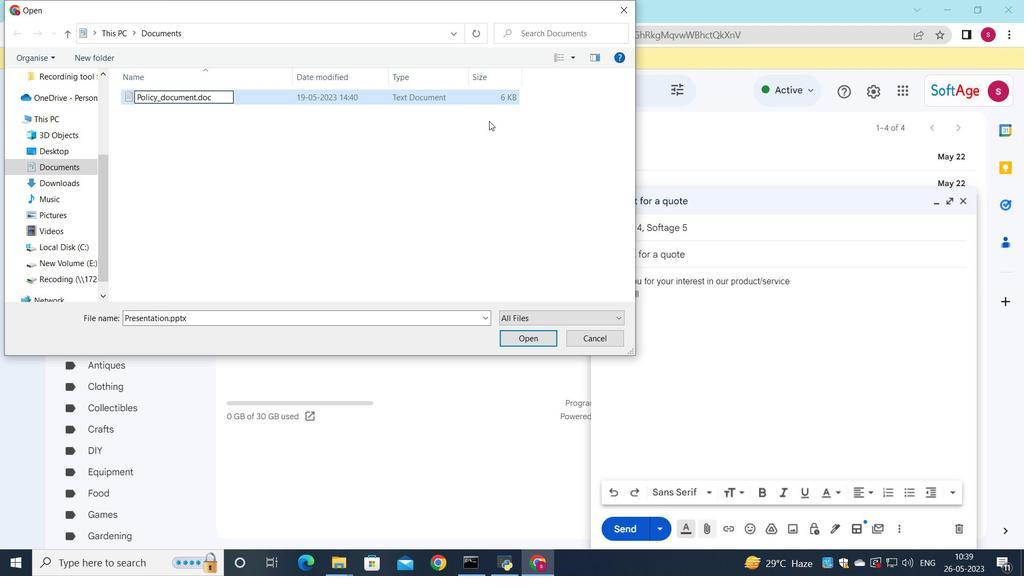 
Action: Mouse moved to (299, 96)
Screenshot: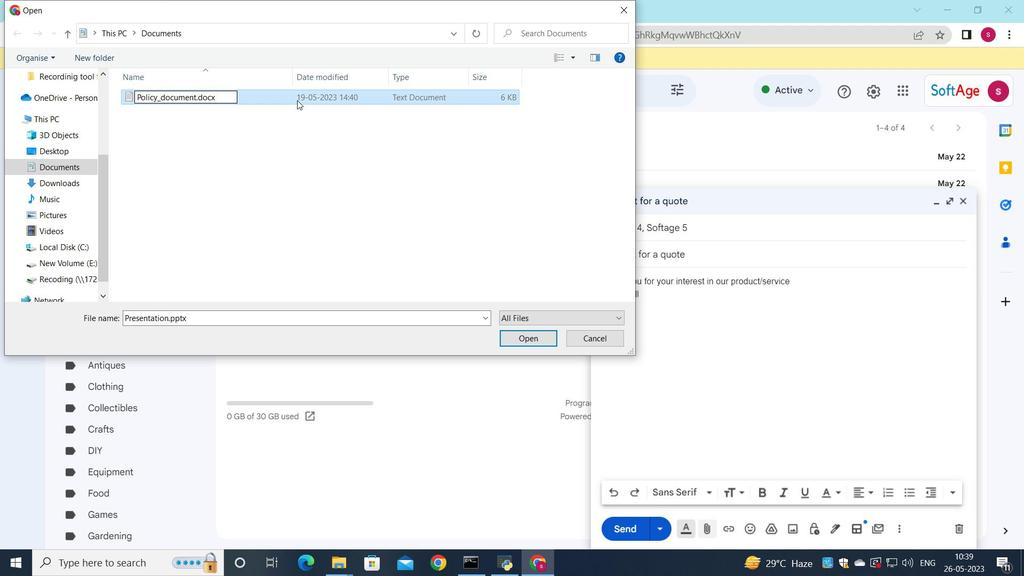 
Action: Mouse pressed left at (299, 96)
Screenshot: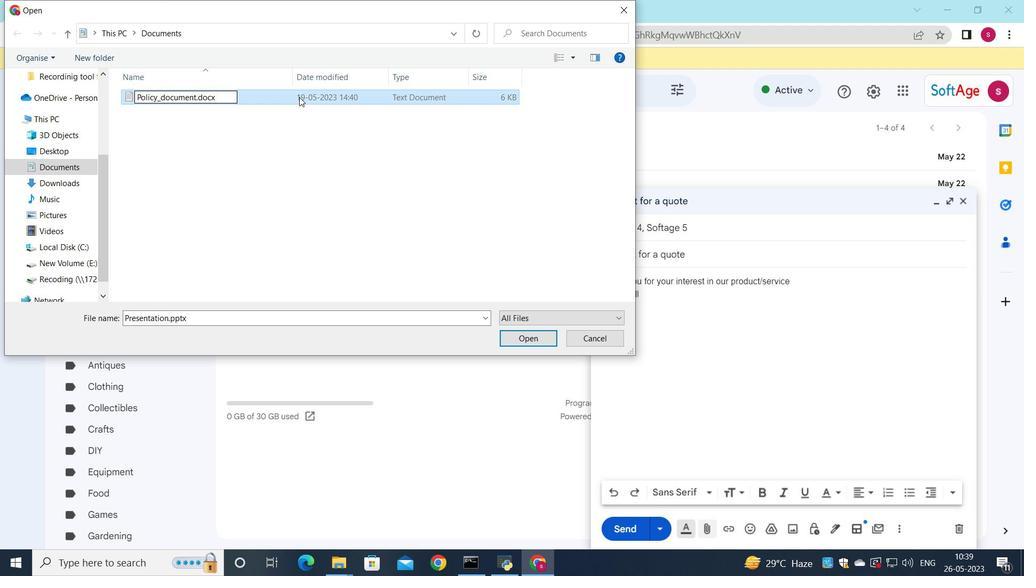 
Action: Mouse moved to (518, 338)
Screenshot: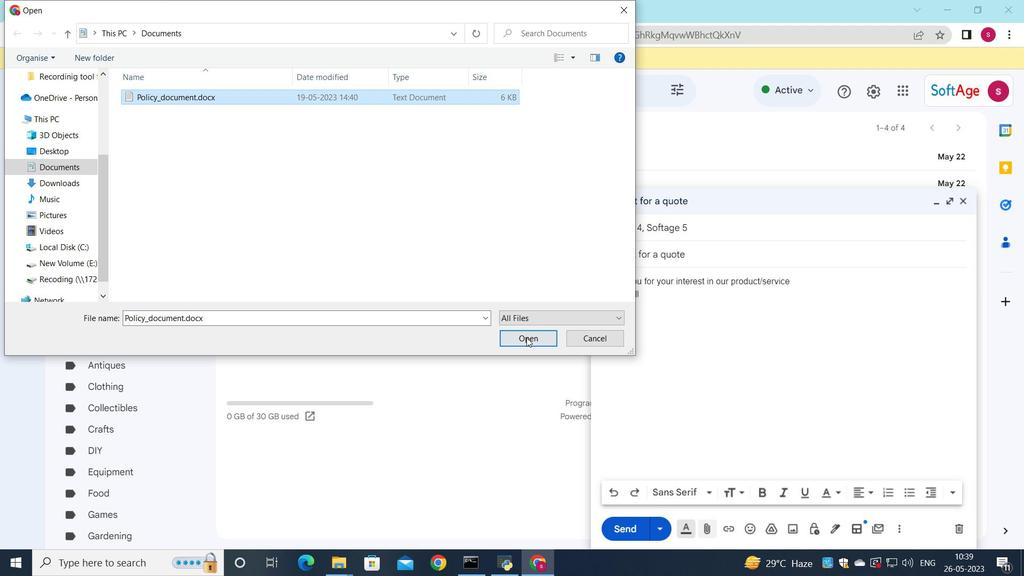 
Action: Mouse pressed left at (518, 338)
Screenshot: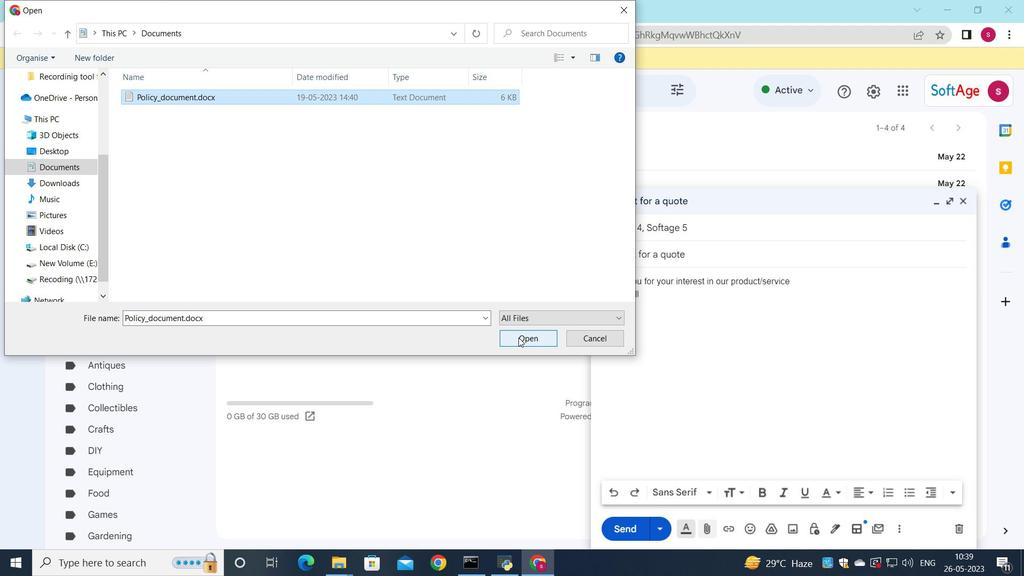 
Action: Mouse moved to (623, 533)
Screenshot: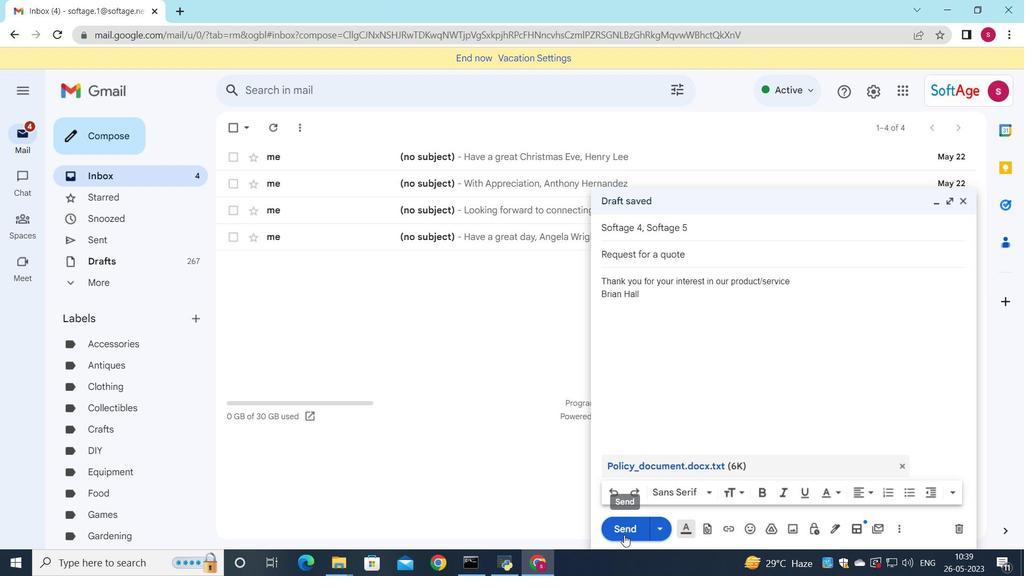 
Action: Mouse pressed left at (623, 533)
Screenshot: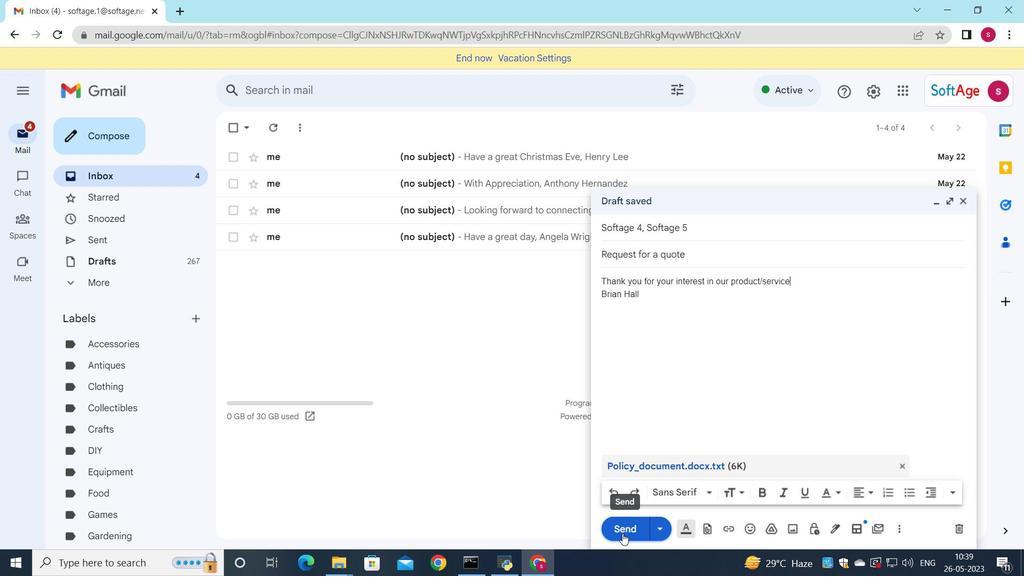 
Action: Mouse moved to (98, 238)
Screenshot: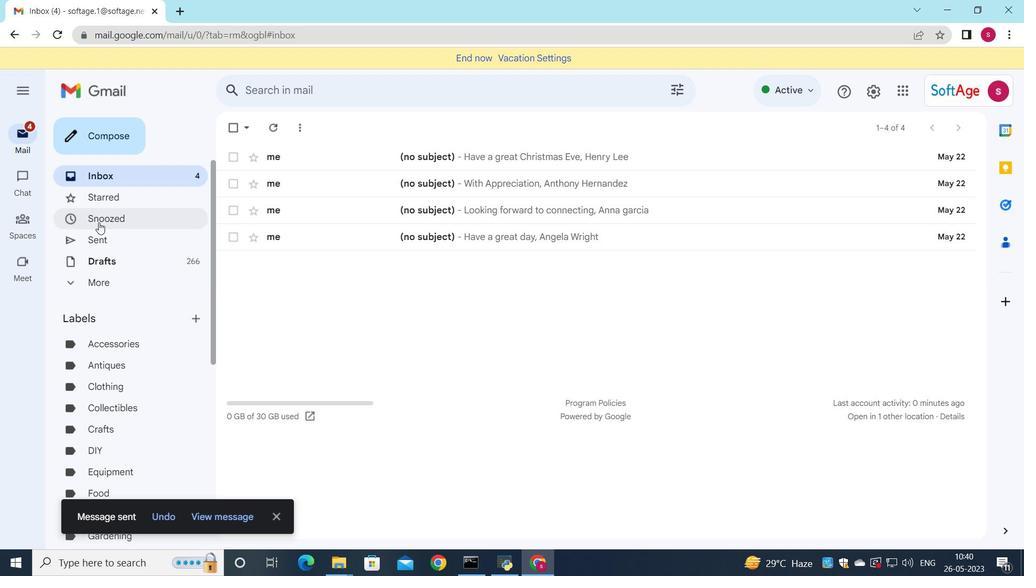 
Action: Mouse pressed left at (98, 238)
Screenshot: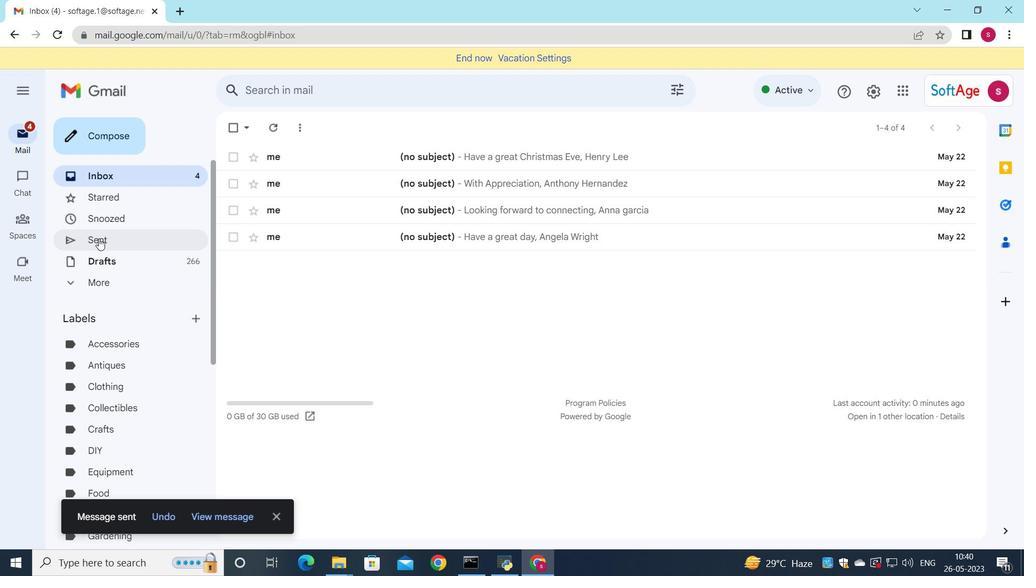 
Action: Mouse moved to (554, 213)
Screenshot: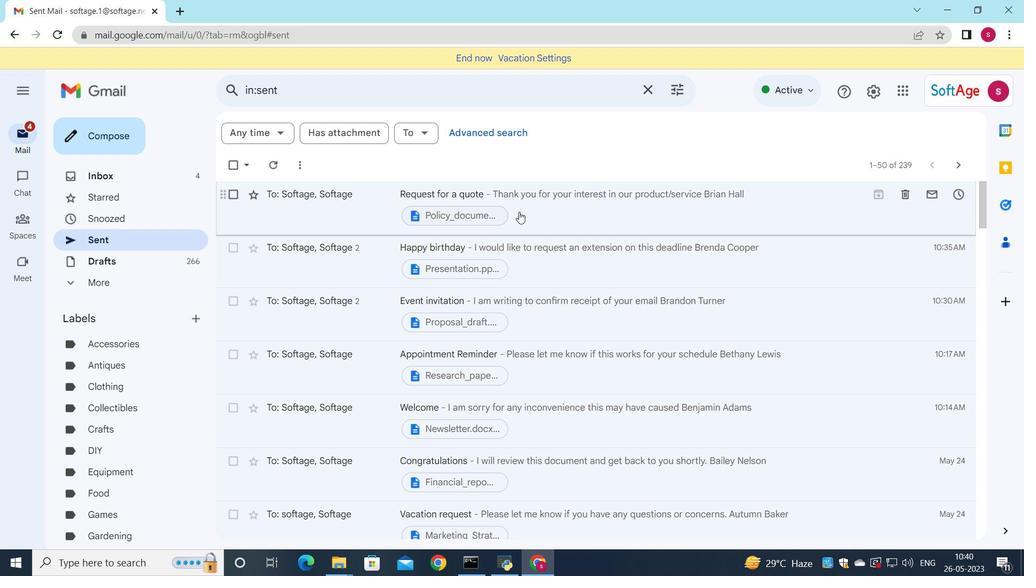 
Action: Mouse pressed left at (554, 213)
Screenshot: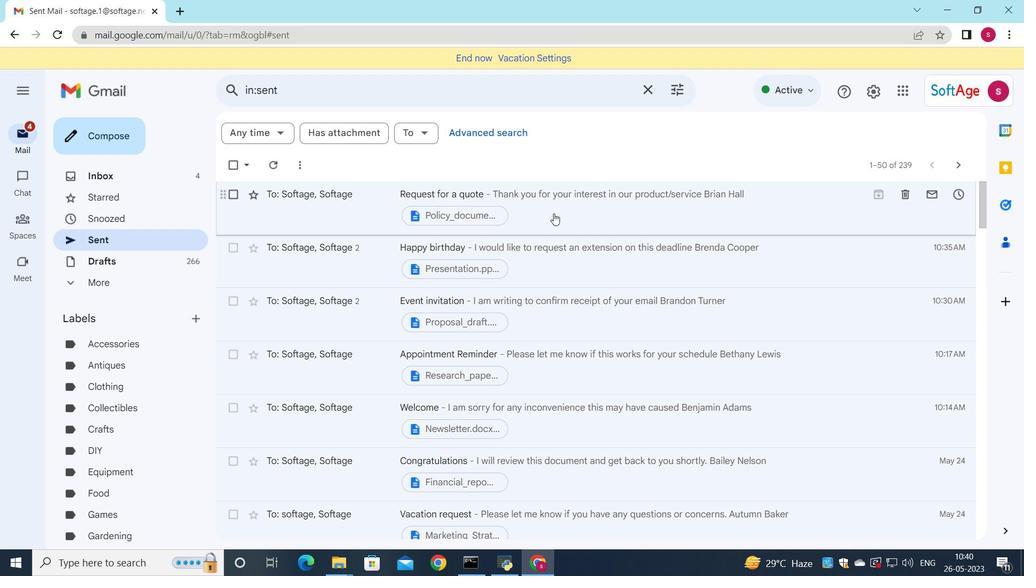 
